 Task: Compose an email with the signature Mark Adams with the subject Feedback on a content marketing plan and the message I would appreciate it if you could send me the feedback survey results from the recent event. from softage.3@softage.net to softage.9@softage.net with an attached audio file Audio_drum_solo.mp3, change the font of the message to Narrow and change the font typography to underline Send the email. Finally, move the email from Sent Items to the label Franchise agreements
Action: Mouse moved to (101, 156)
Screenshot: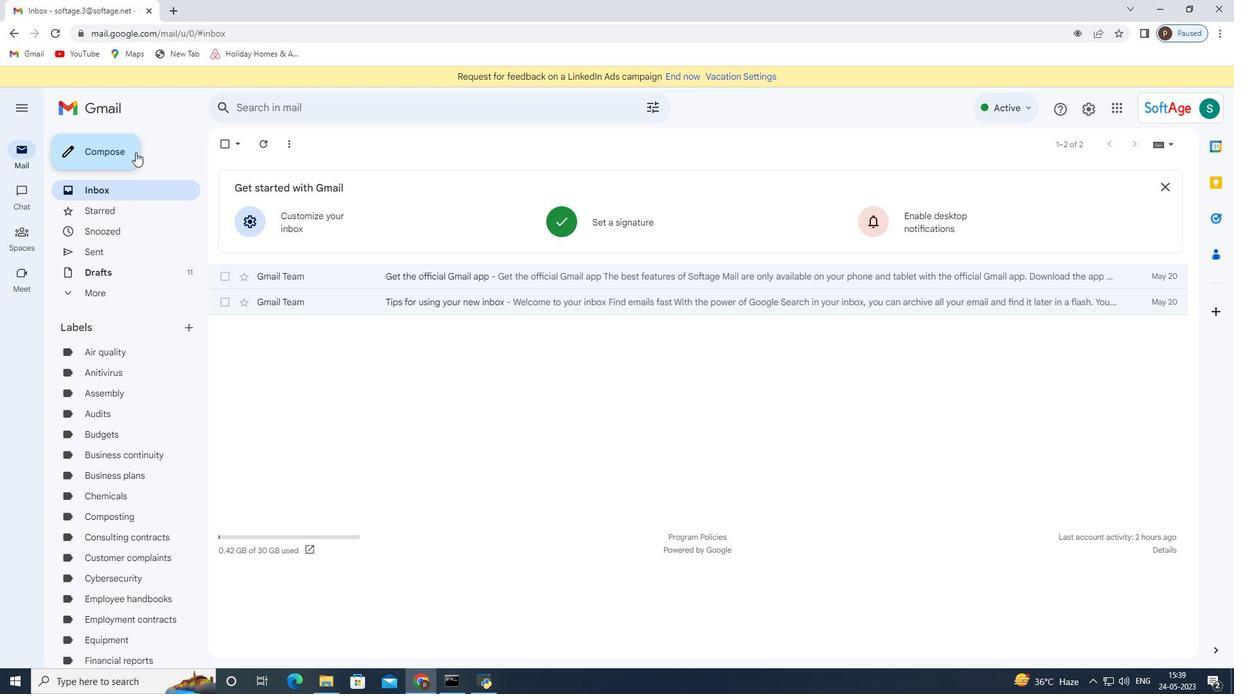
Action: Mouse pressed left at (101, 156)
Screenshot: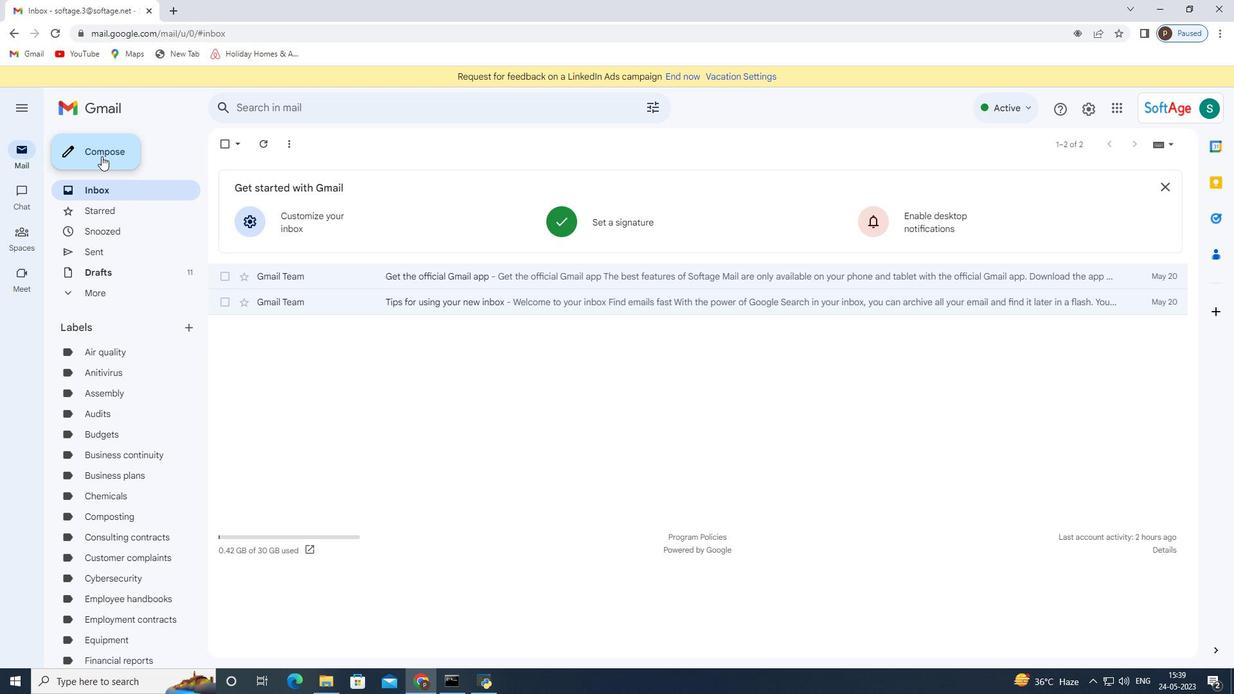 
Action: Mouse moved to (1039, 647)
Screenshot: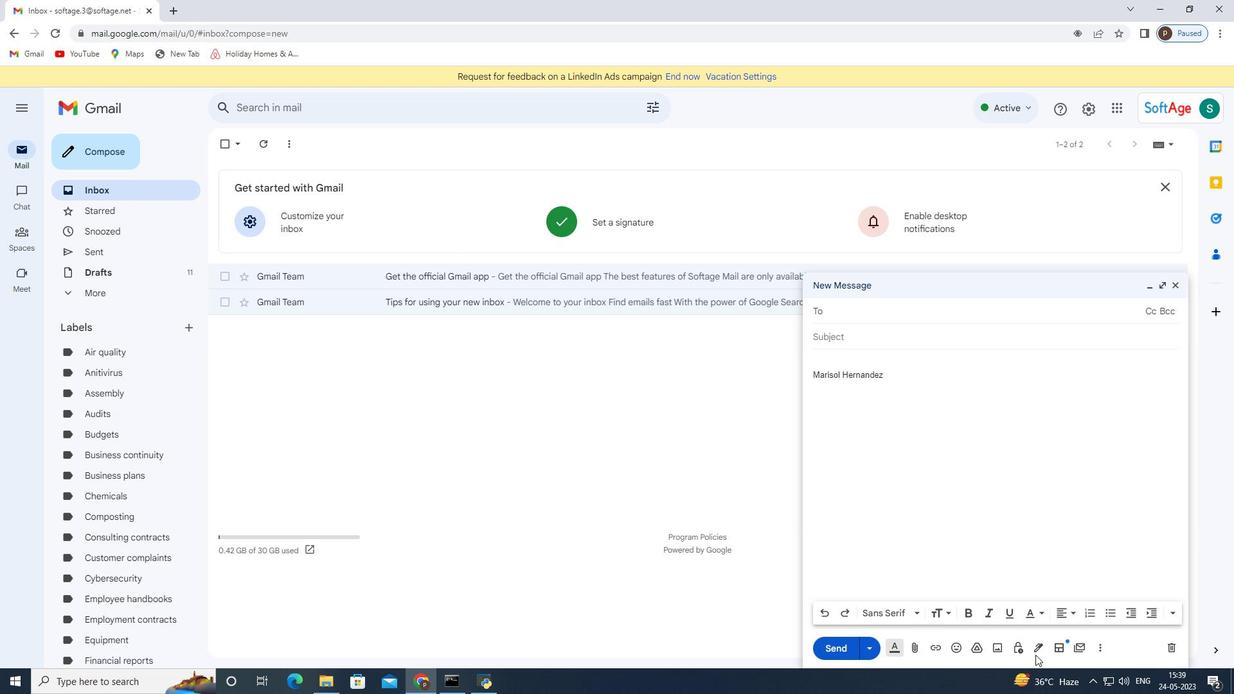 
Action: Mouse pressed left at (1039, 647)
Screenshot: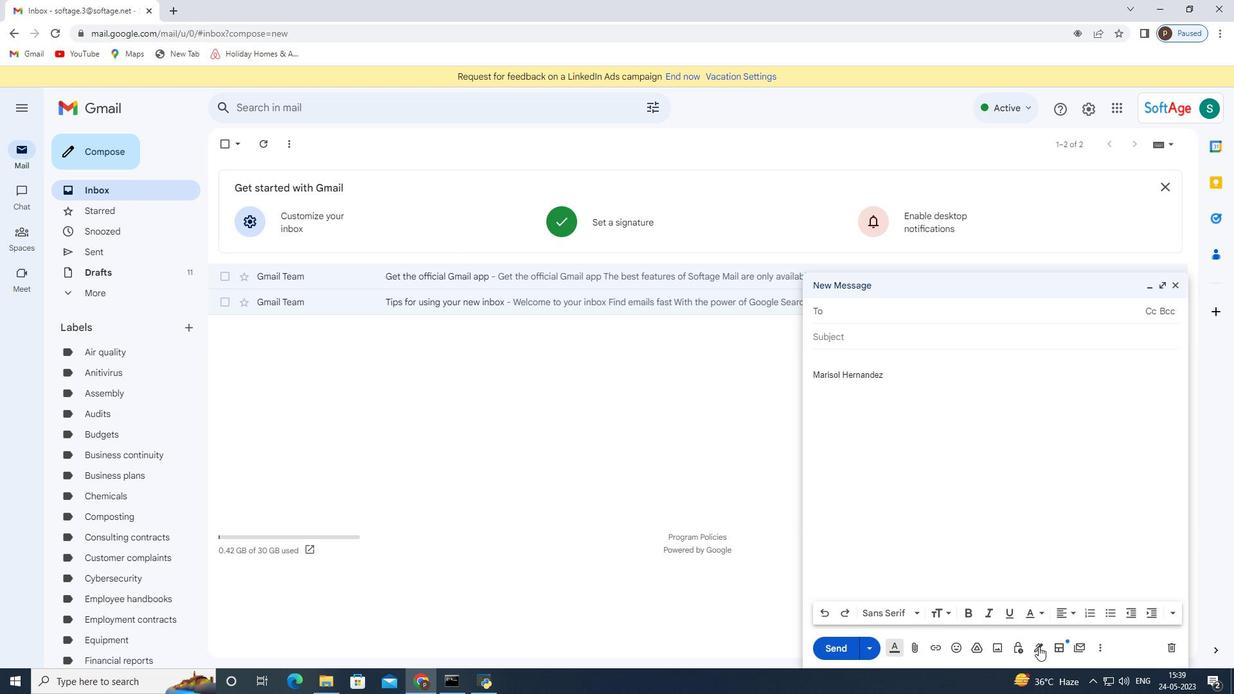 
Action: Mouse moved to (1086, 580)
Screenshot: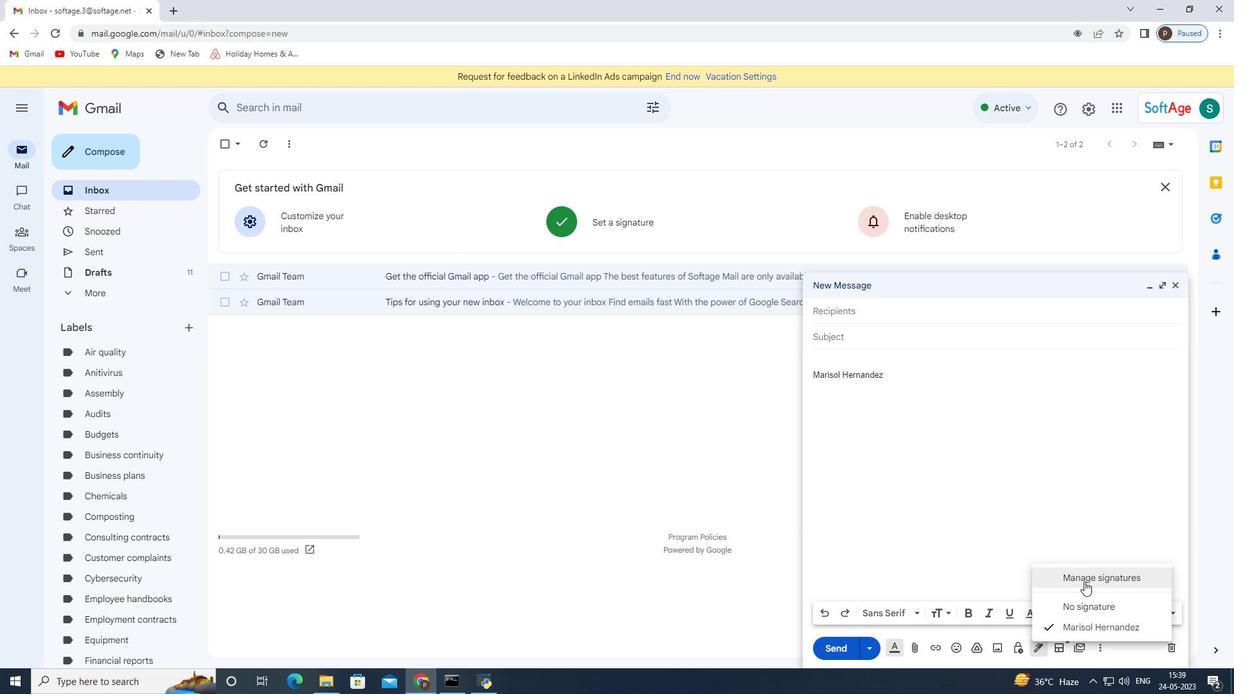 
Action: Mouse pressed left at (1086, 580)
Screenshot: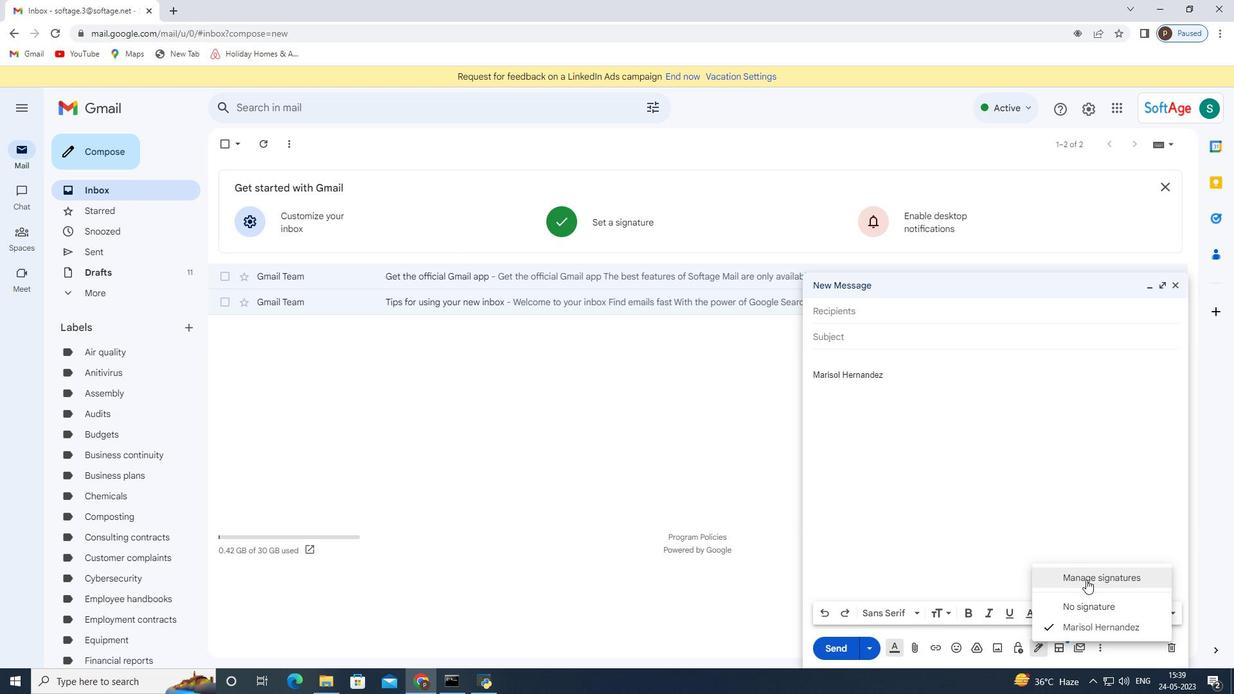 
Action: Mouse moved to (518, 439)
Screenshot: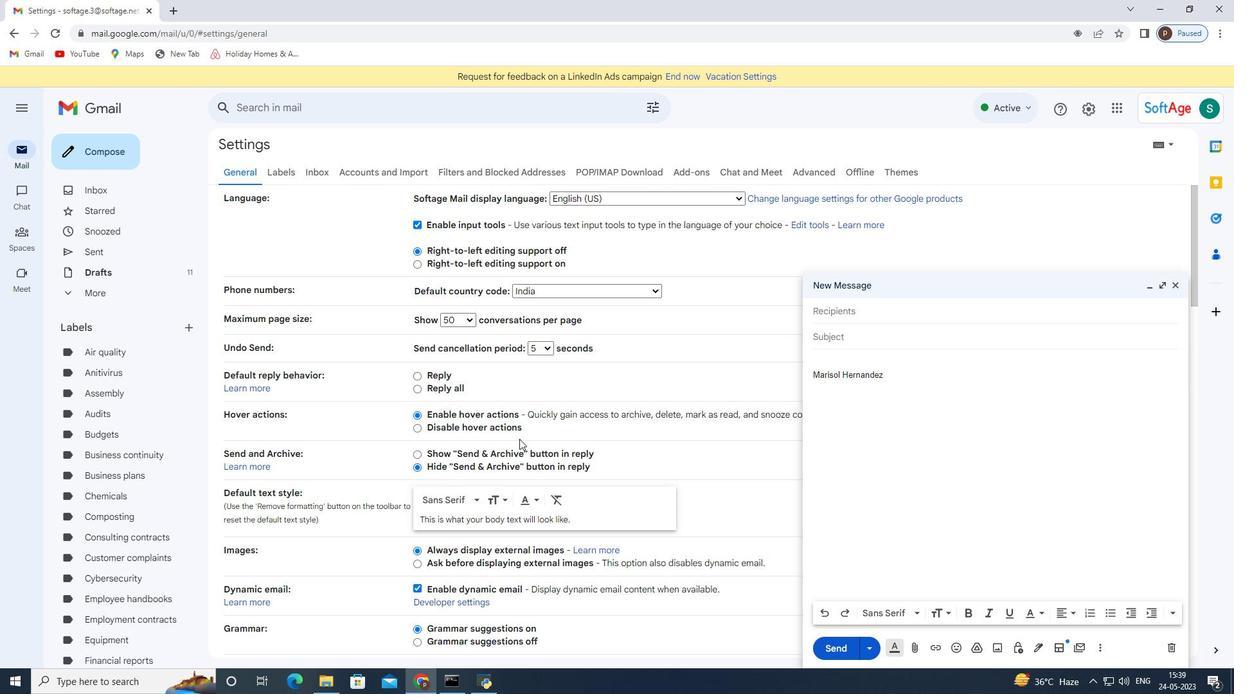 
Action: Mouse scrolled (518, 438) with delta (0, 0)
Screenshot: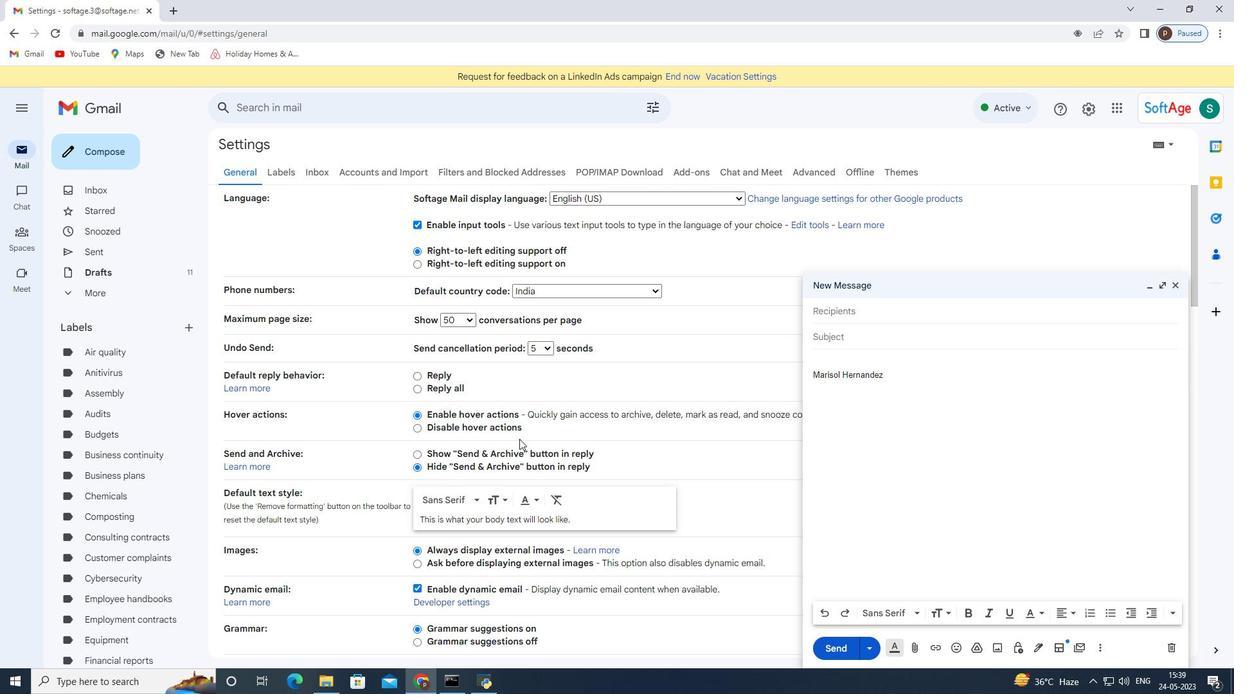 
Action: Mouse moved to (517, 439)
Screenshot: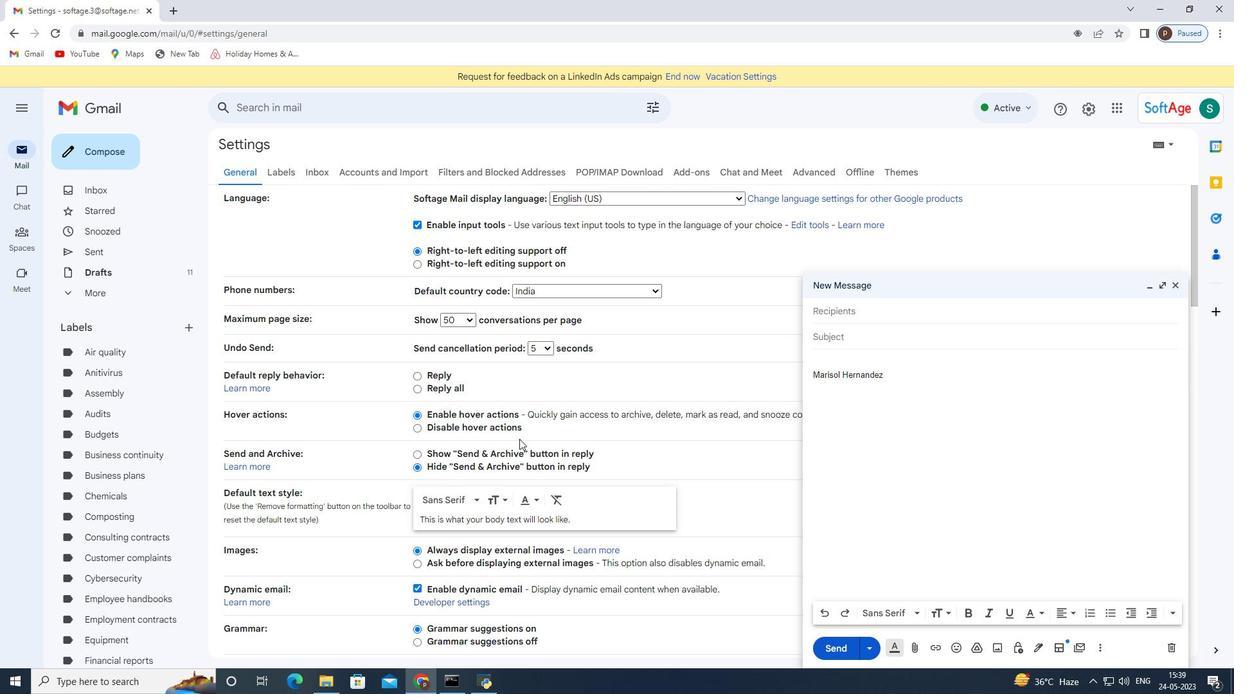 
Action: Mouse scrolled (517, 438) with delta (0, 0)
Screenshot: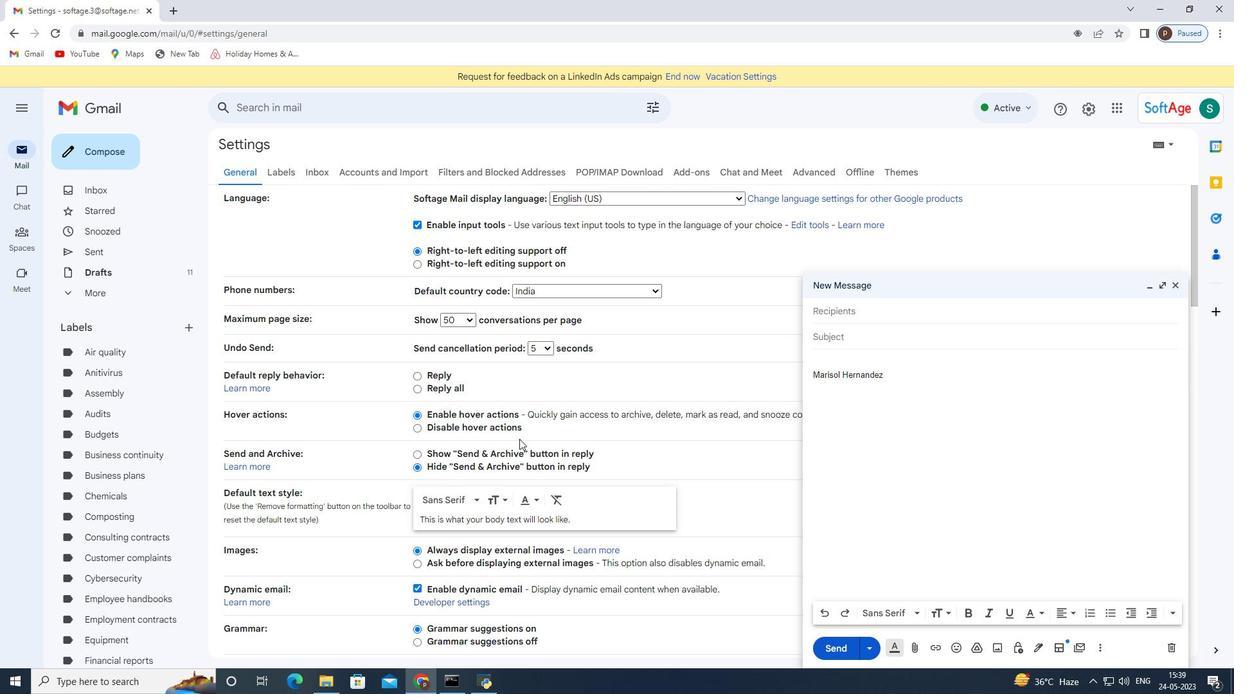 
Action: Mouse moved to (515, 441)
Screenshot: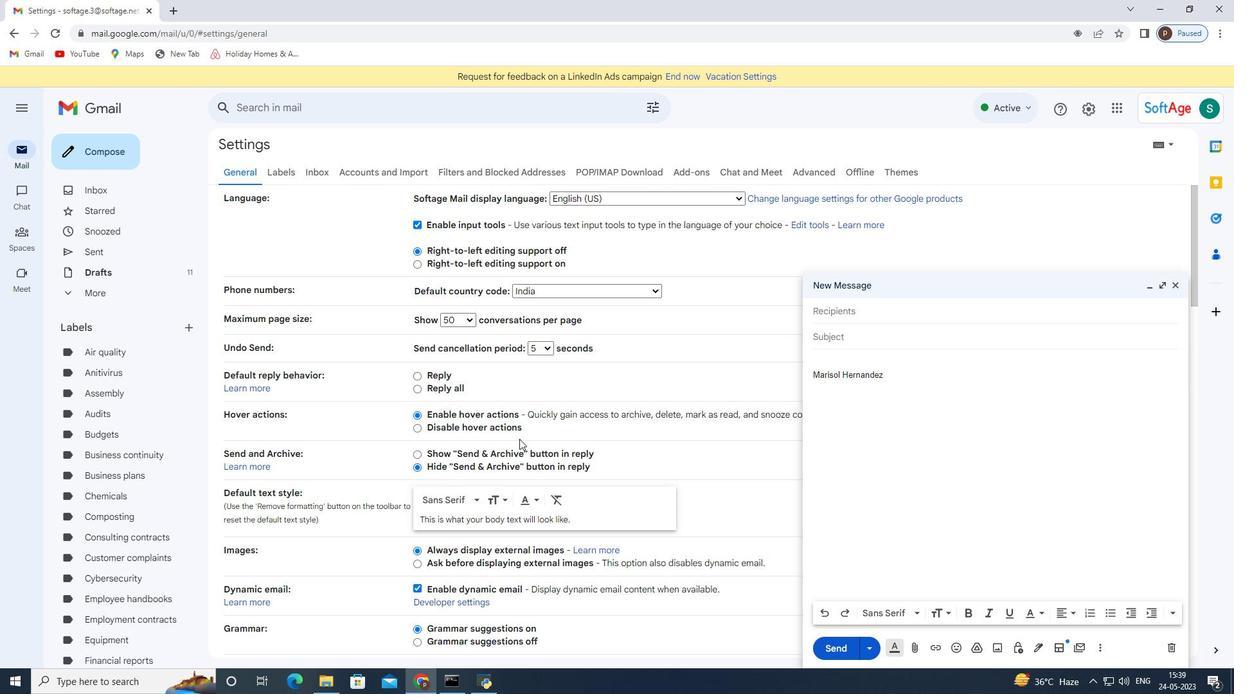 
Action: Mouse scrolled (515, 440) with delta (0, 0)
Screenshot: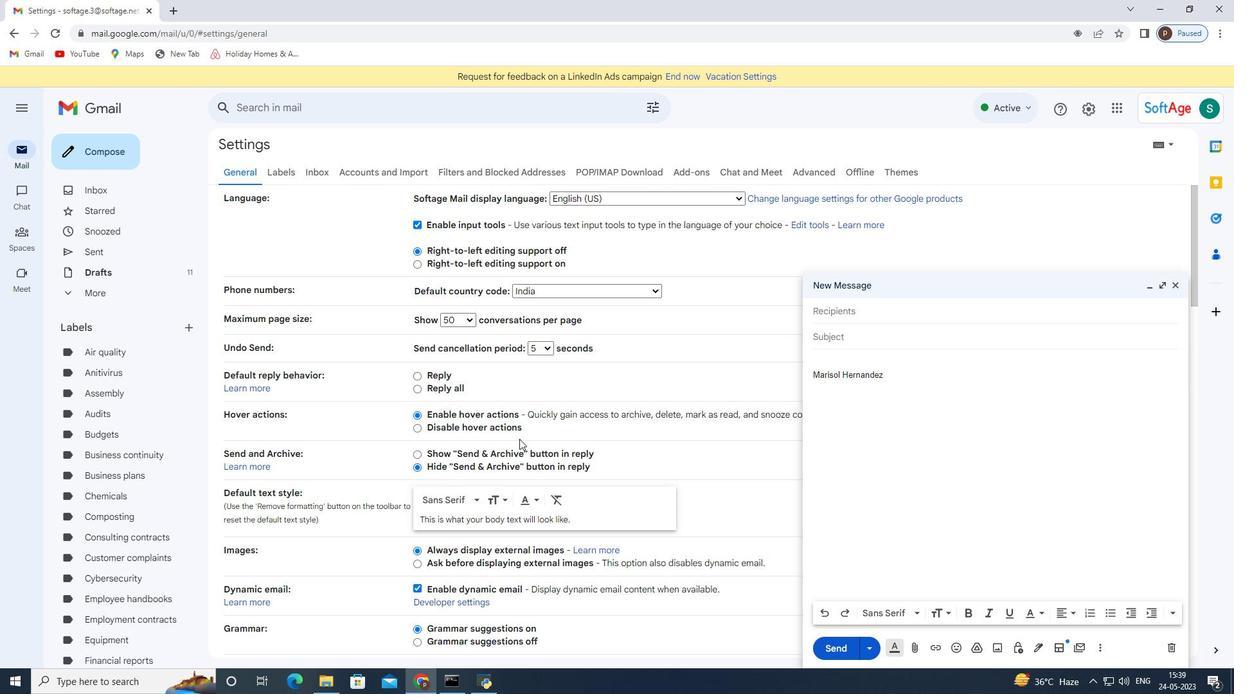 
Action: Mouse moved to (512, 445)
Screenshot: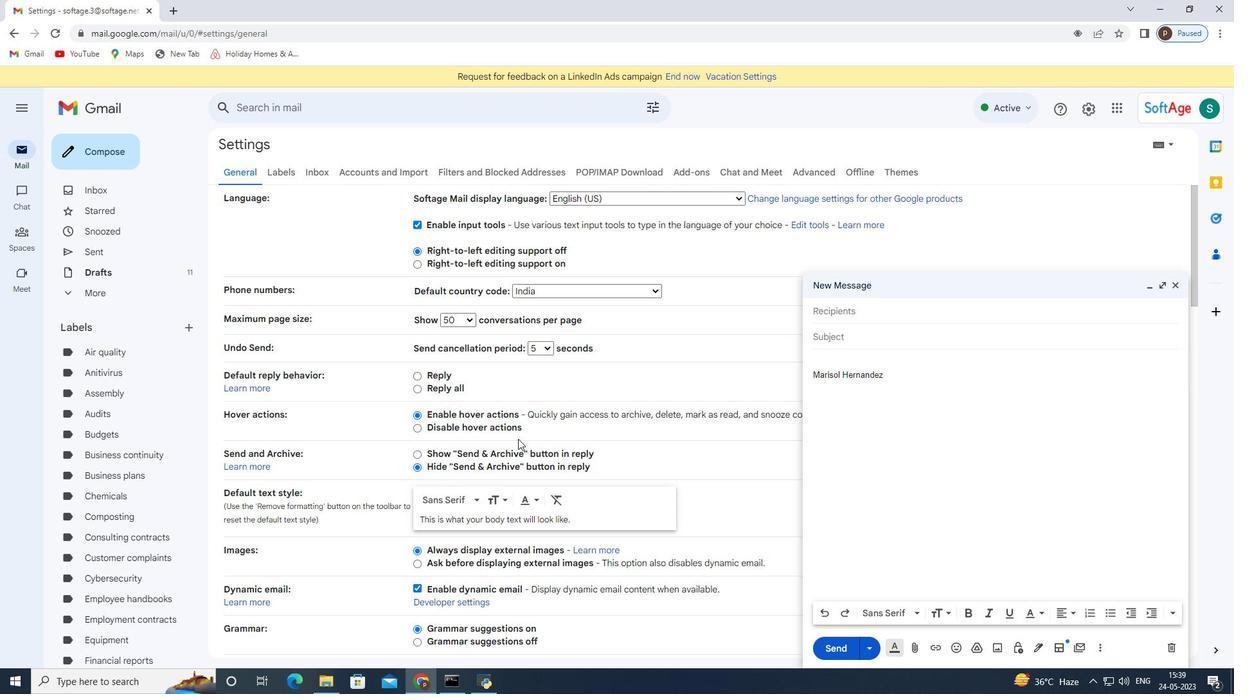 
Action: Mouse scrolled (512, 445) with delta (0, 0)
Screenshot: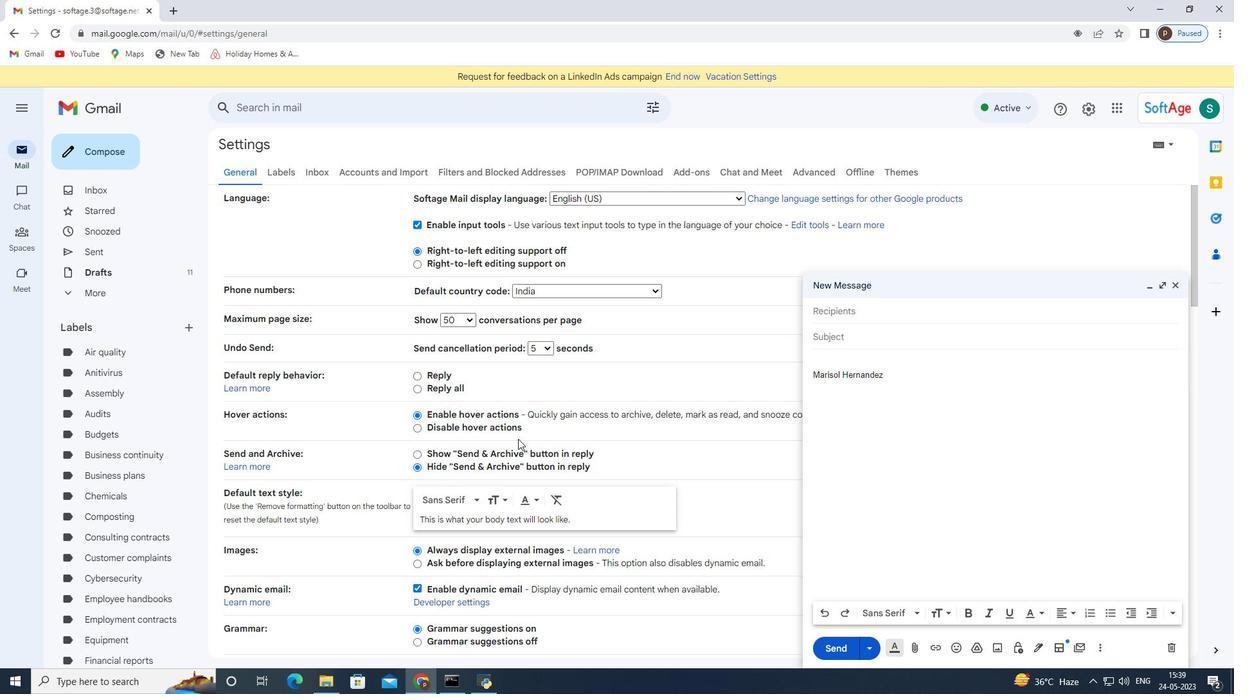 
Action: Mouse moved to (499, 452)
Screenshot: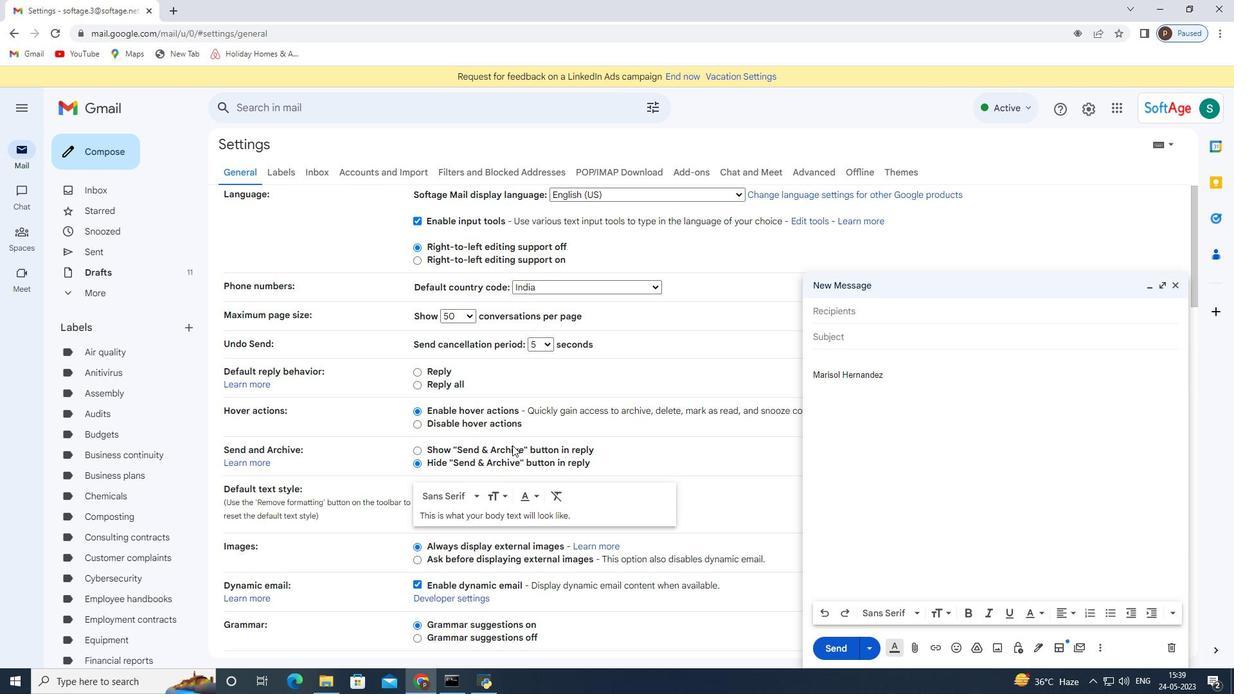 
Action: Mouse scrolled (502, 450) with delta (0, 0)
Screenshot: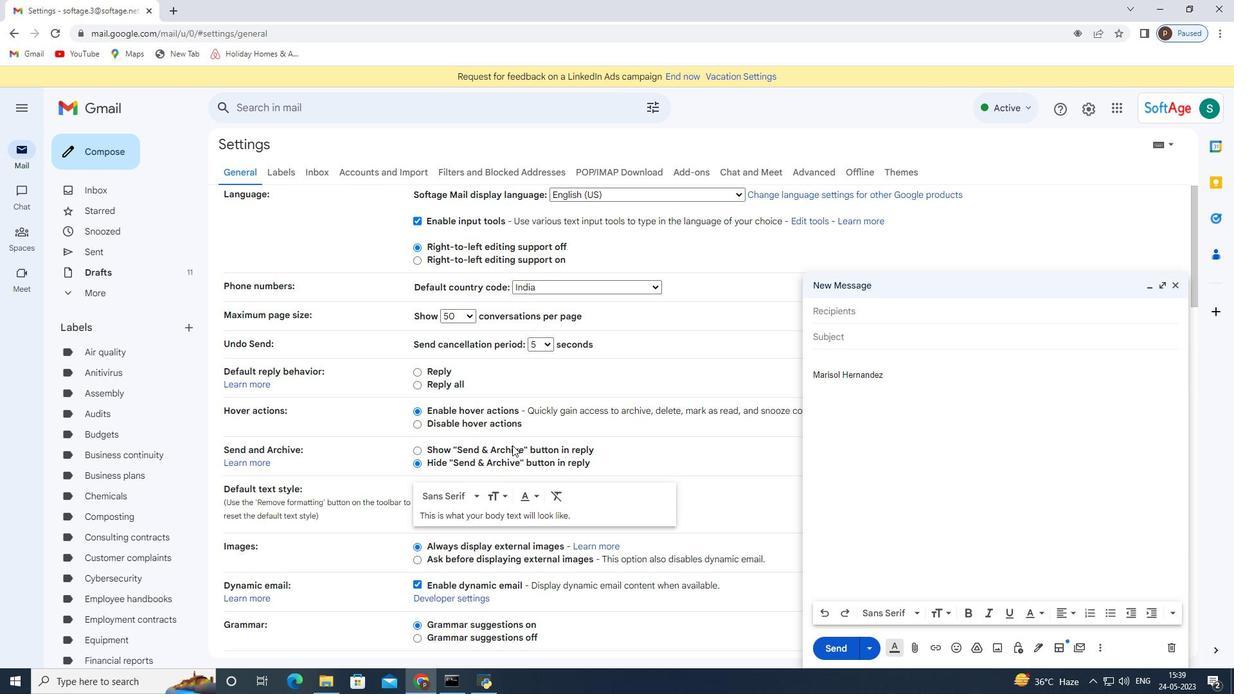 
Action: Mouse moved to (472, 460)
Screenshot: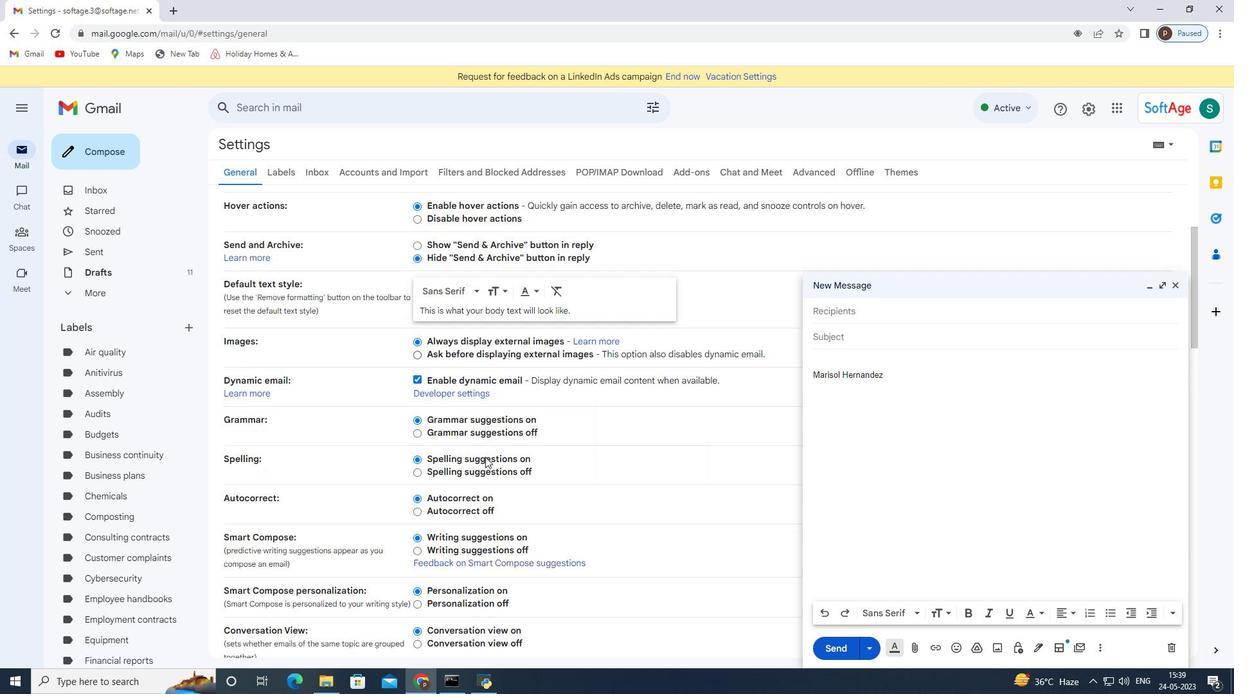 
Action: Mouse scrolled (472, 459) with delta (0, 0)
Screenshot: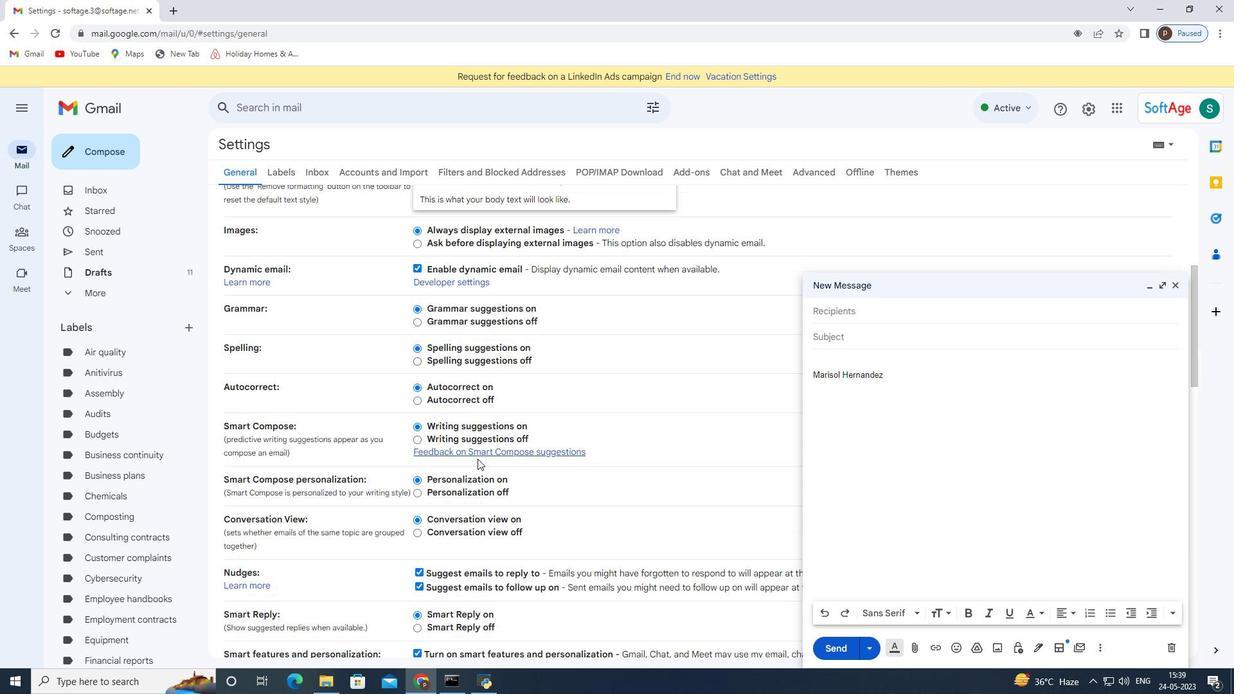 
Action: Mouse moved to (471, 461)
Screenshot: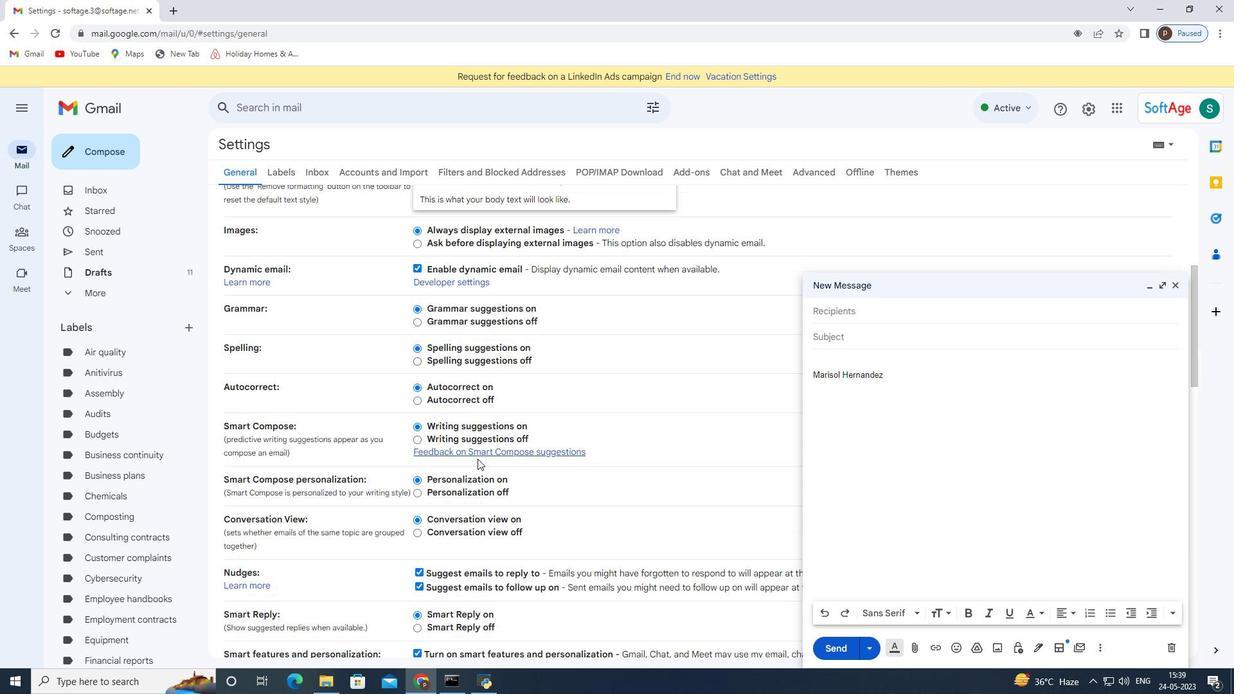 
Action: Mouse scrolled (471, 460) with delta (0, 0)
Screenshot: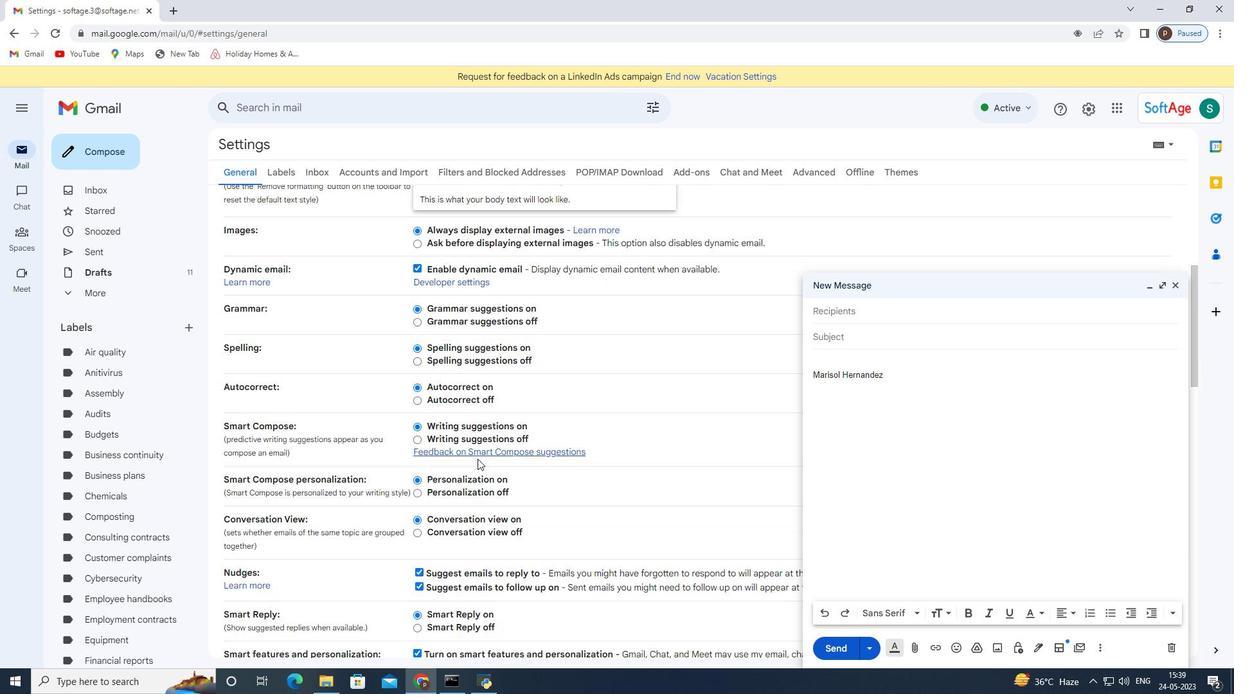 
Action: Mouse scrolled (471, 460) with delta (0, 0)
Screenshot: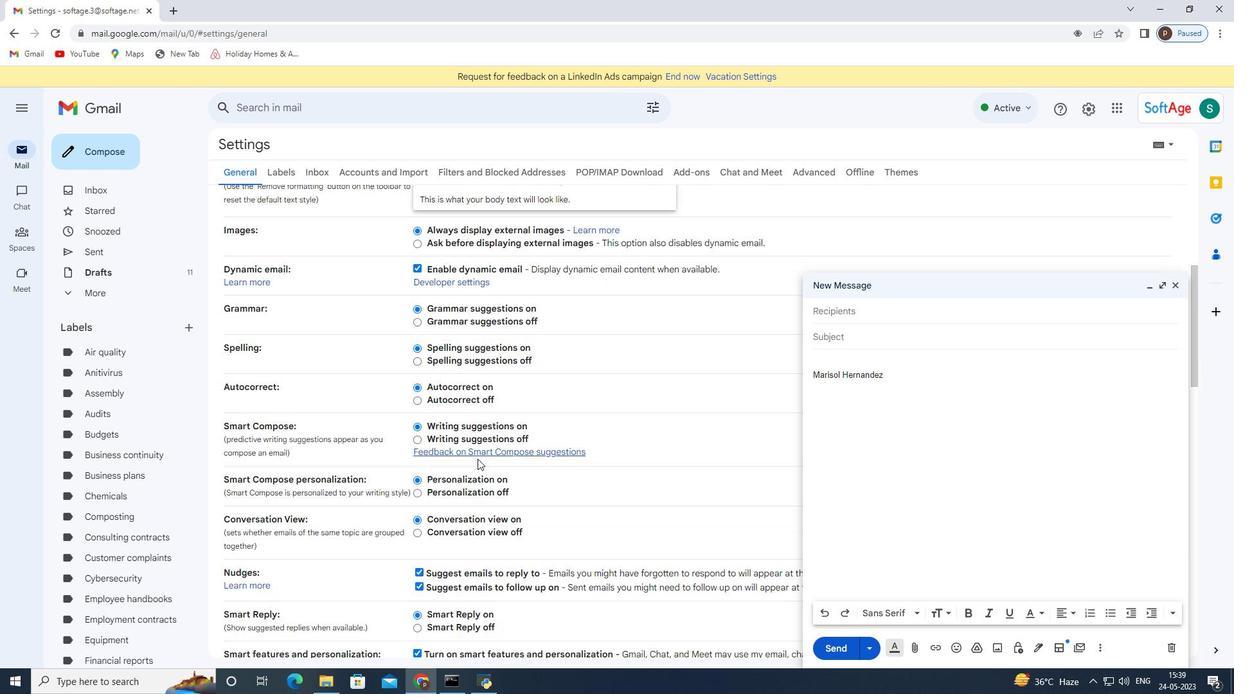 
Action: Mouse scrolled (471, 460) with delta (0, 0)
Screenshot: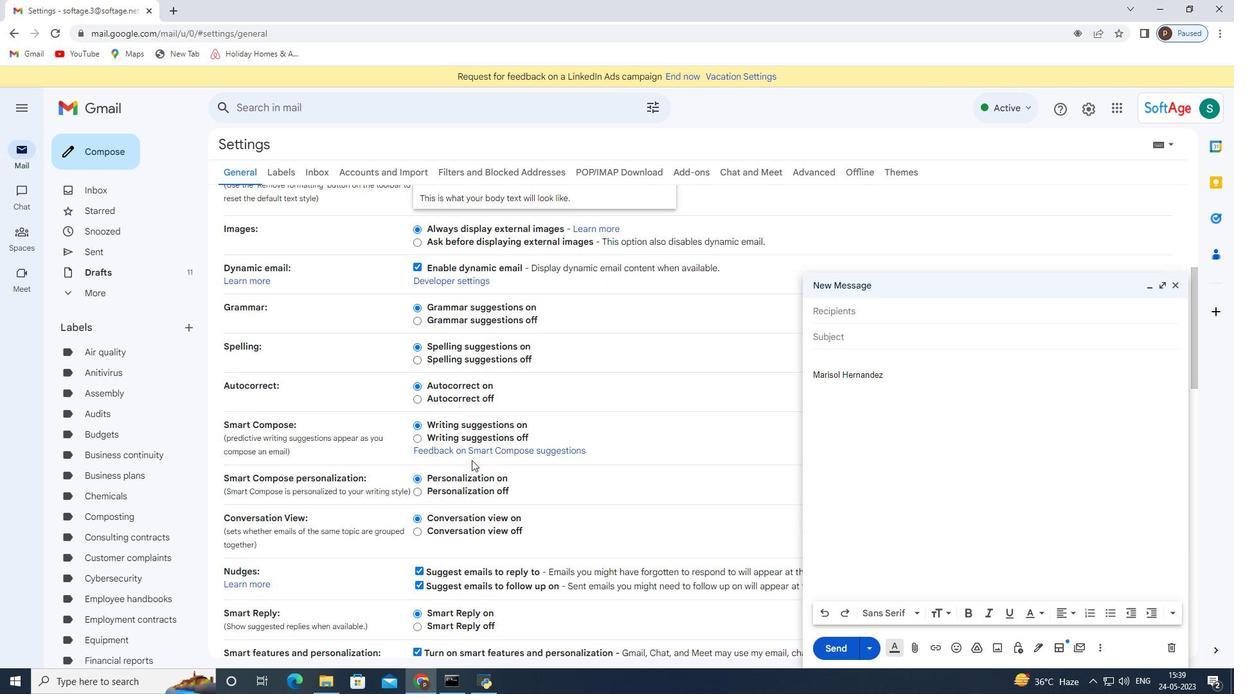 
Action: Mouse scrolled (471, 460) with delta (0, 0)
Screenshot: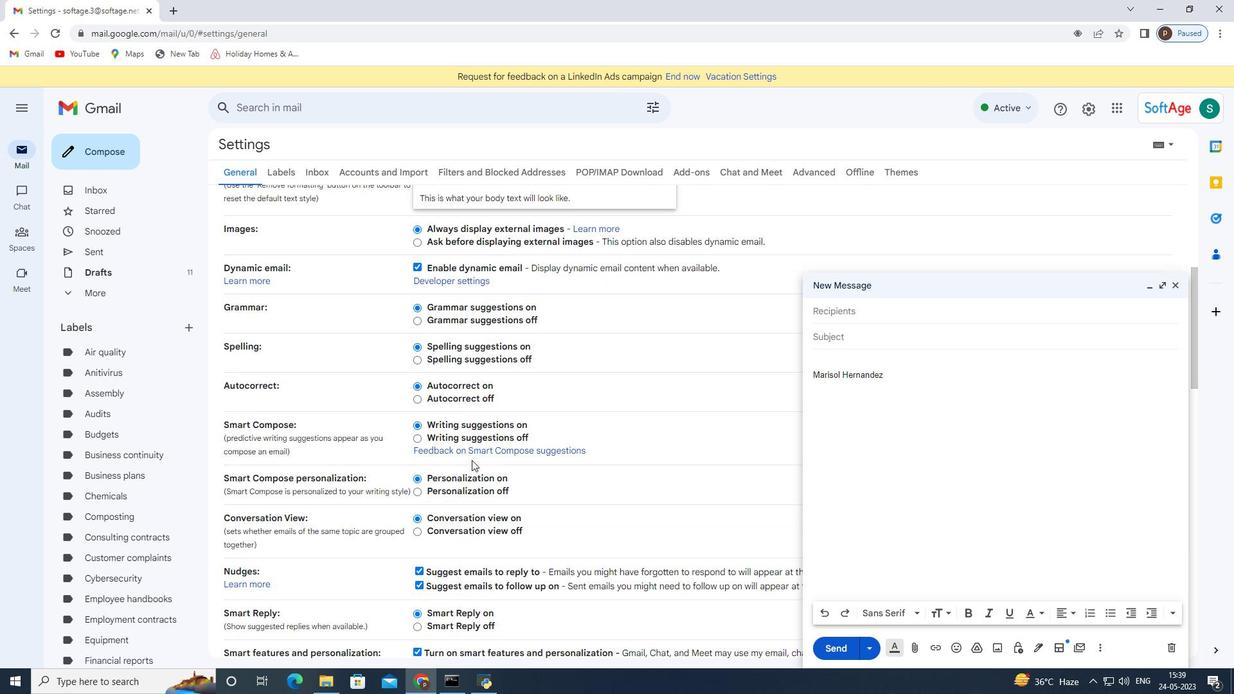 
Action: Mouse scrolled (471, 460) with delta (0, 0)
Screenshot: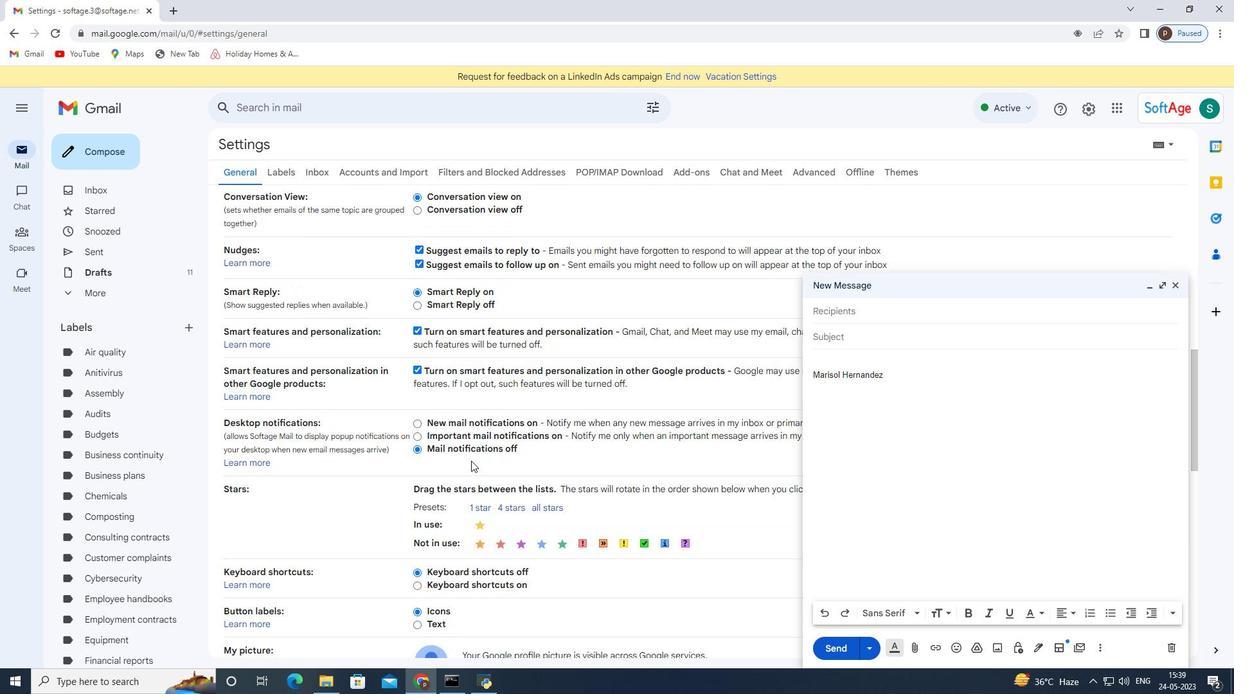 
Action: Mouse scrolled (471, 460) with delta (0, 0)
Screenshot: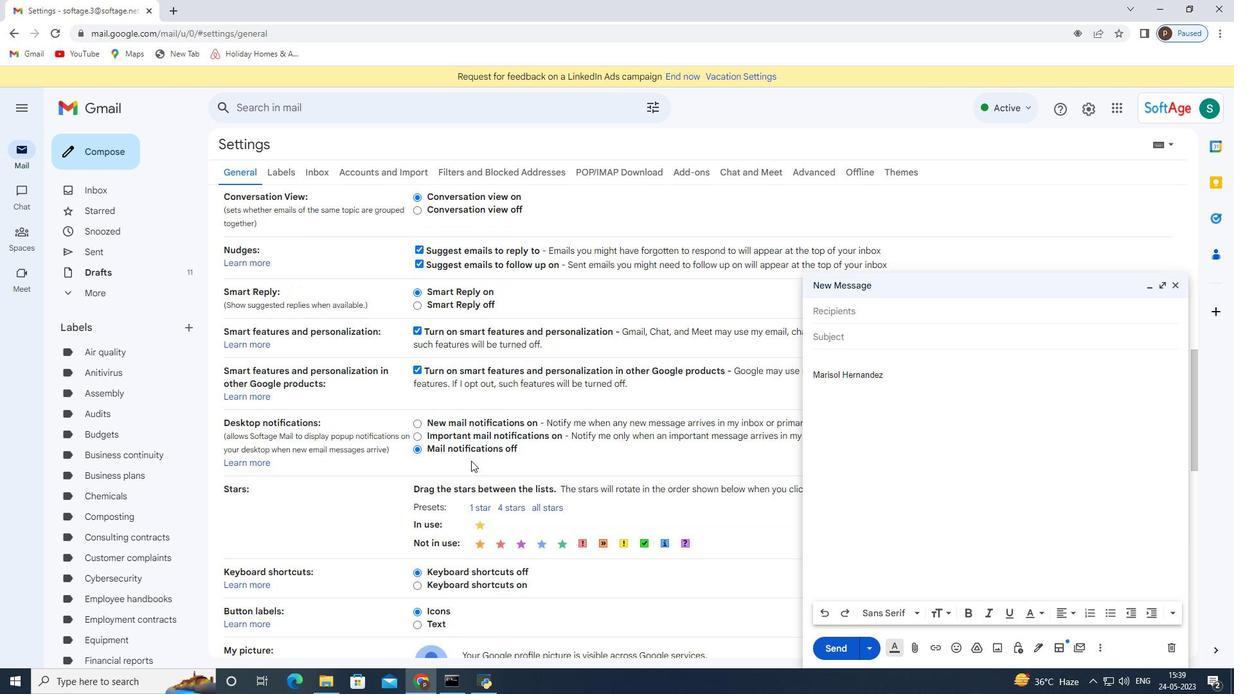 
Action: Mouse scrolled (471, 460) with delta (0, 0)
Screenshot: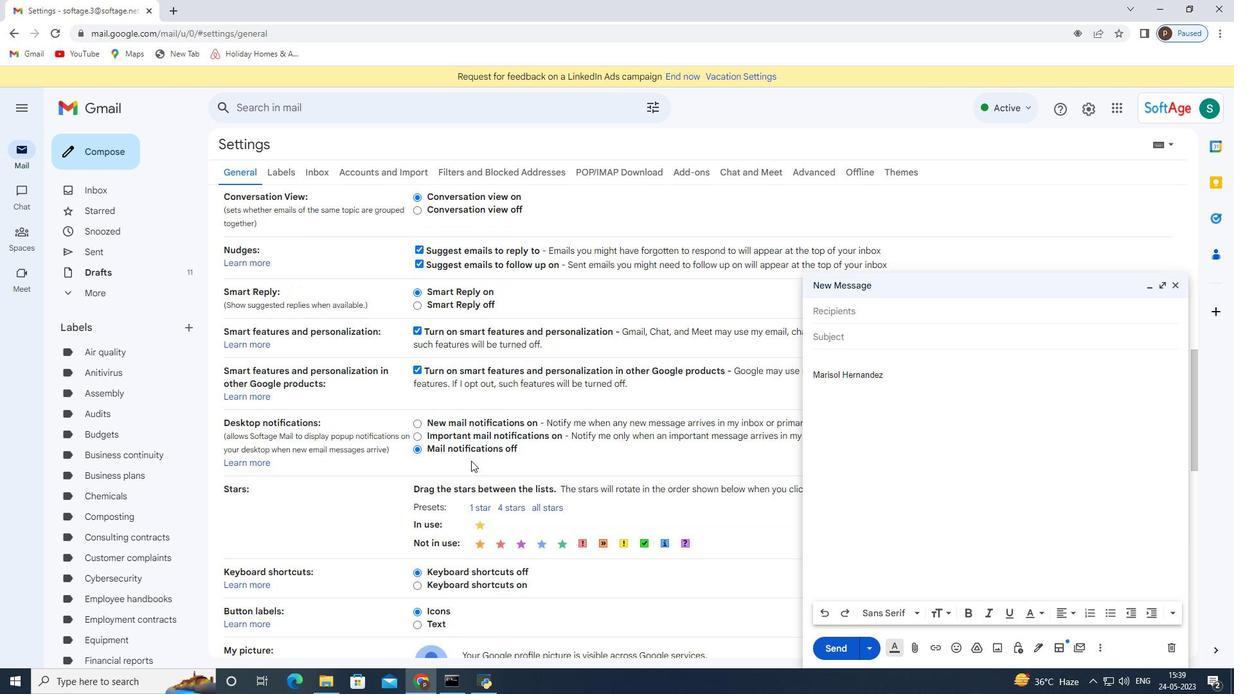 
Action: Mouse scrolled (471, 460) with delta (0, 0)
Screenshot: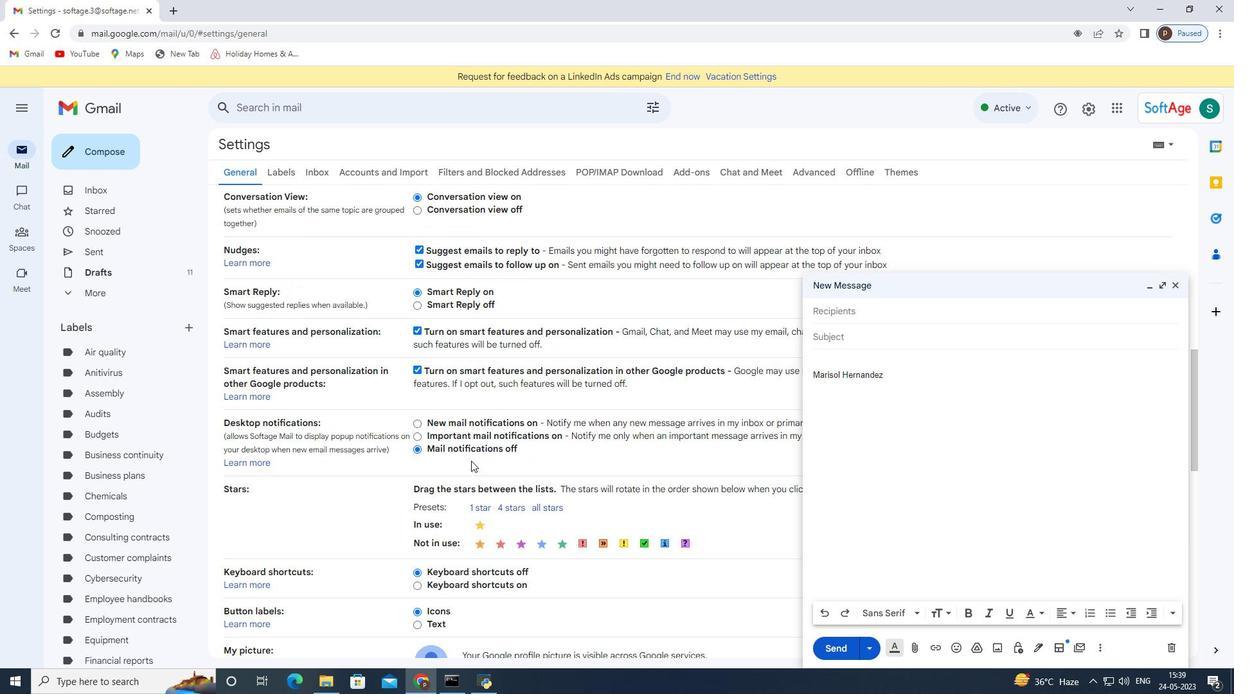 
Action: Mouse moved to (547, 497)
Screenshot: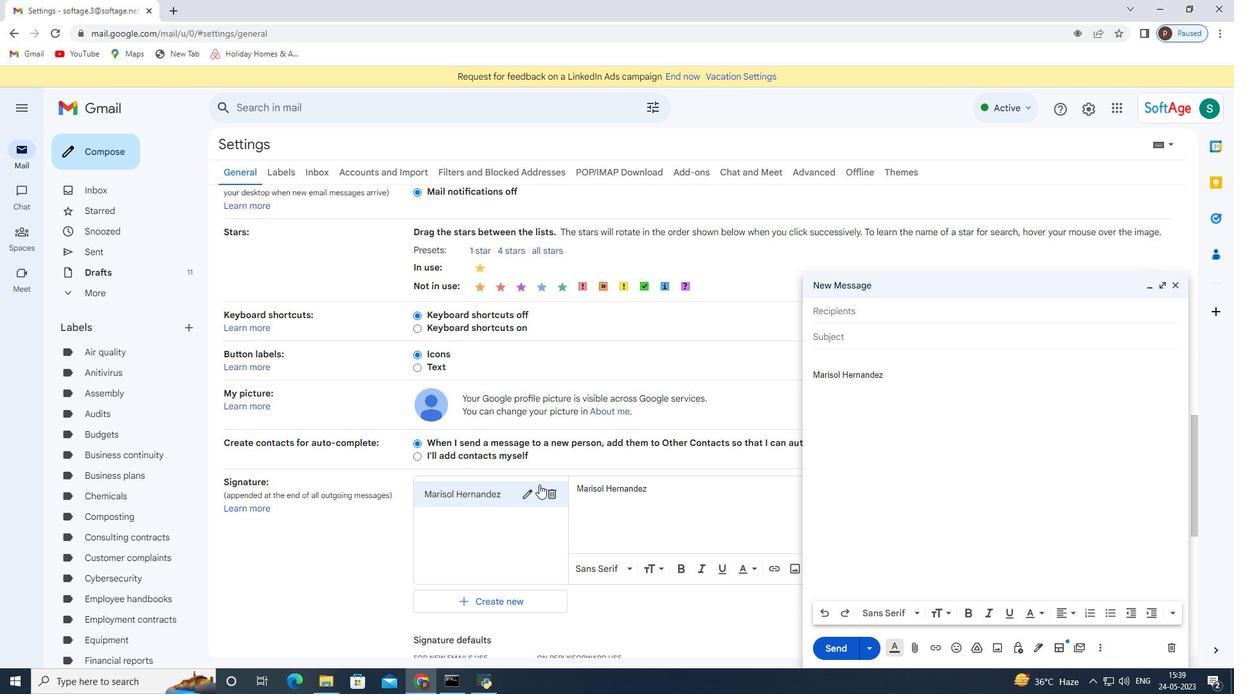 
Action: Mouse pressed left at (547, 497)
Screenshot: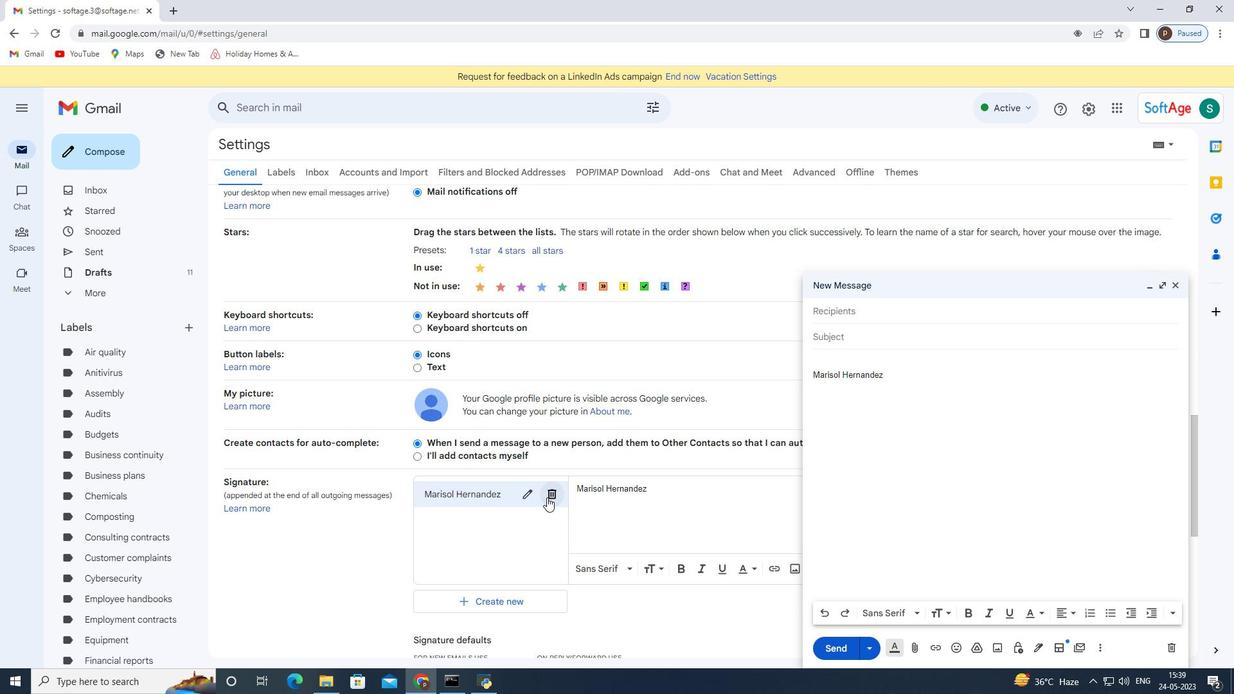 
Action: Mouse moved to (744, 399)
Screenshot: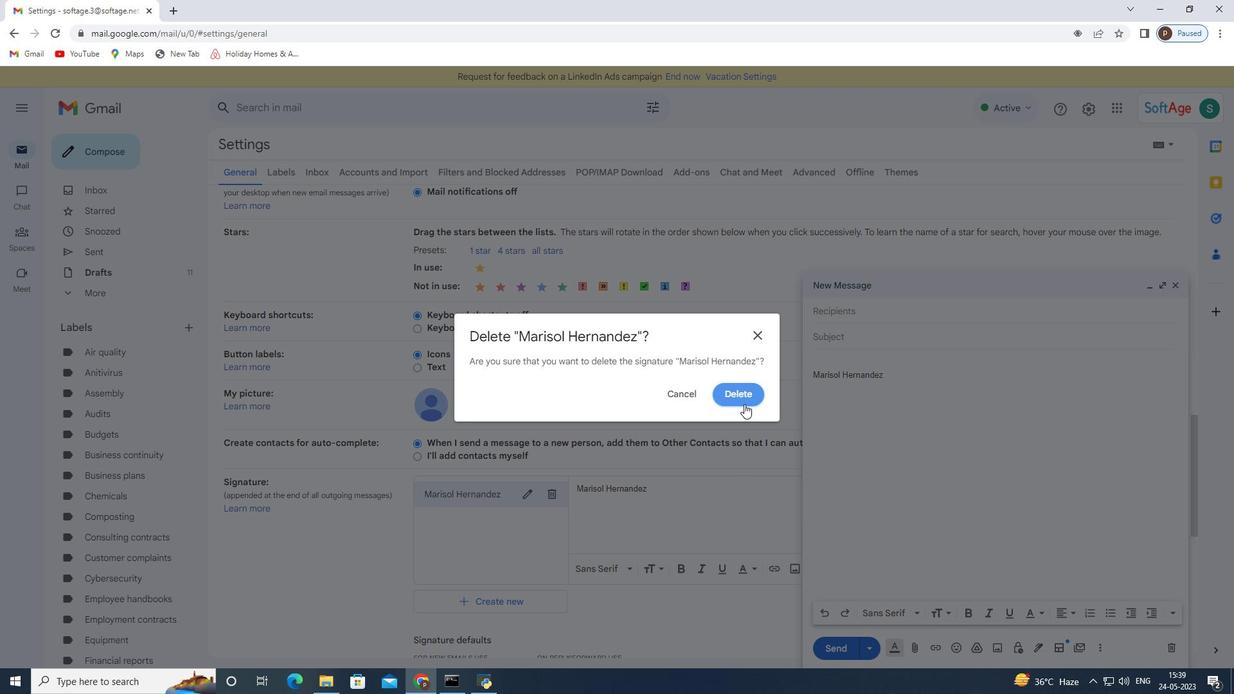 
Action: Mouse pressed left at (744, 399)
Screenshot: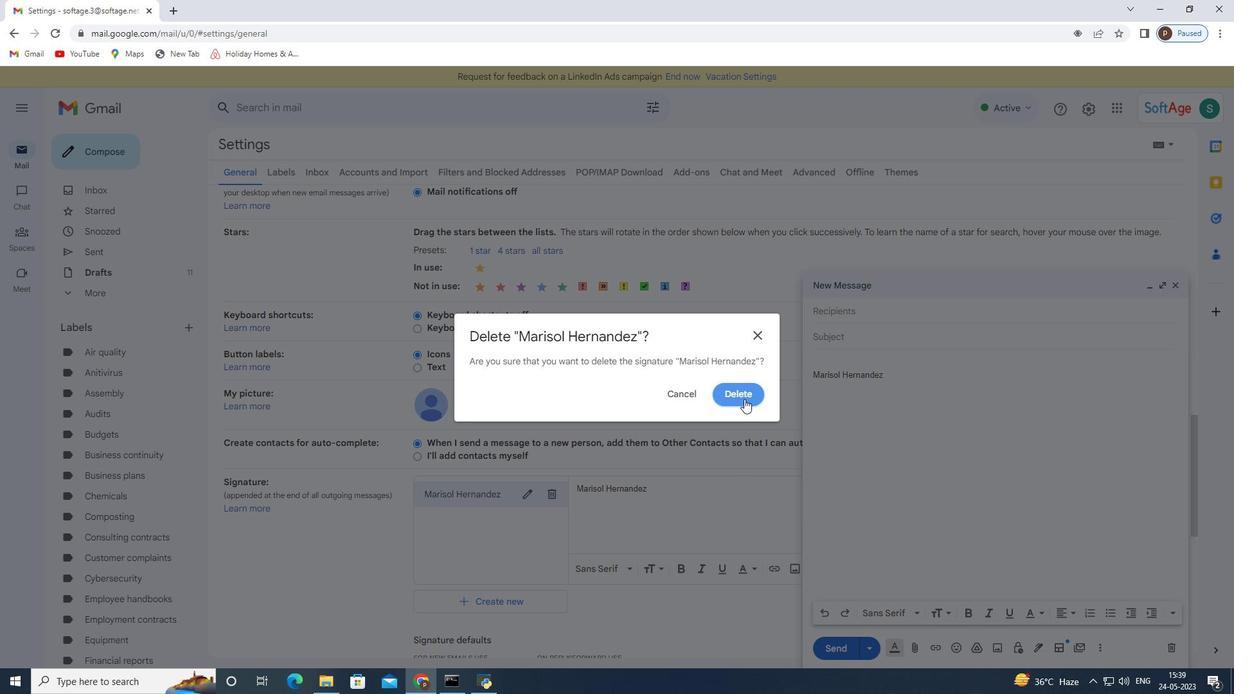 
Action: Mouse moved to (465, 502)
Screenshot: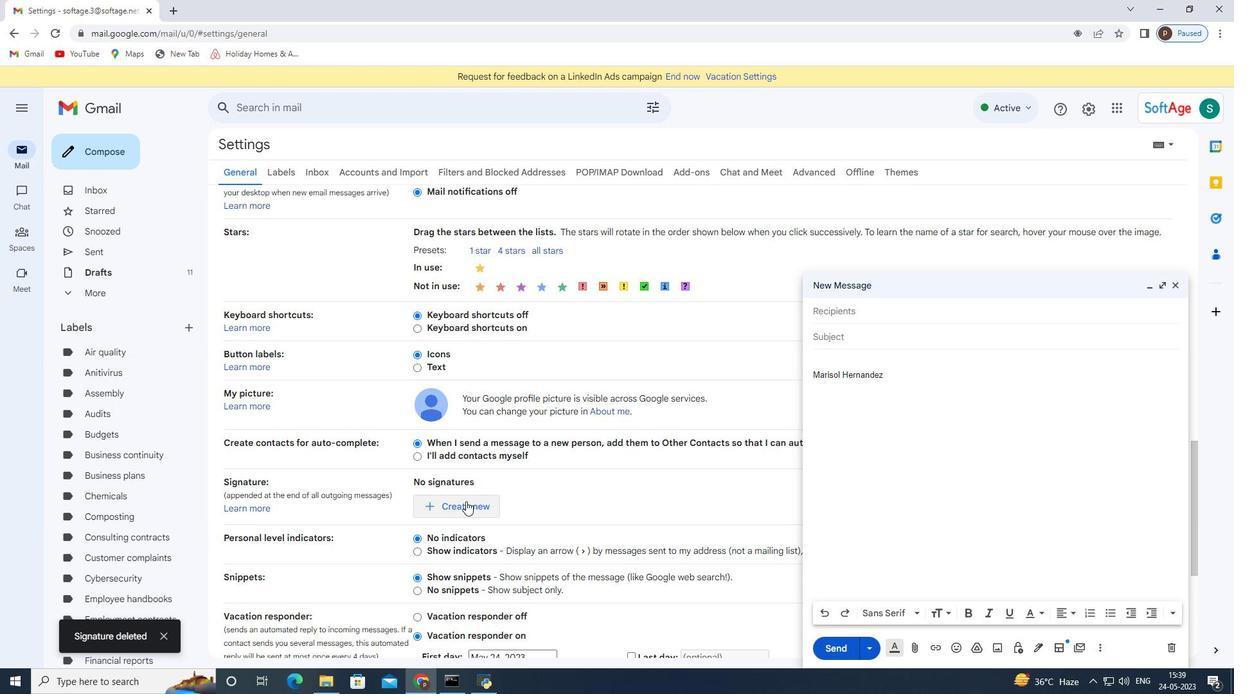 
Action: Mouse pressed left at (465, 502)
Screenshot: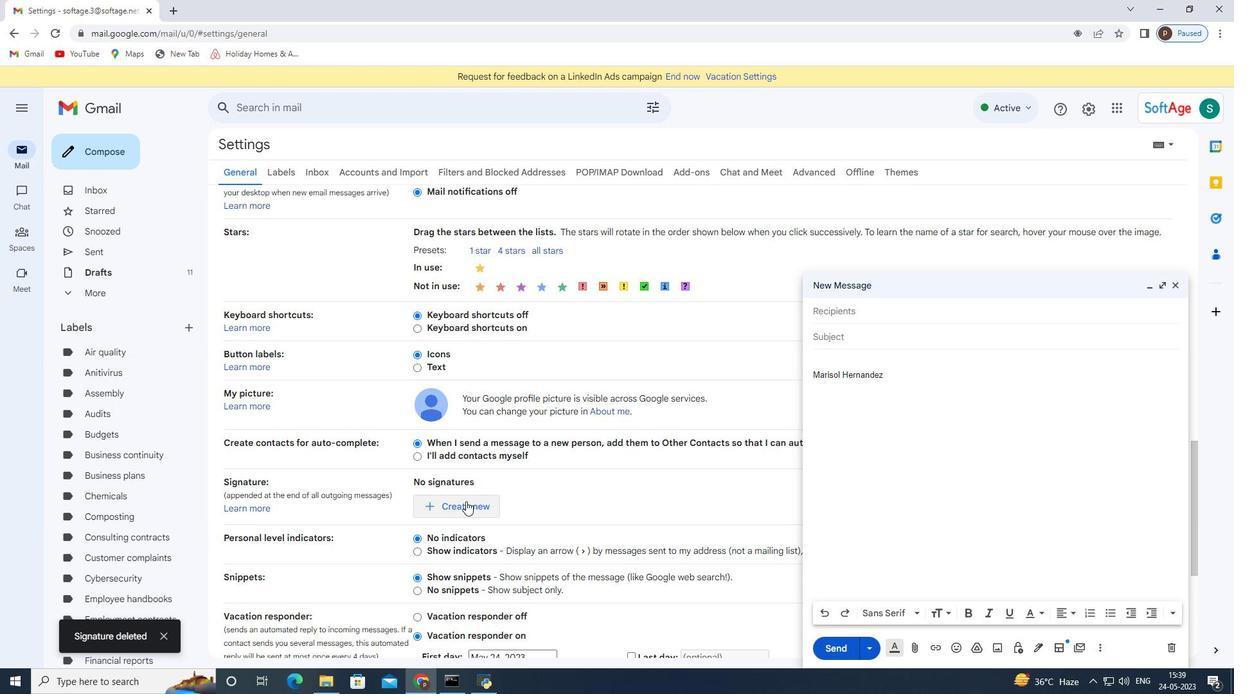 
Action: Mouse moved to (511, 358)
Screenshot: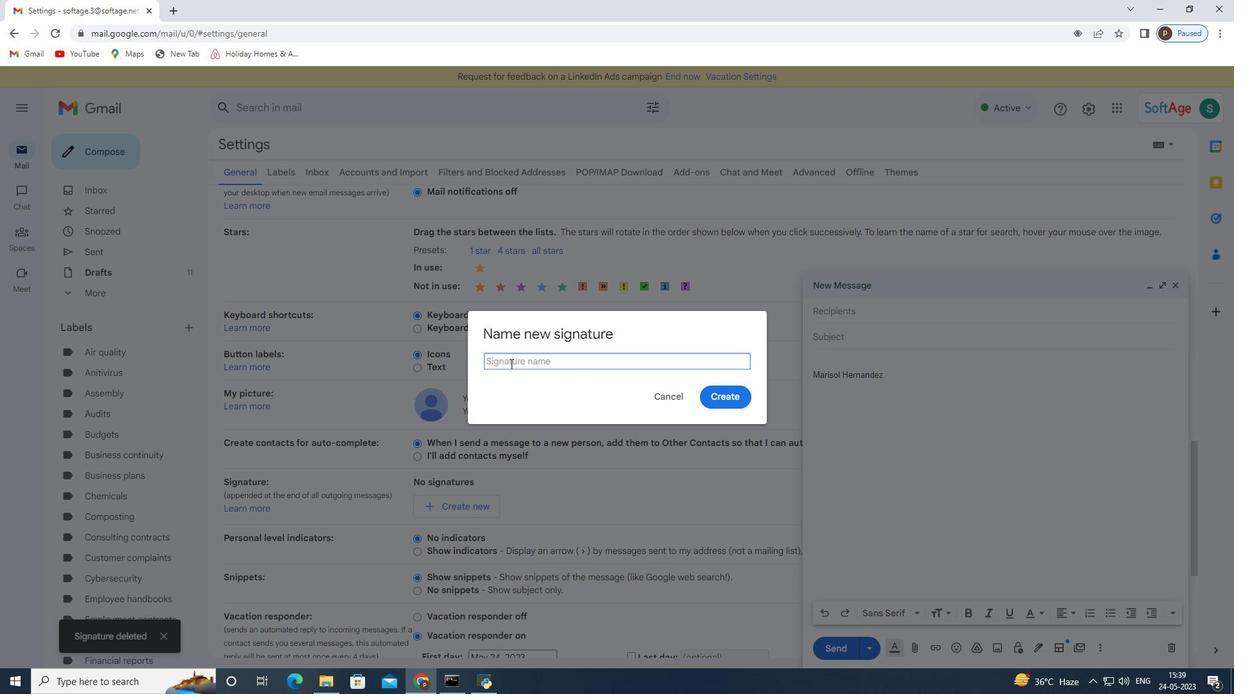 
Action: Mouse pressed left at (511, 358)
Screenshot: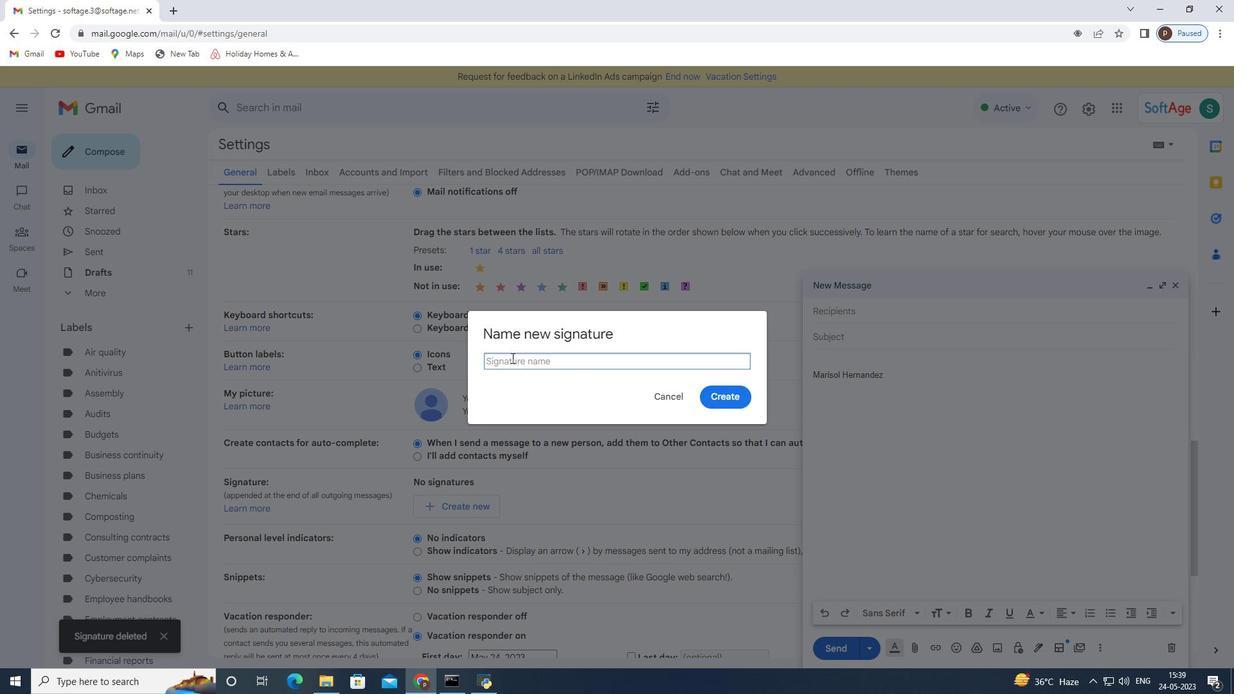 
Action: Key pressed <Key.shift>Mark<Key.space><Key.shift>Adams
Screenshot: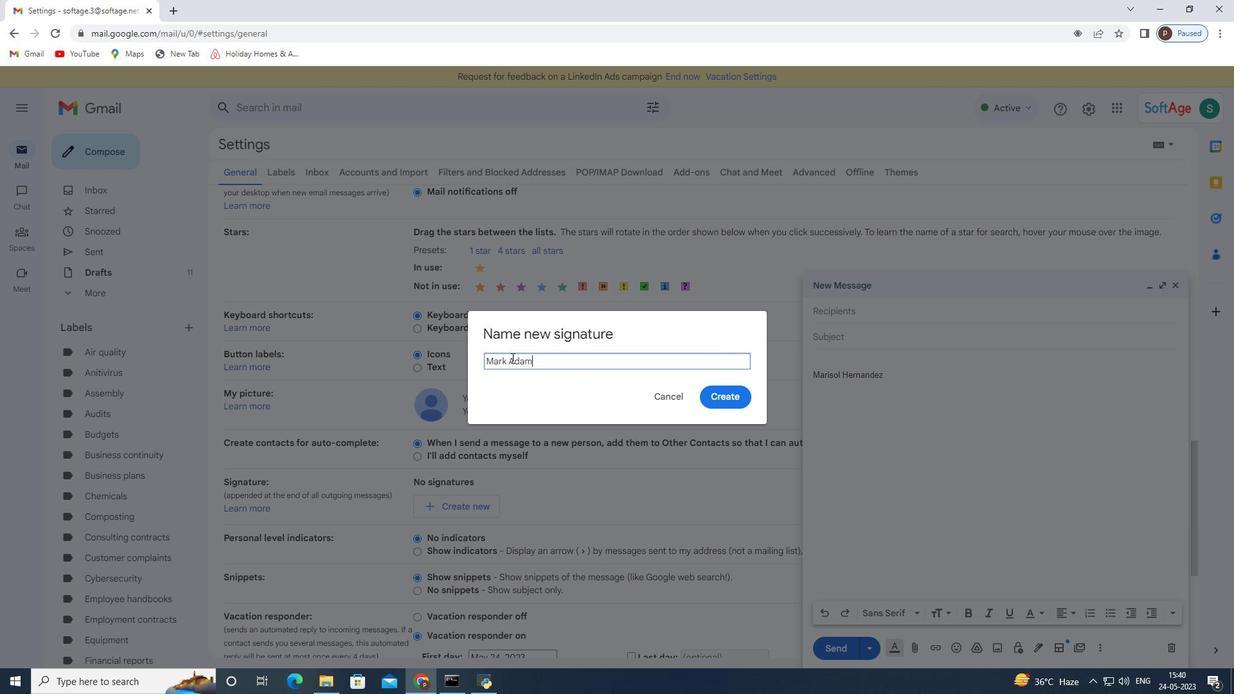 
Action: Mouse moved to (731, 400)
Screenshot: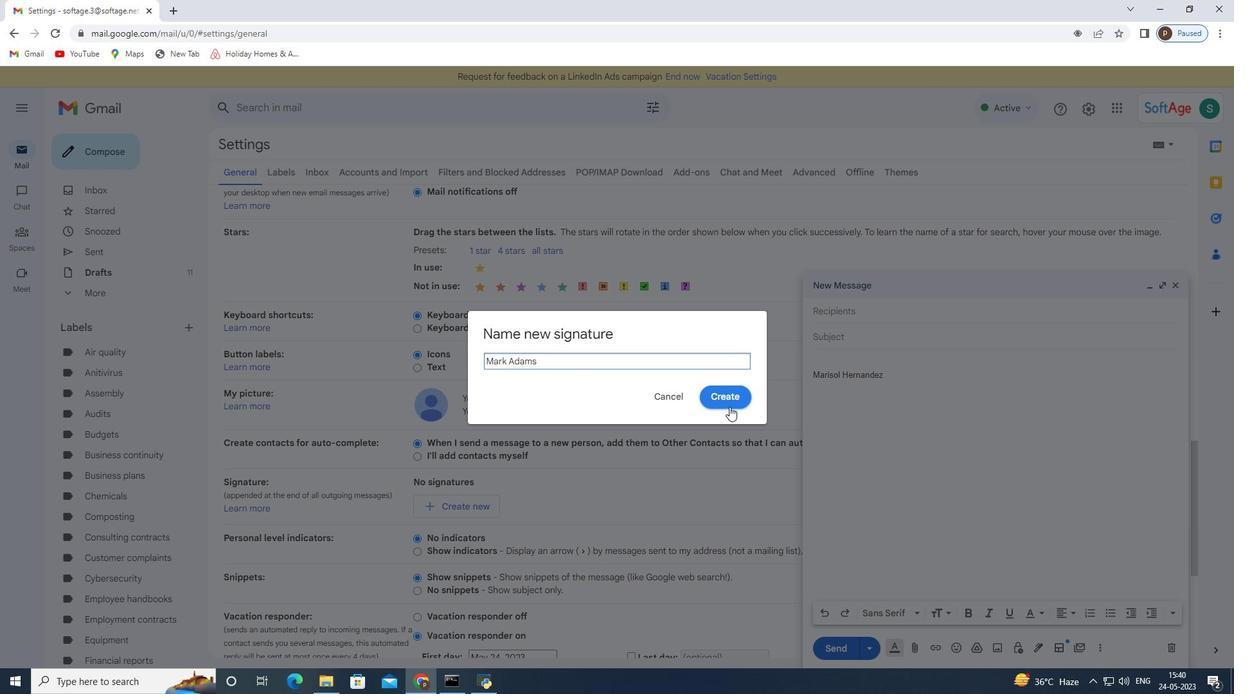 
Action: Mouse pressed left at (731, 400)
Screenshot: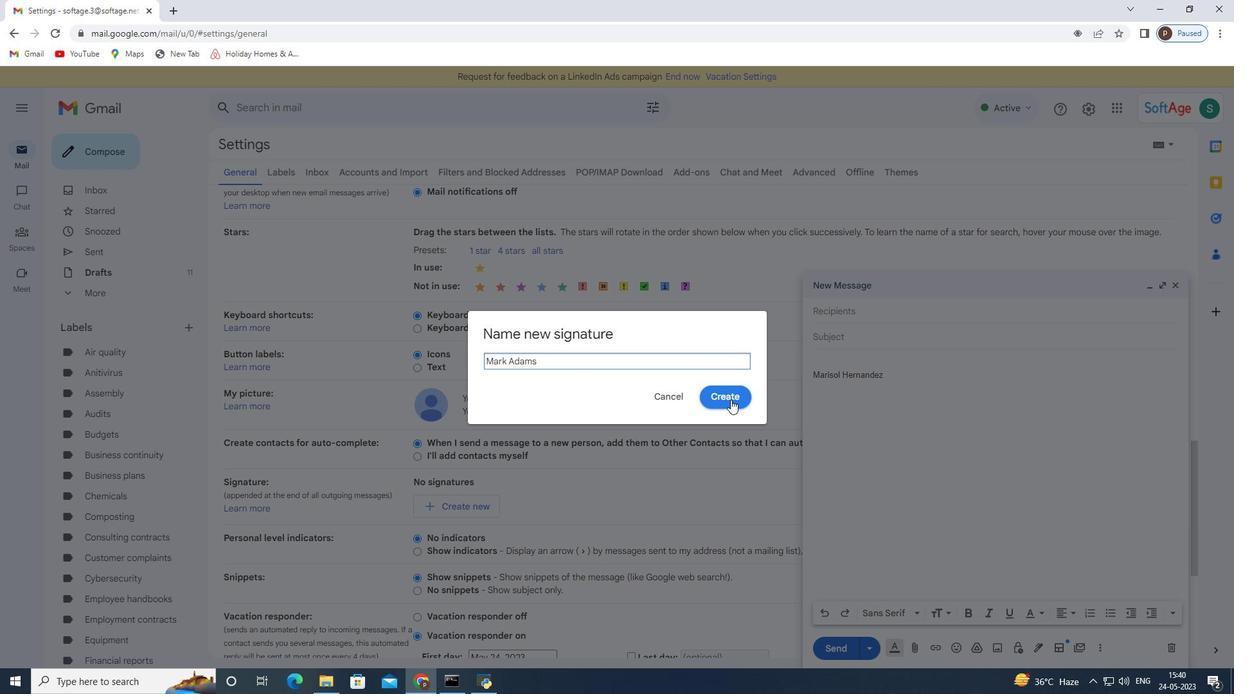 
Action: Mouse moved to (618, 497)
Screenshot: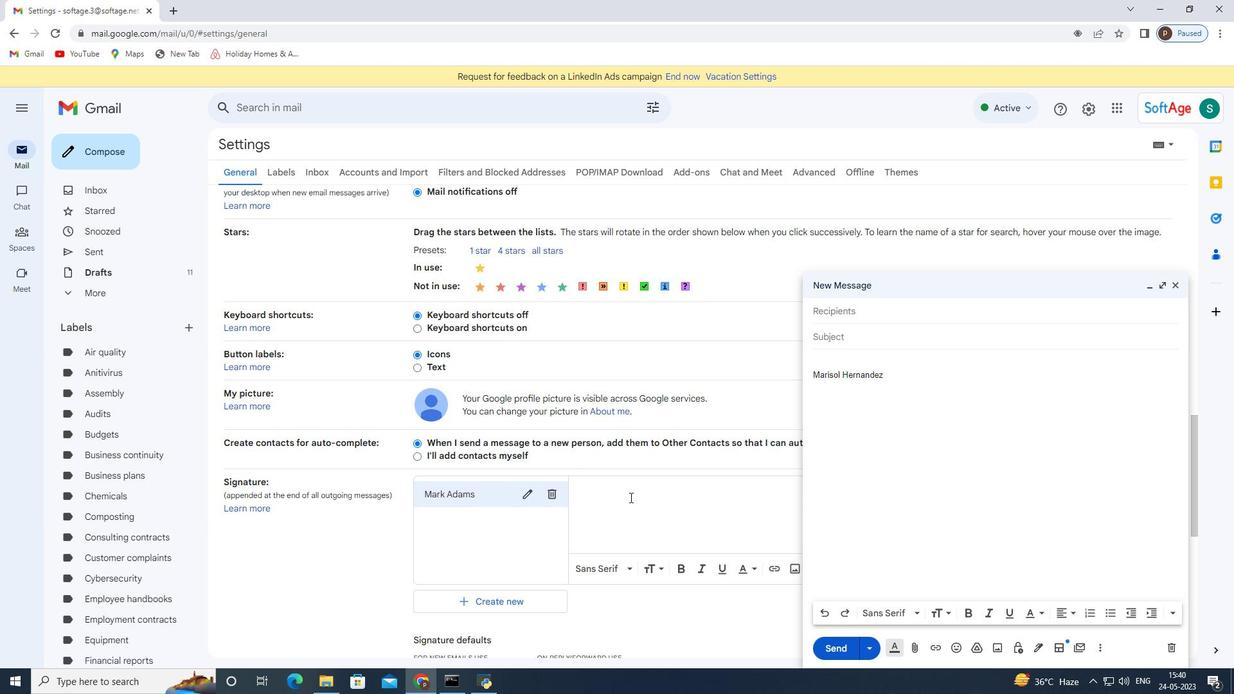 
Action: Mouse pressed left at (618, 497)
Screenshot: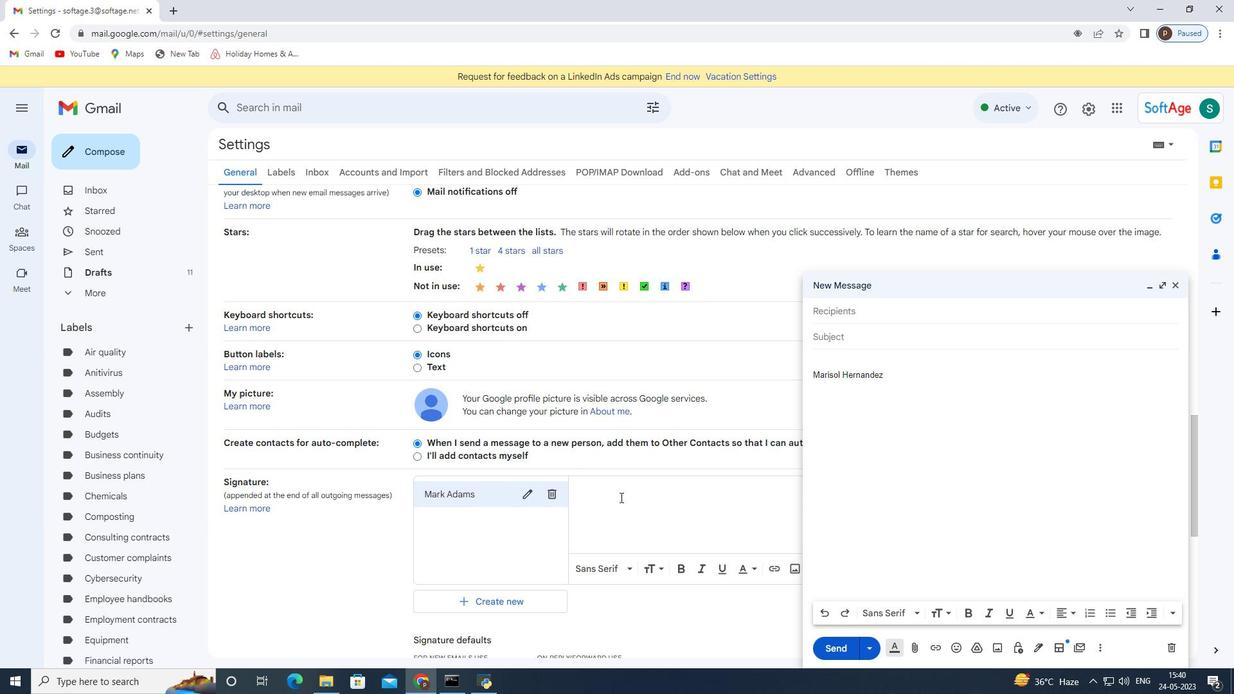 
Action: Key pressed <Key.shift>Mark<Key.space><Key.shift>Adams
Screenshot: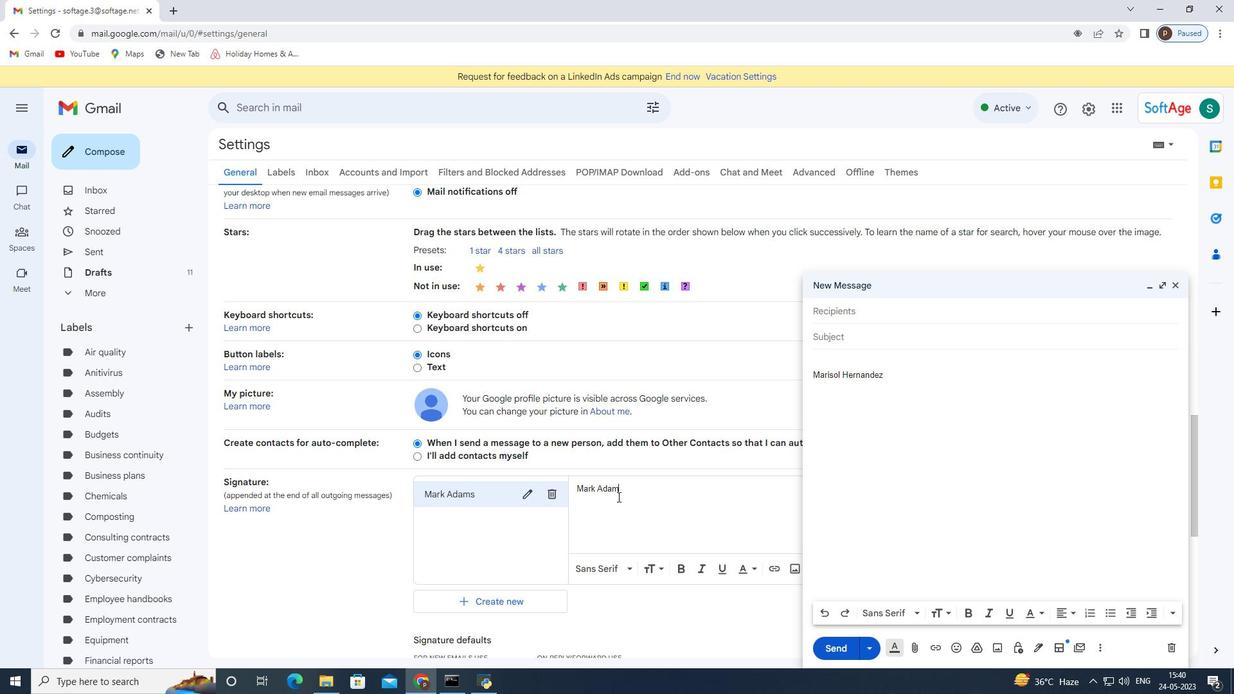 
Action: Mouse scrolled (618, 496) with delta (0, 0)
Screenshot: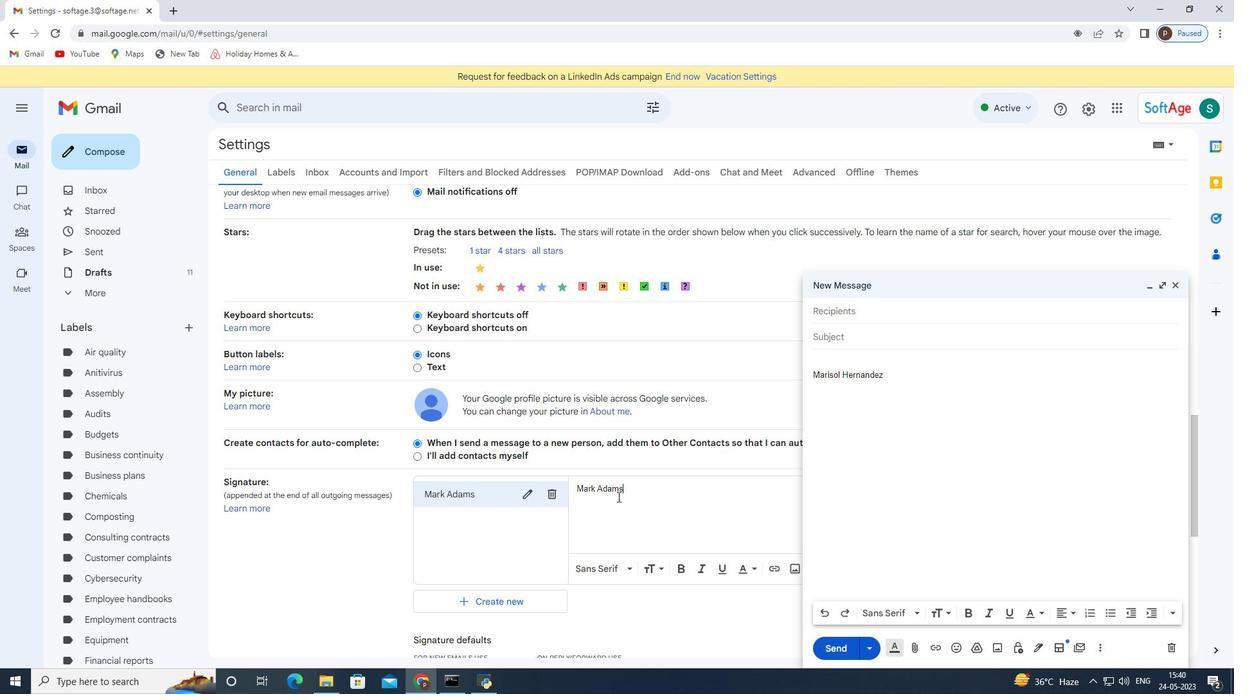
Action: Mouse scrolled (618, 496) with delta (0, 0)
Screenshot: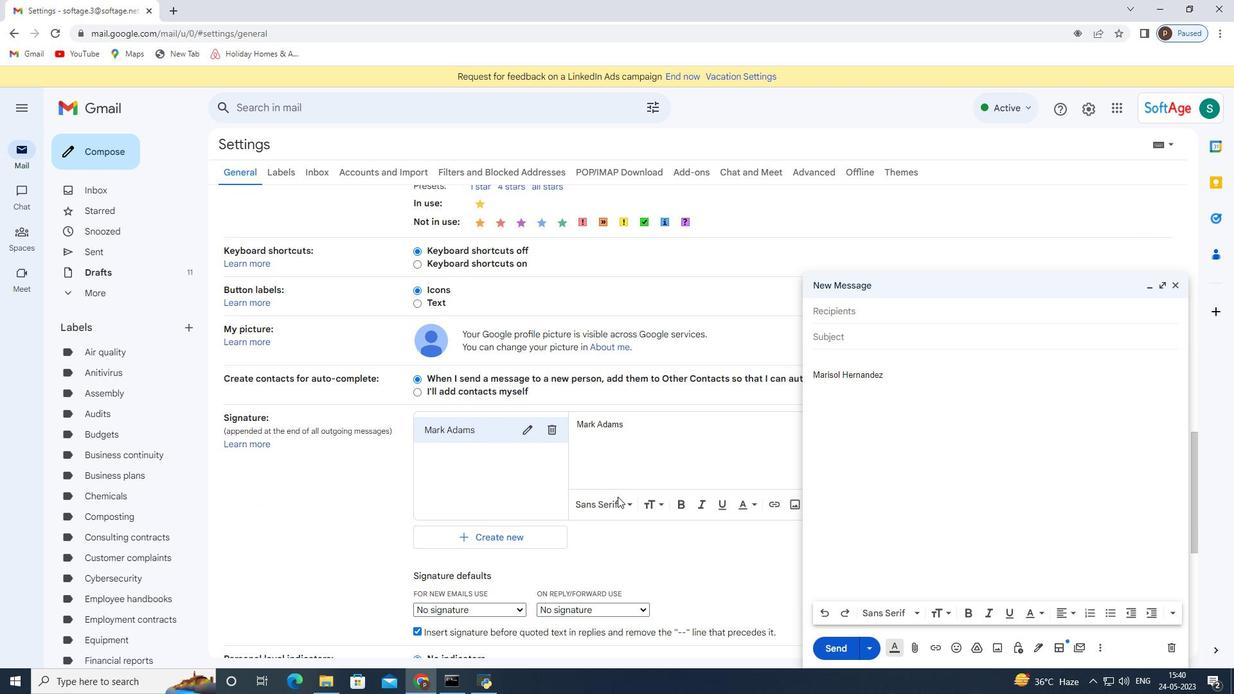 
Action: Mouse scrolled (618, 496) with delta (0, 0)
Screenshot: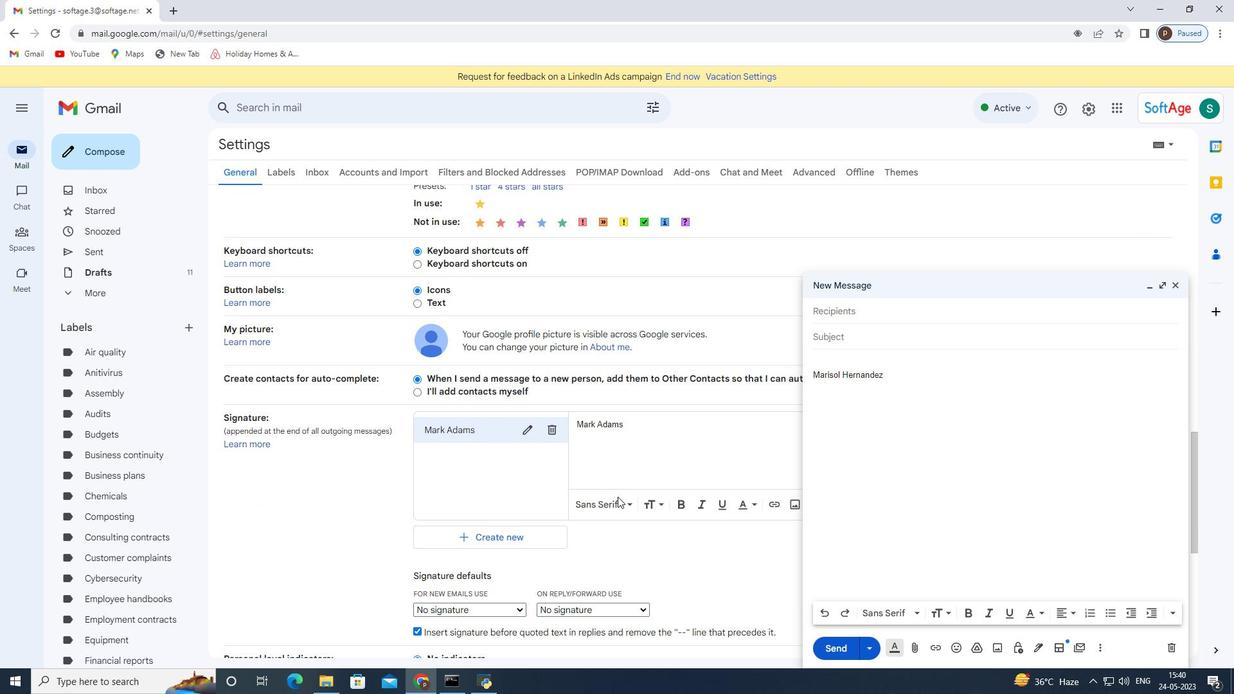 
Action: Mouse moved to (499, 481)
Screenshot: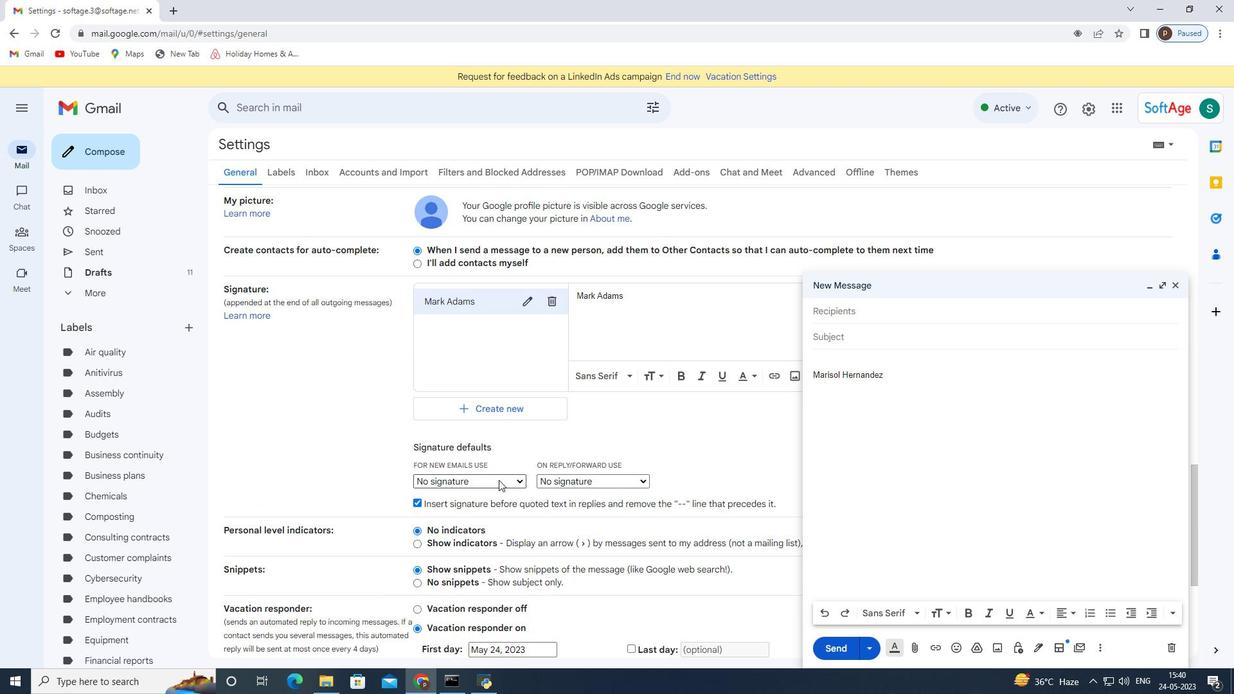 
Action: Mouse pressed left at (499, 481)
Screenshot: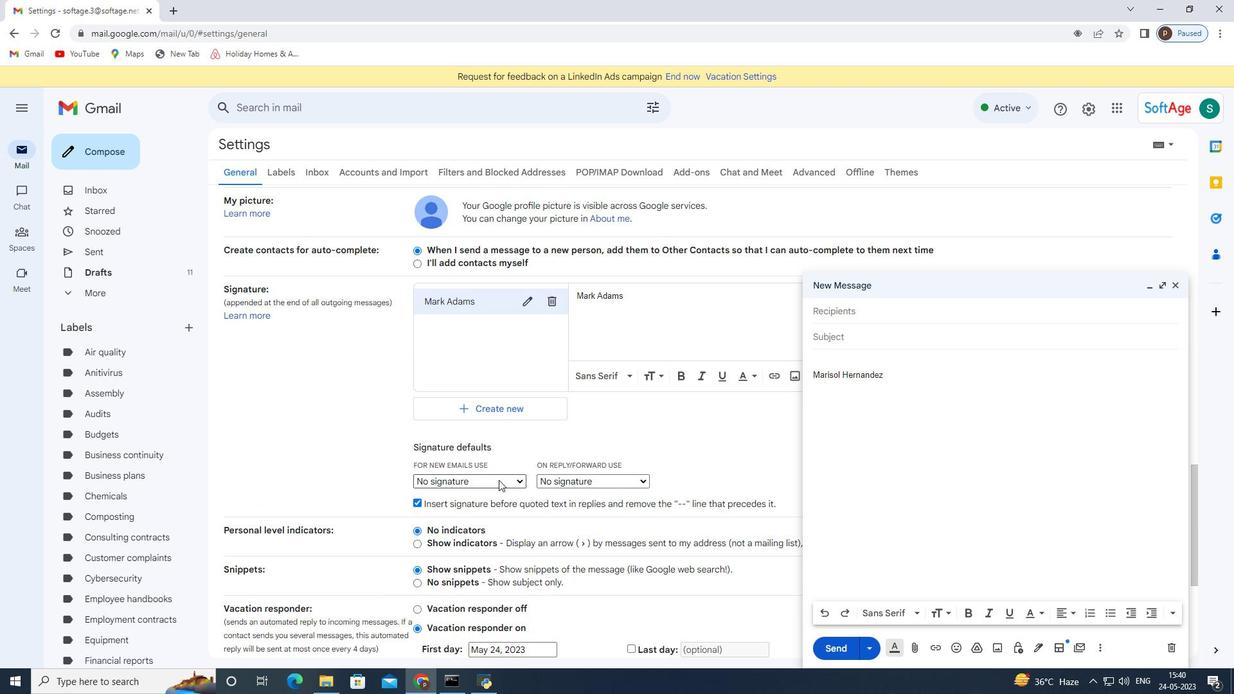 
Action: Mouse moved to (495, 507)
Screenshot: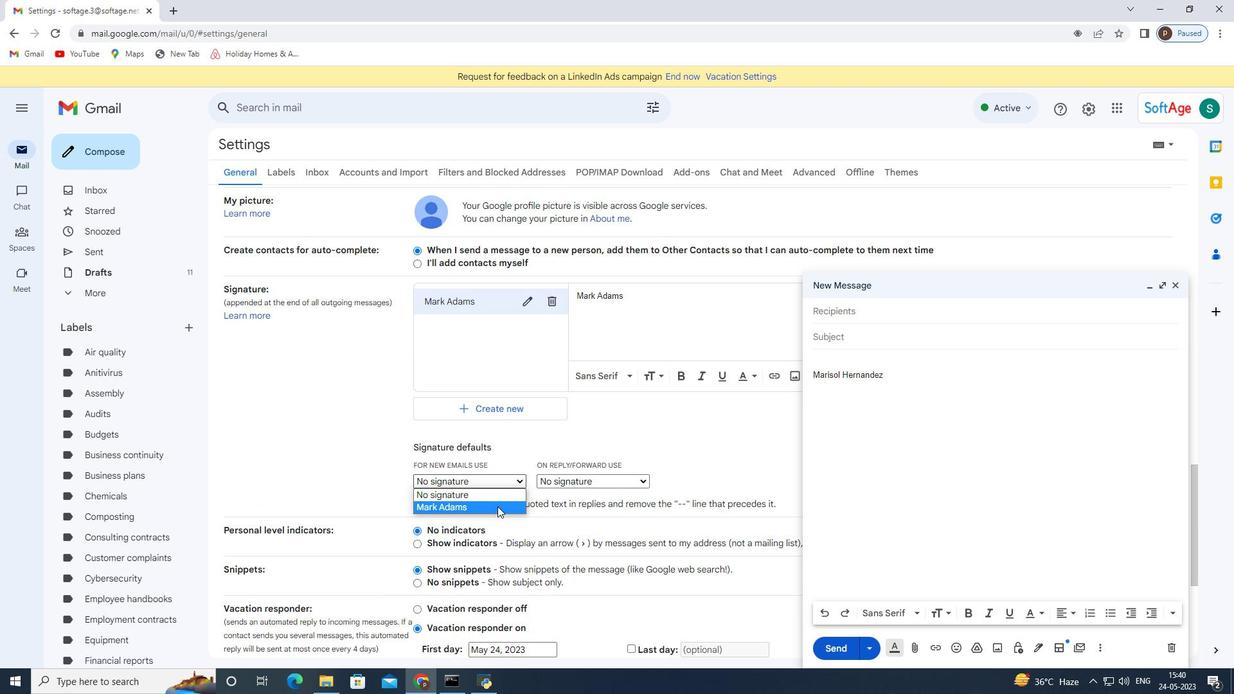 
Action: Mouse pressed left at (495, 507)
Screenshot: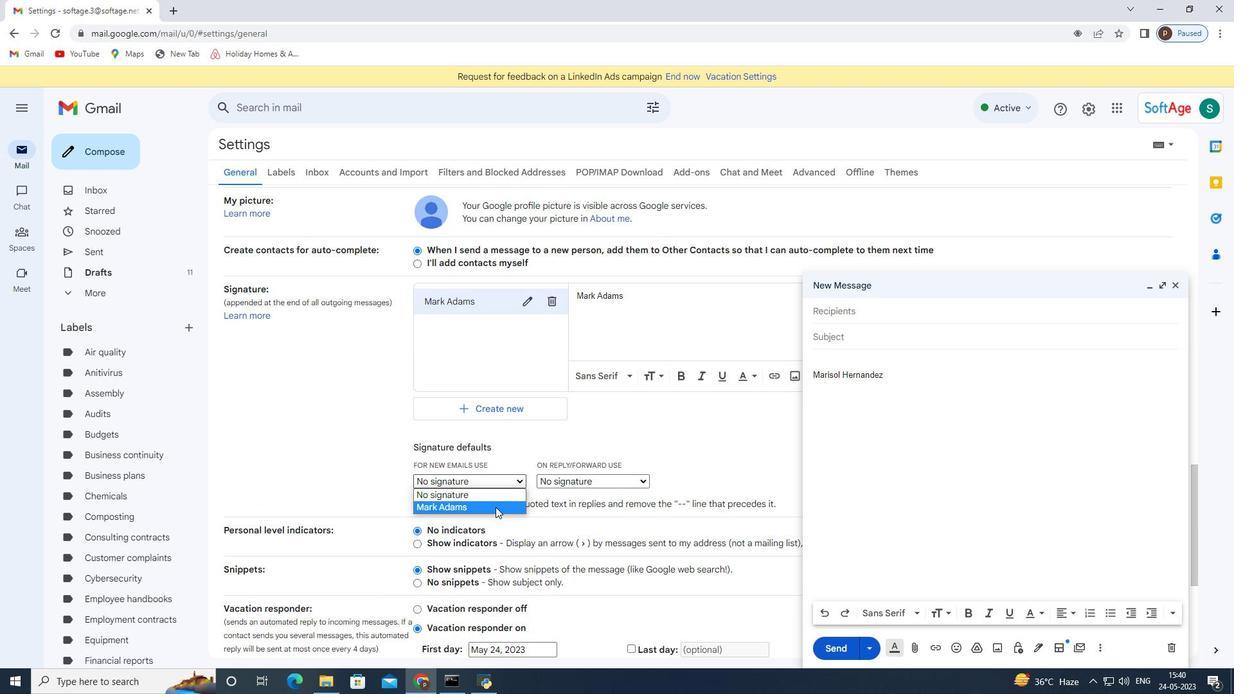 
Action: Mouse scrolled (495, 506) with delta (0, 0)
Screenshot: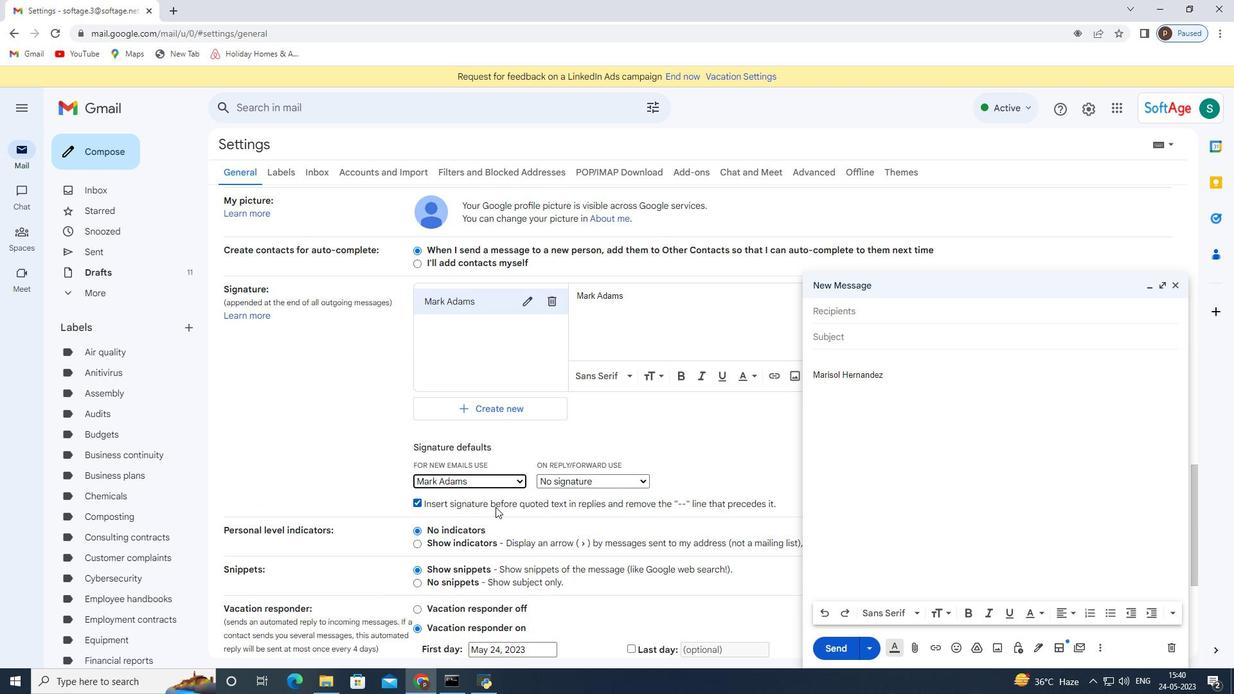 
Action: Mouse scrolled (495, 506) with delta (0, 0)
Screenshot: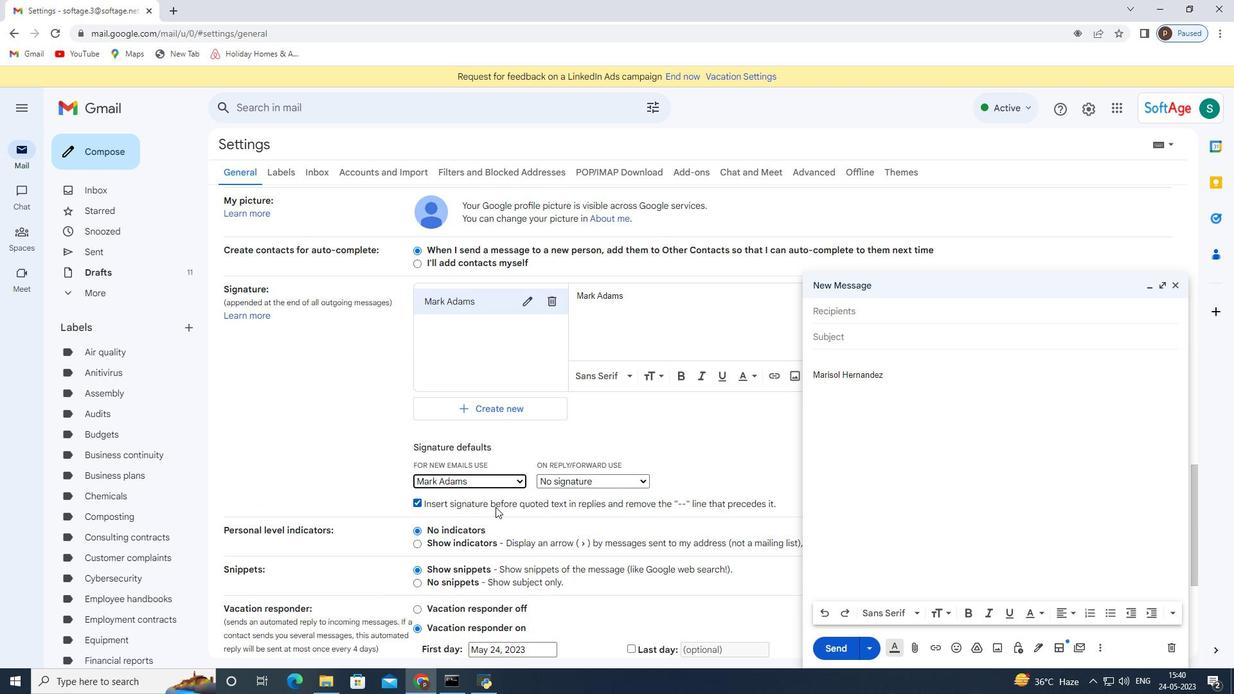 
Action: Mouse scrolled (495, 506) with delta (0, 0)
Screenshot: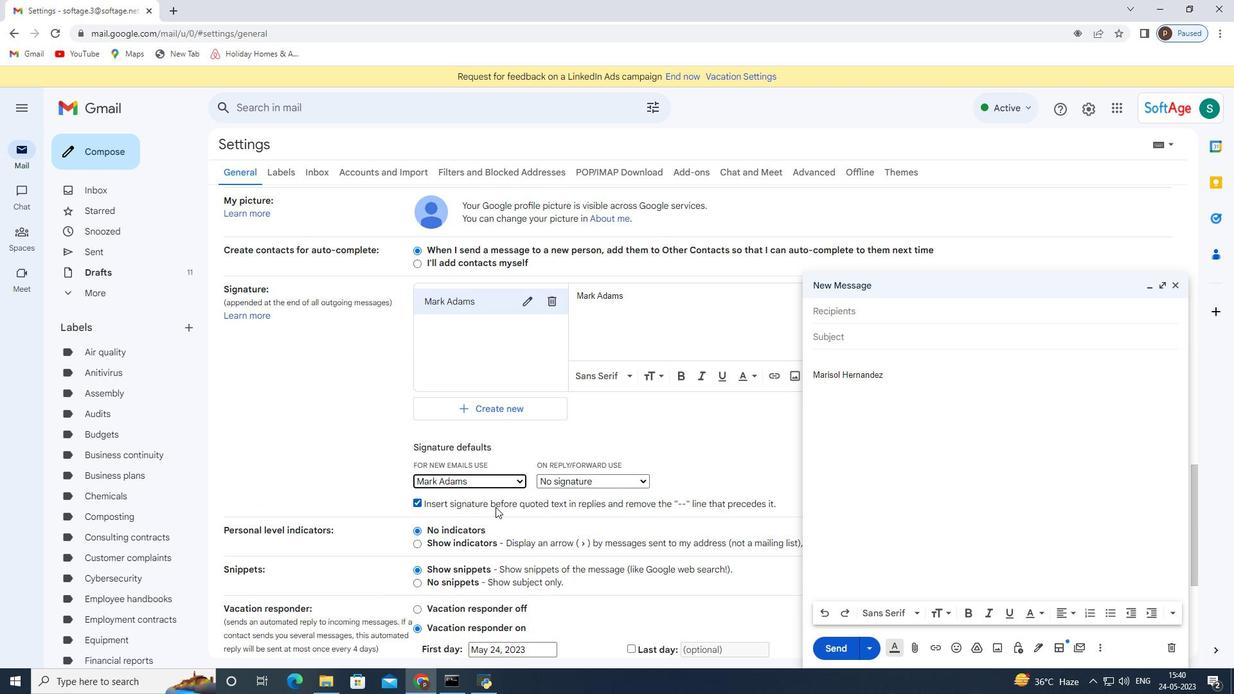 
Action: Mouse scrolled (495, 506) with delta (0, 0)
Screenshot: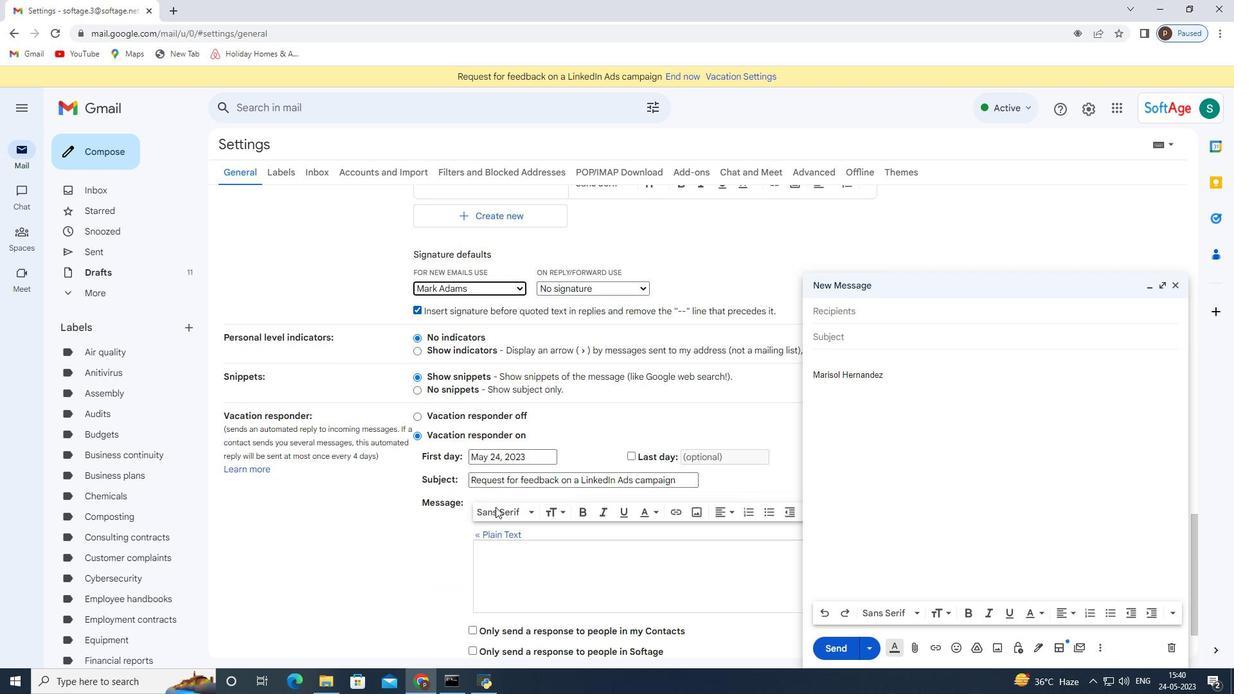
Action: Mouse moved to (672, 609)
Screenshot: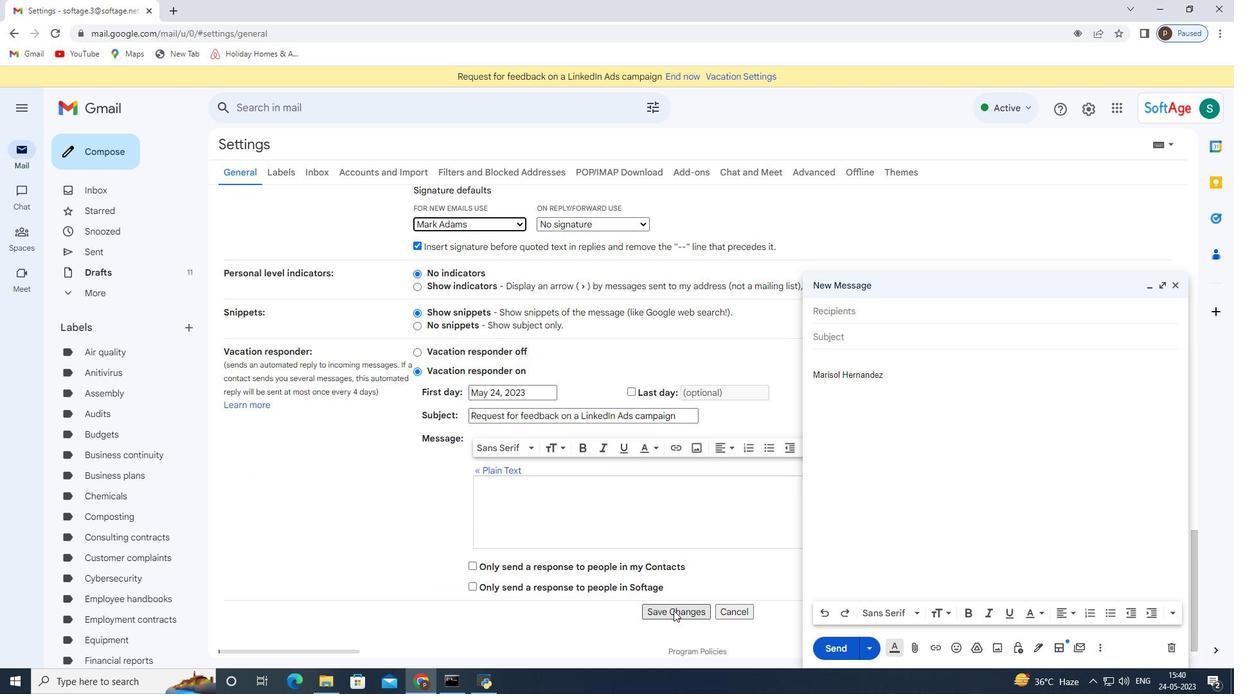 
Action: Mouse pressed left at (672, 609)
Screenshot: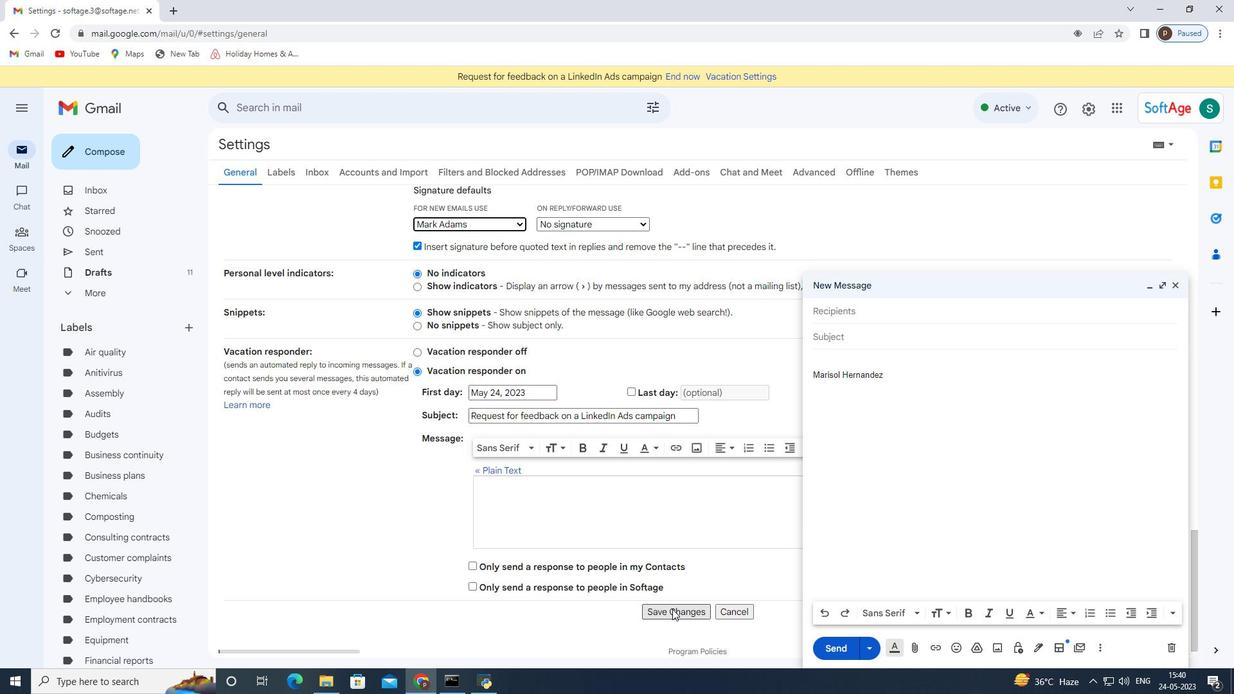 
Action: Mouse moved to (1175, 282)
Screenshot: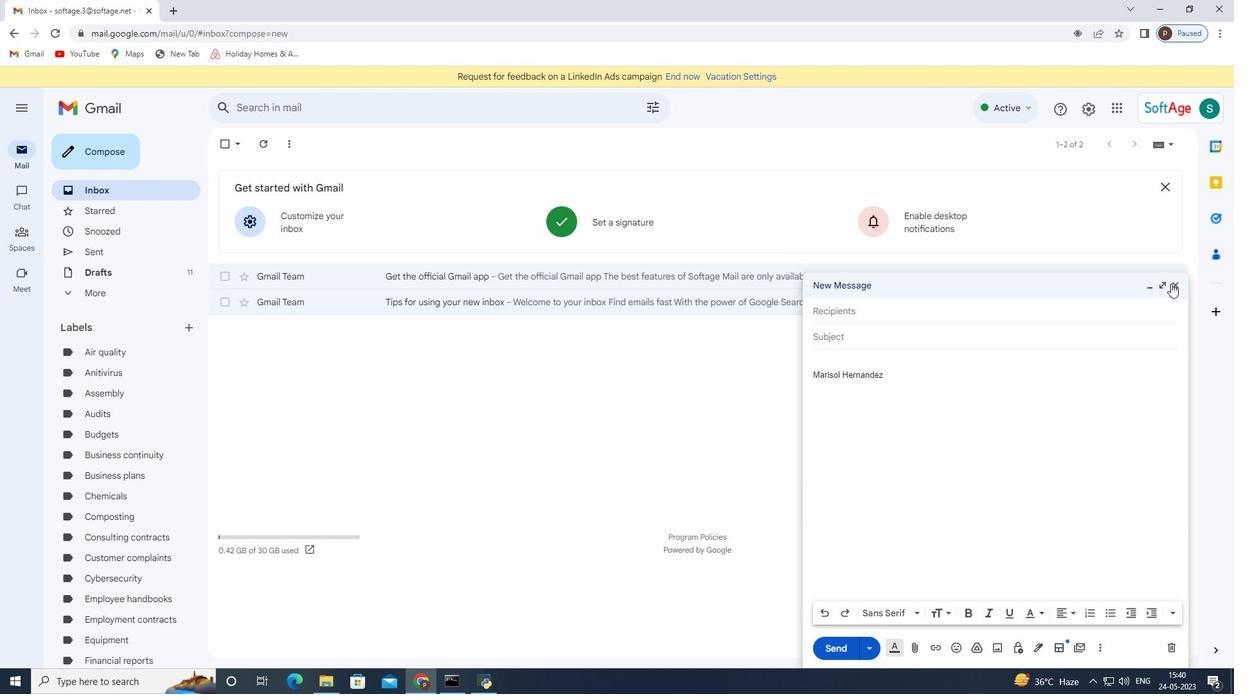 
Action: Mouse pressed left at (1175, 282)
Screenshot: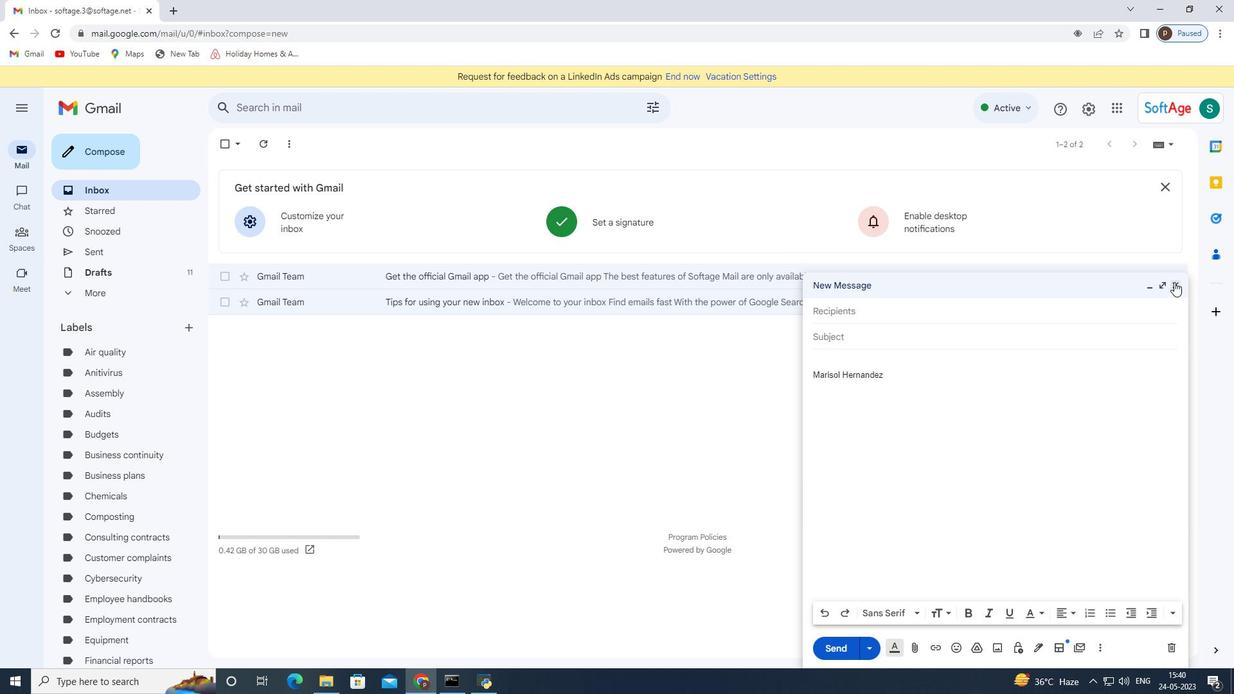 
Action: Mouse moved to (110, 159)
Screenshot: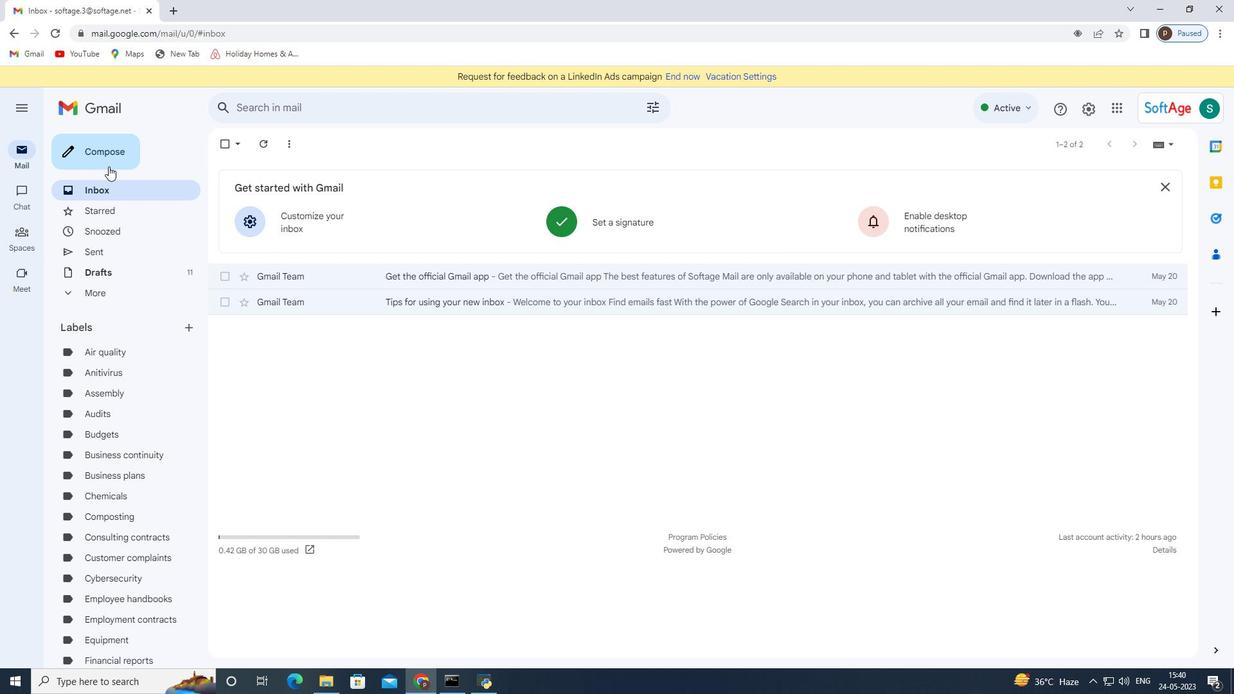 
Action: Mouse pressed left at (110, 159)
Screenshot: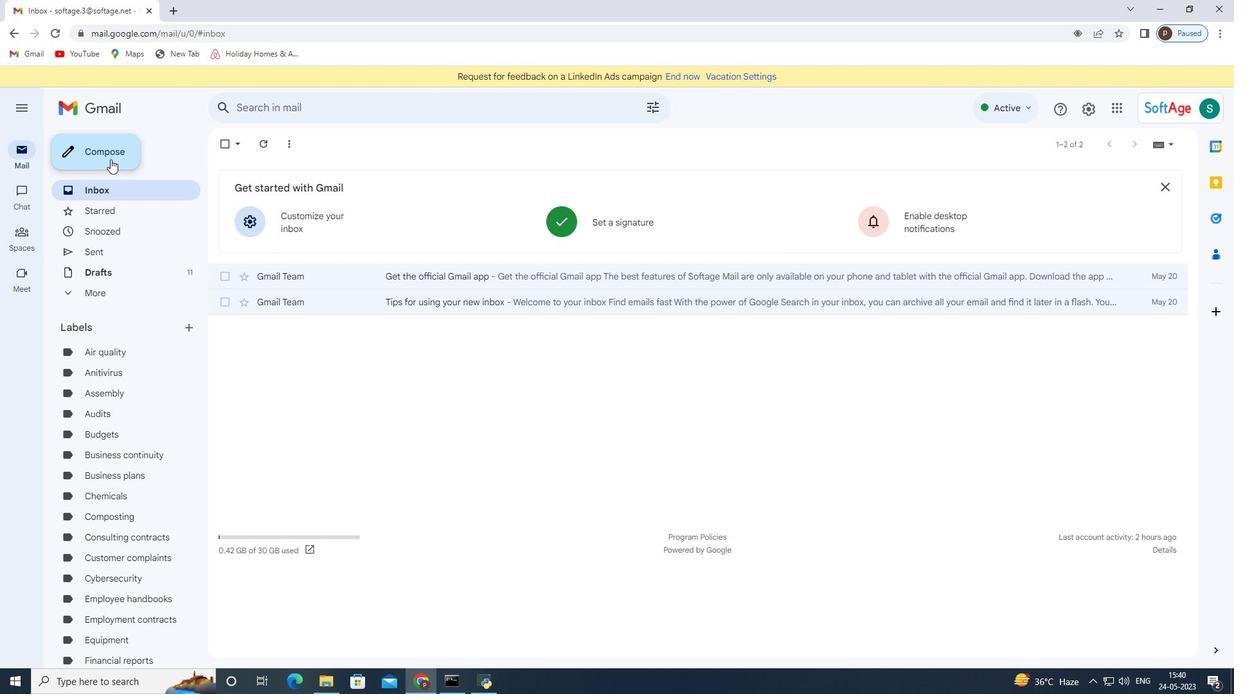 
Action: Mouse moved to (861, 329)
Screenshot: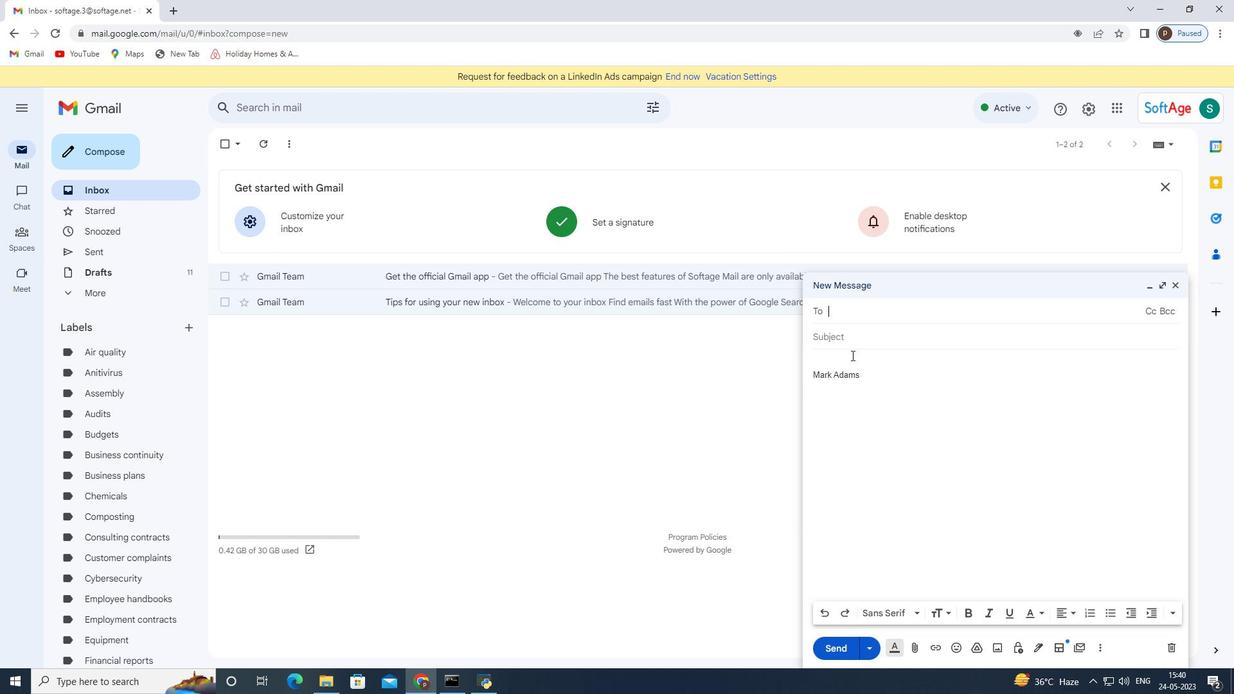 
Action: Mouse pressed left at (861, 329)
Screenshot: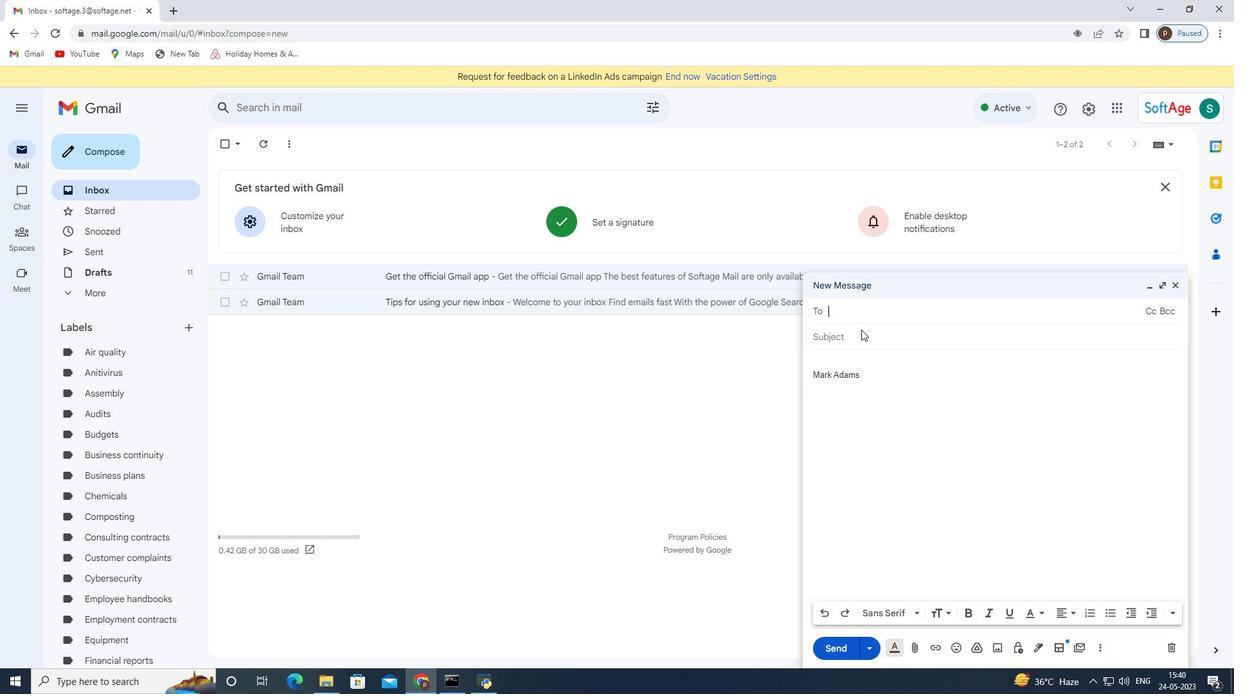 
Action: Mouse moved to (854, 337)
Screenshot: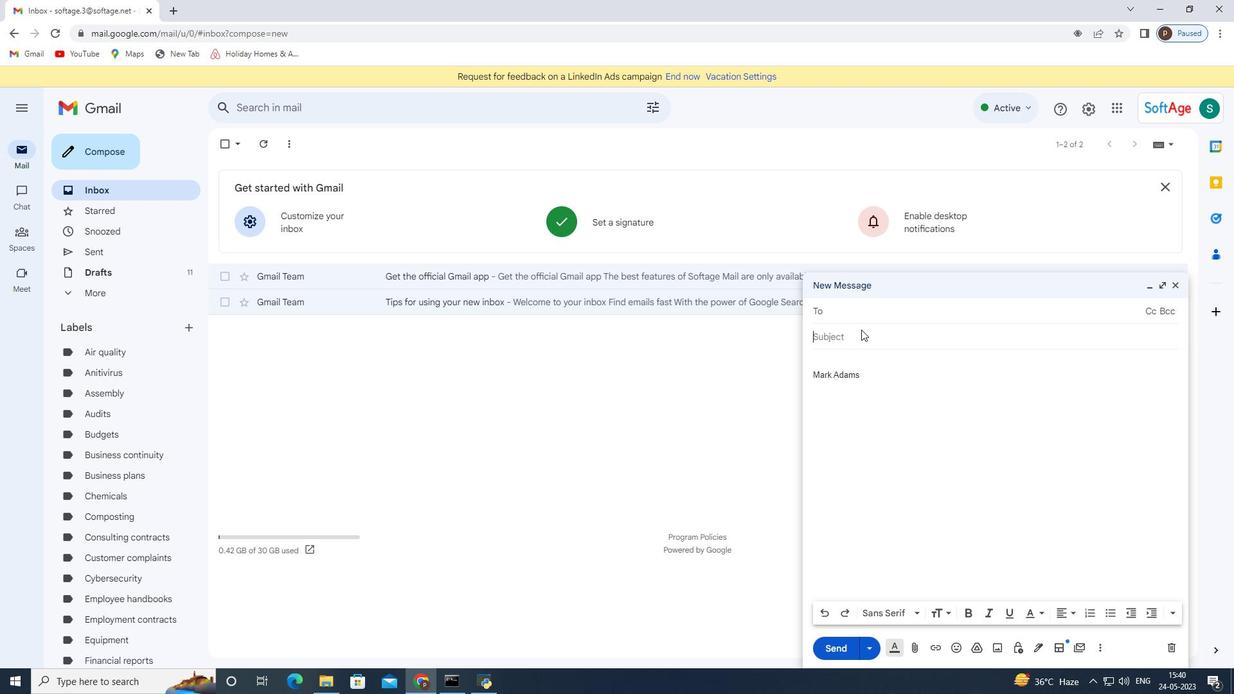 
Action: Key pressed <Key.shift>Feedback<Key.space>on<Key.space>a<Key.space>content<Key.space>marketing<Key.space>plan<Key.tab><Key.shift>I<Key.space>would<Key.space>appreciate<Key.space>it<Key.space>if<Key.space>you<Key.space>could<Key.space>send<Key.space>me<Key.space>the<Key.space>feedback<Key.space>survey<Key.space>results<Key.space>from<Key.space>the<Key.space>recent<Key.space>event.
Screenshot: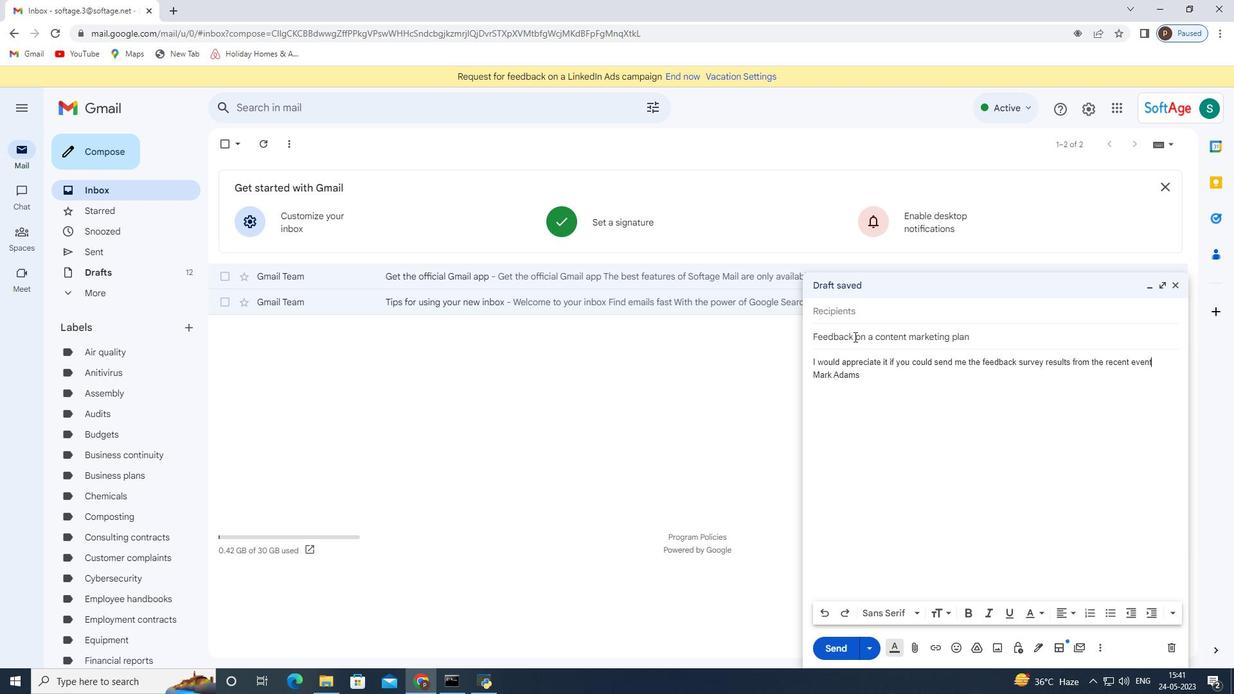 
Action: Mouse moved to (893, 313)
Screenshot: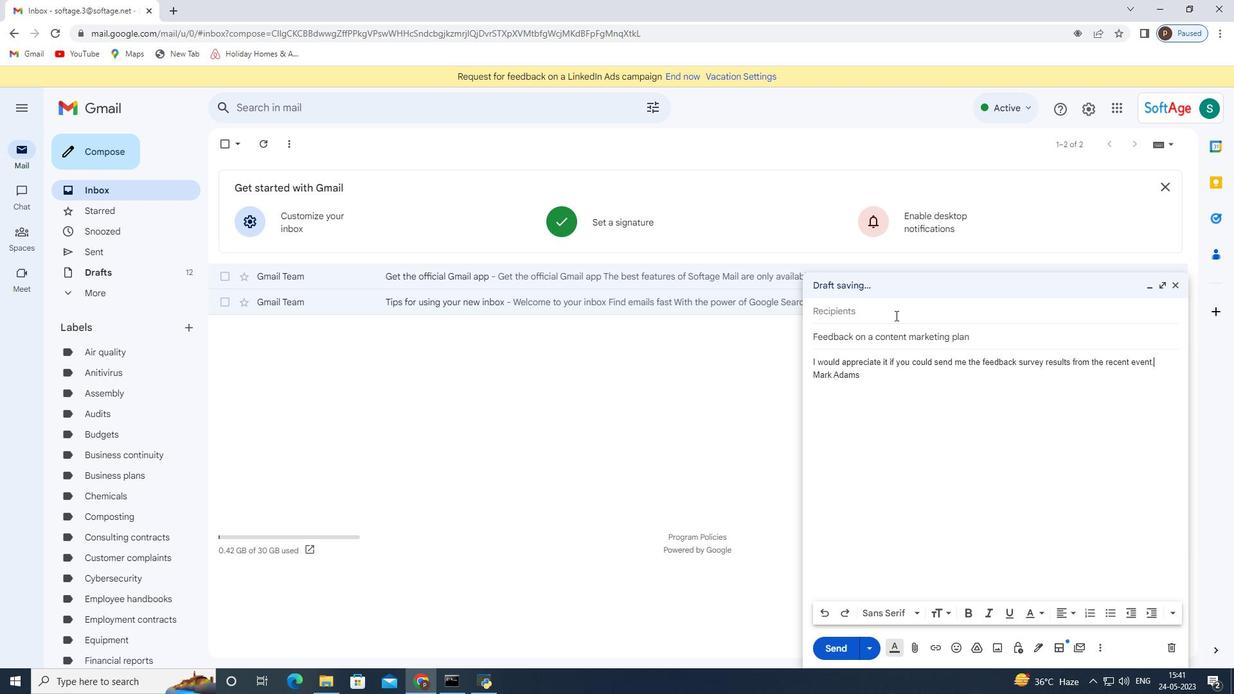 
Action: Mouse pressed left at (893, 313)
Screenshot: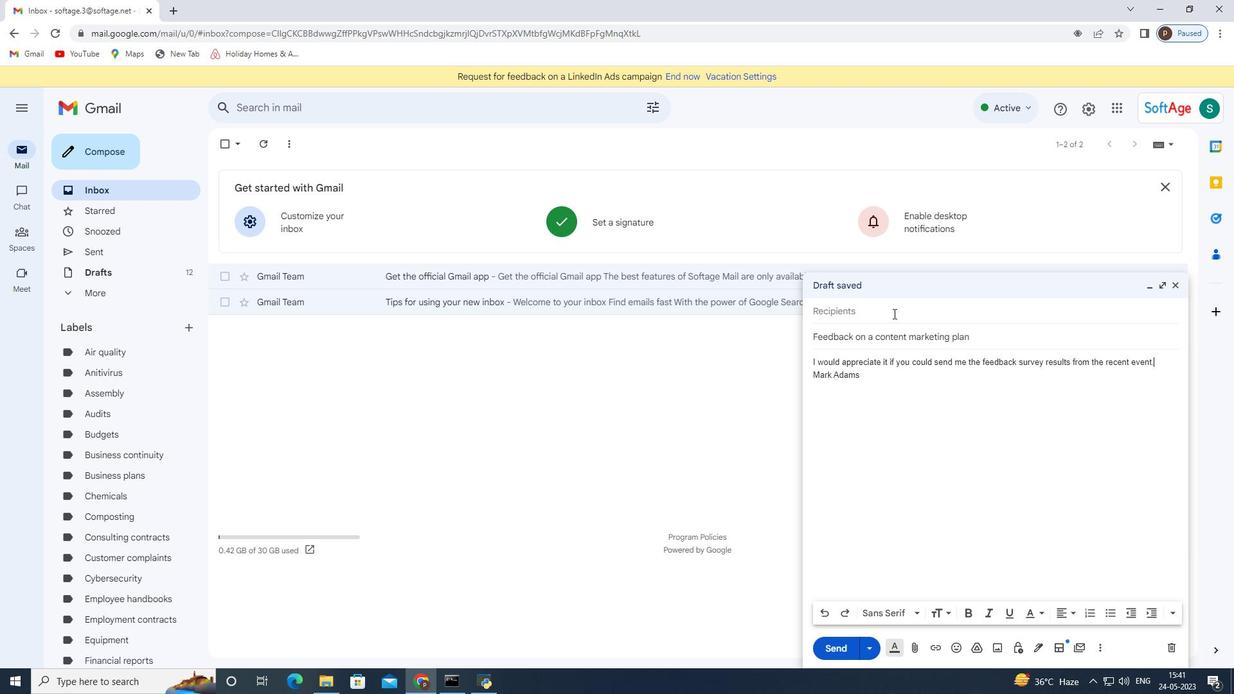 
Action: Mouse pressed left at (893, 313)
Screenshot: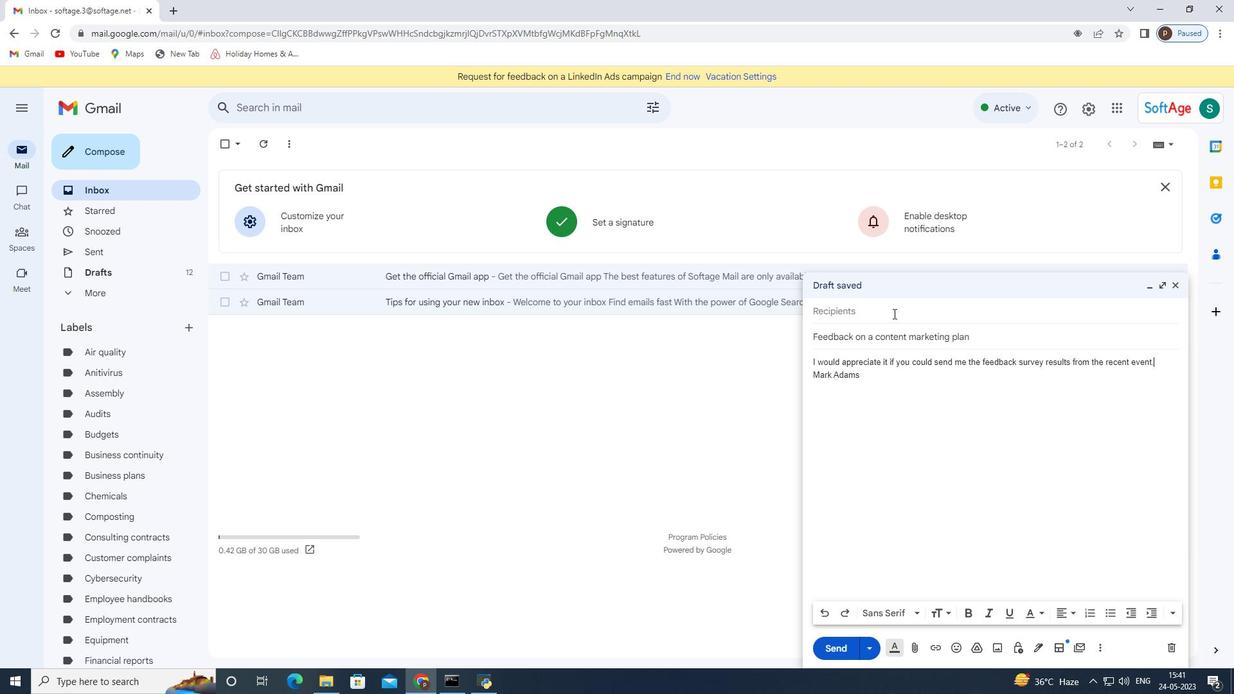 
Action: Key pressed softage.9<Key.shift>@softage.net<Key.enter>
Screenshot: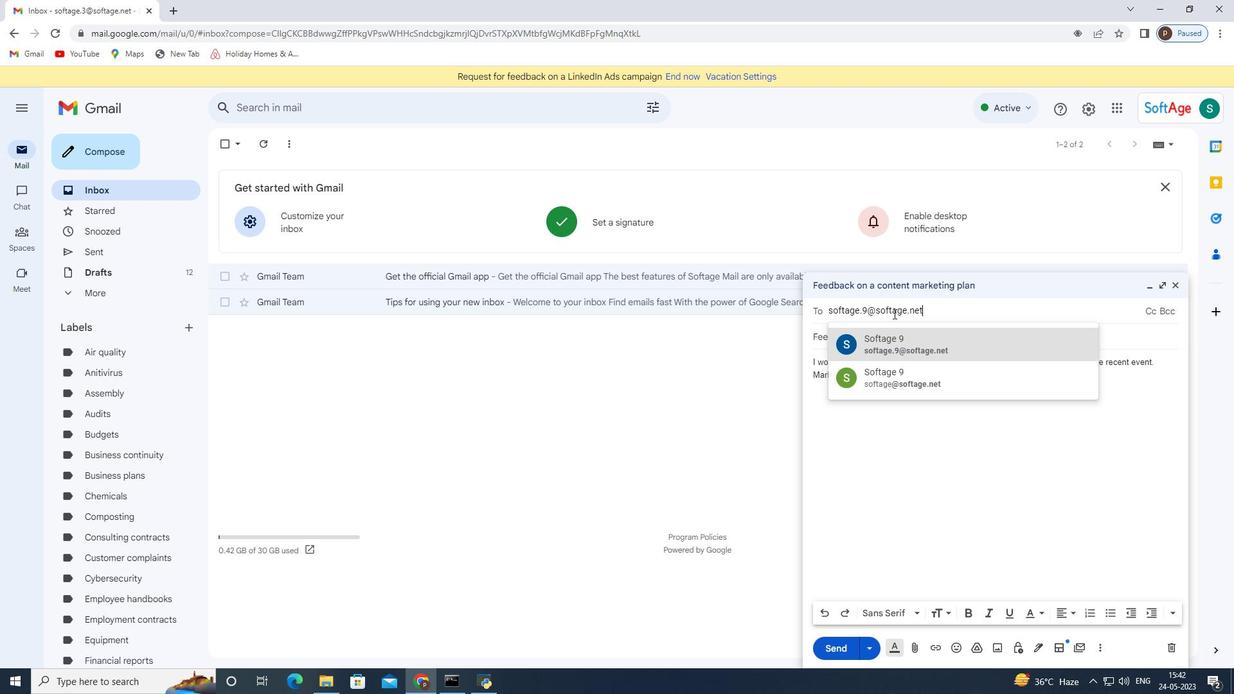 
Action: Mouse moved to (908, 647)
Screenshot: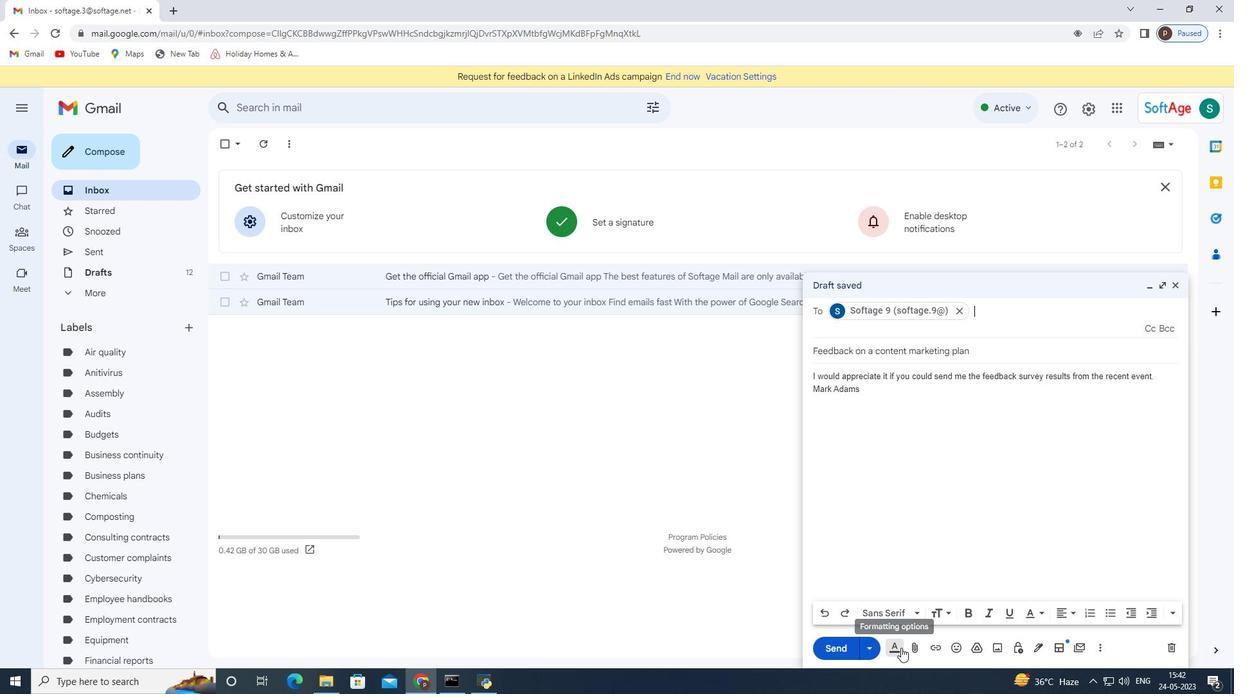 
Action: Mouse pressed left at (908, 647)
Screenshot: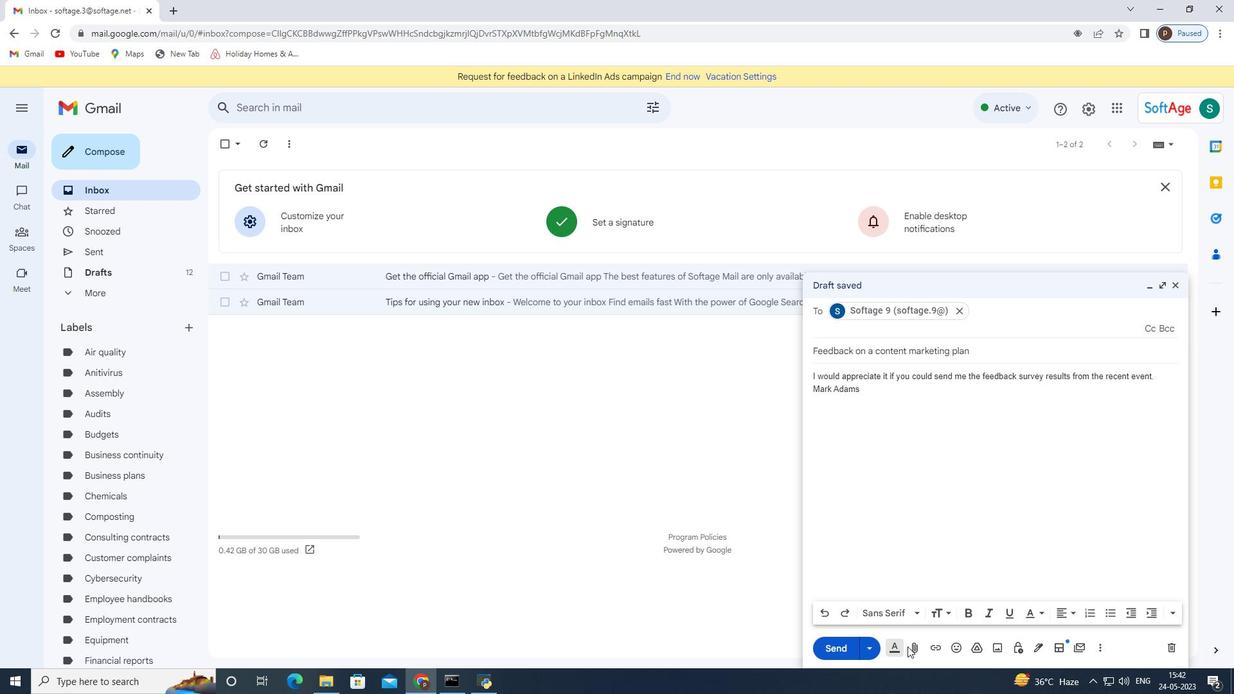 
Action: Mouse moved to (913, 647)
Screenshot: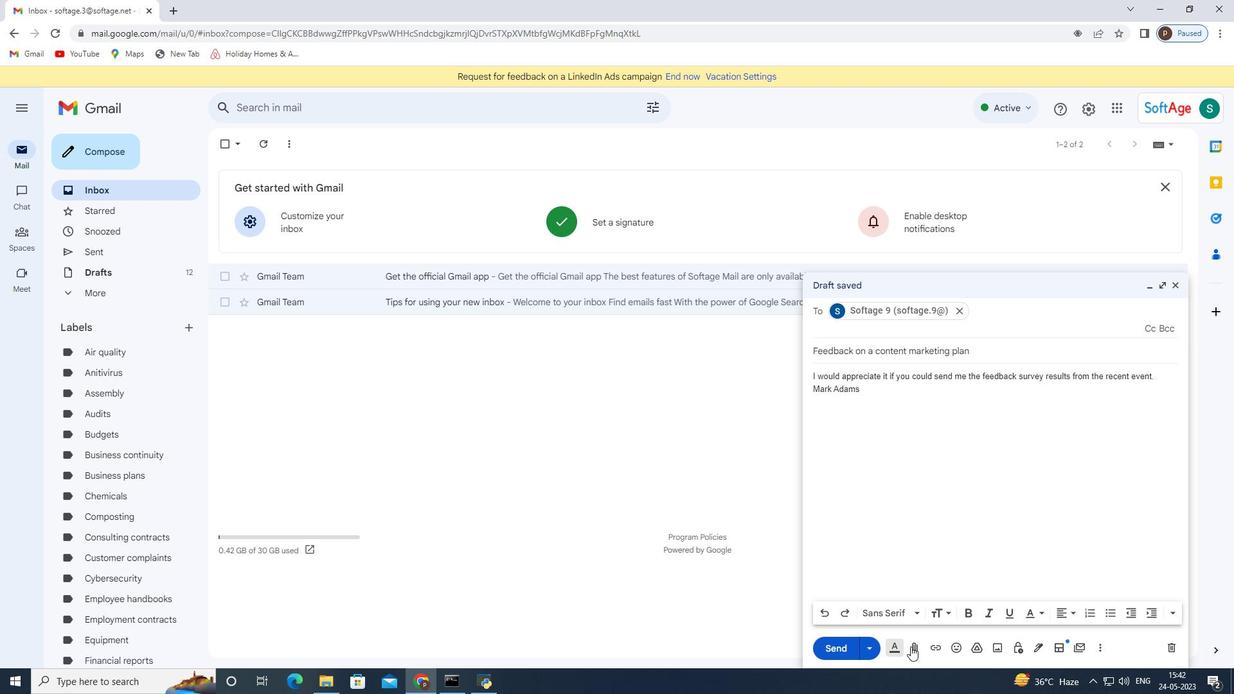 
Action: Mouse pressed left at (913, 647)
Screenshot: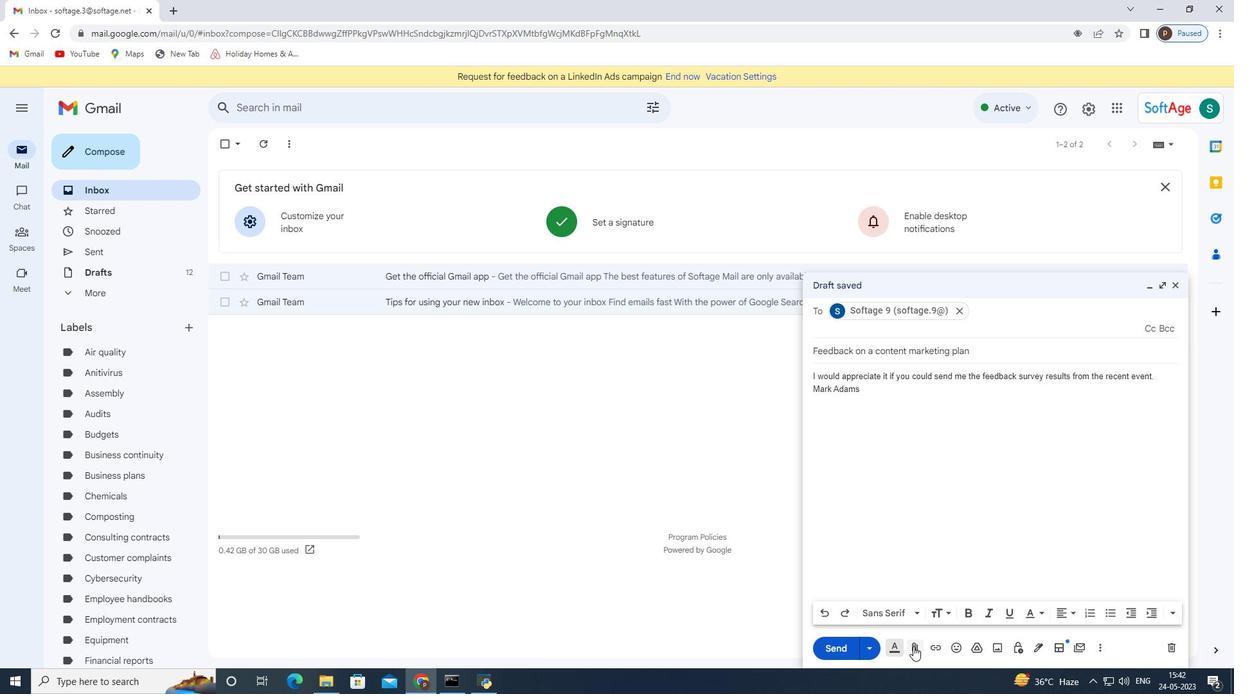 
Action: Mouse moved to (252, 109)
Screenshot: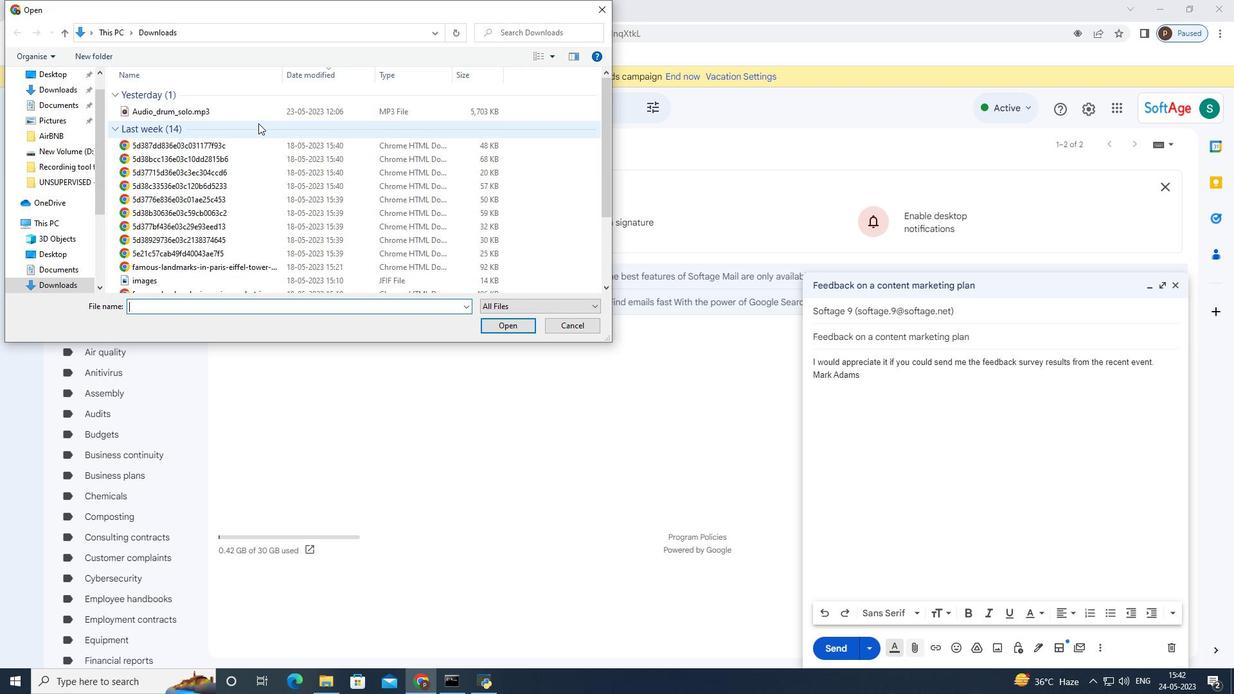 
Action: Mouse pressed left at (252, 109)
Screenshot: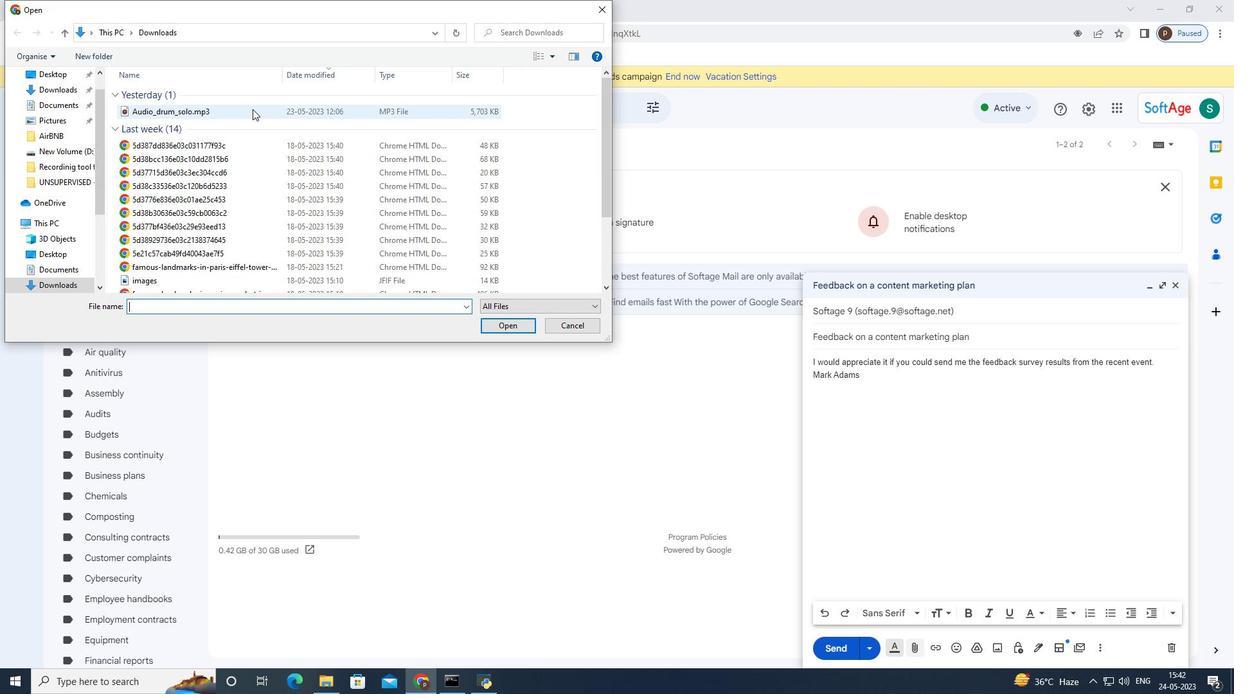 
Action: Mouse moved to (497, 326)
Screenshot: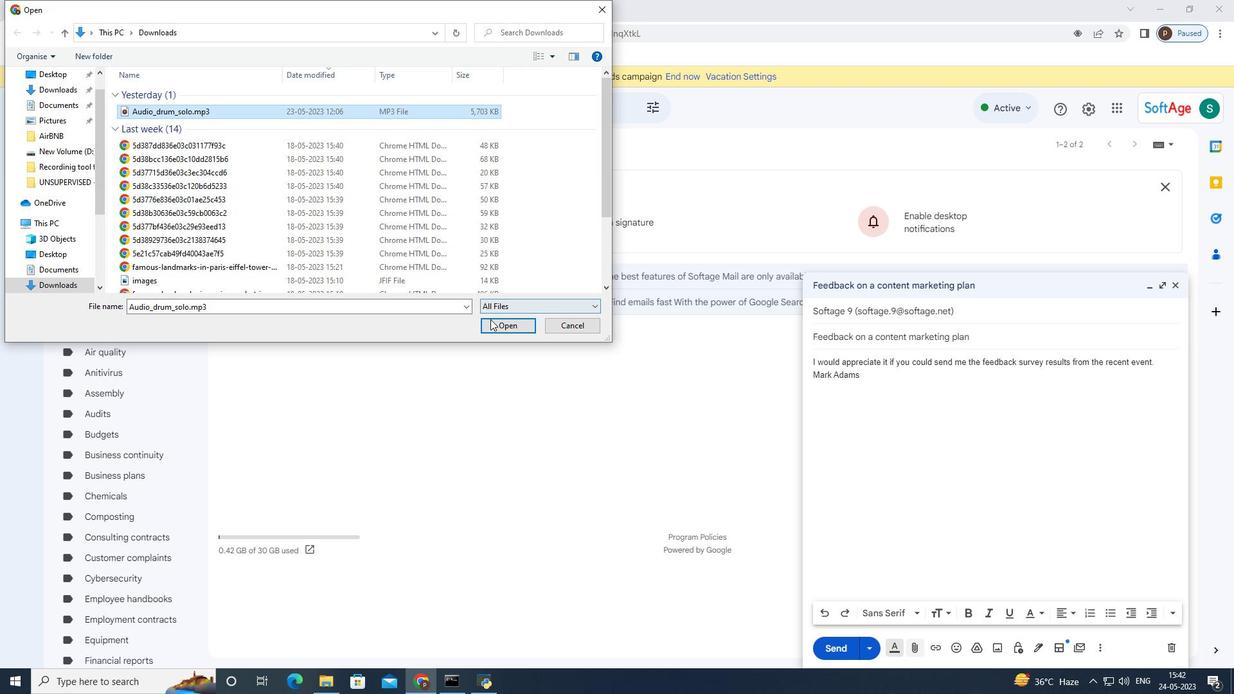 
Action: Mouse pressed left at (497, 326)
Screenshot: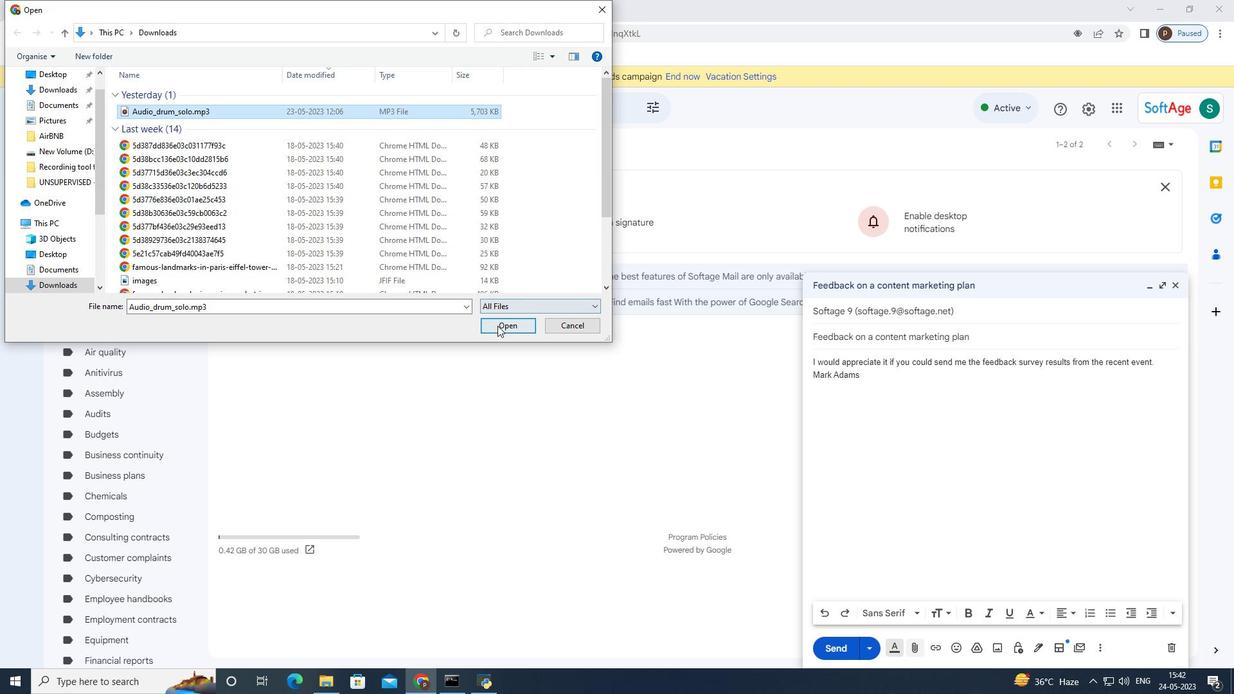 
Action: Mouse moved to (1175, 365)
Screenshot: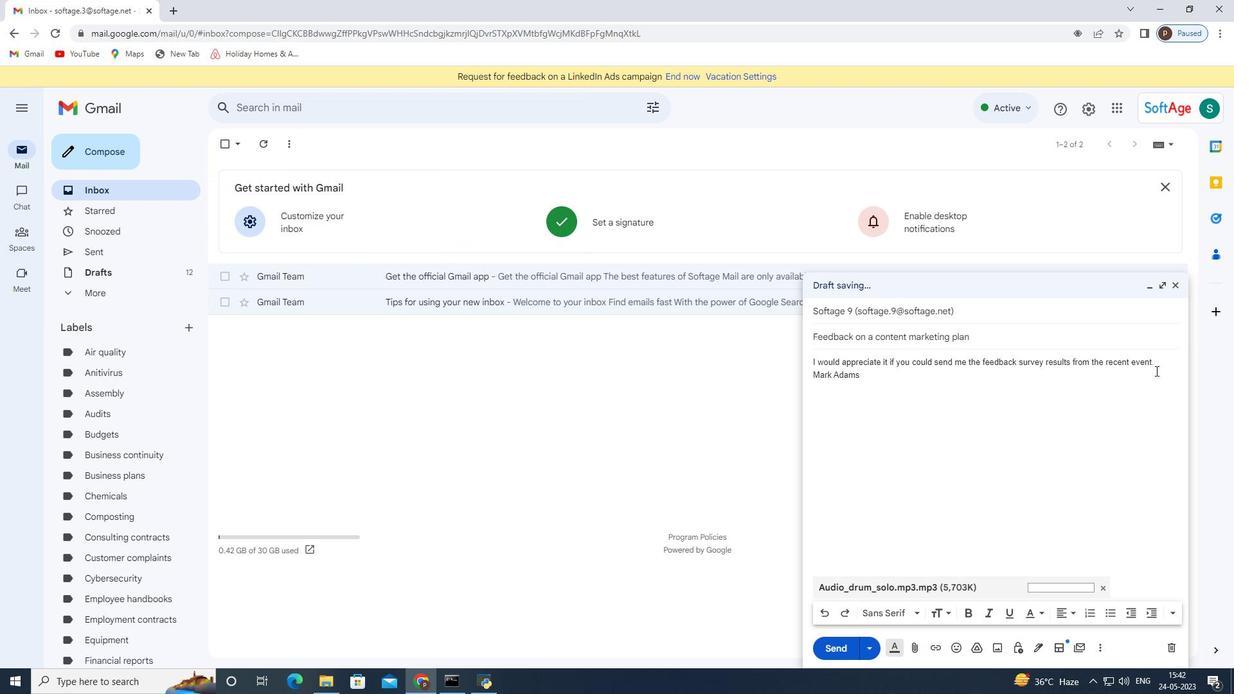 
Action: Key pressed <Key.enter>
Screenshot: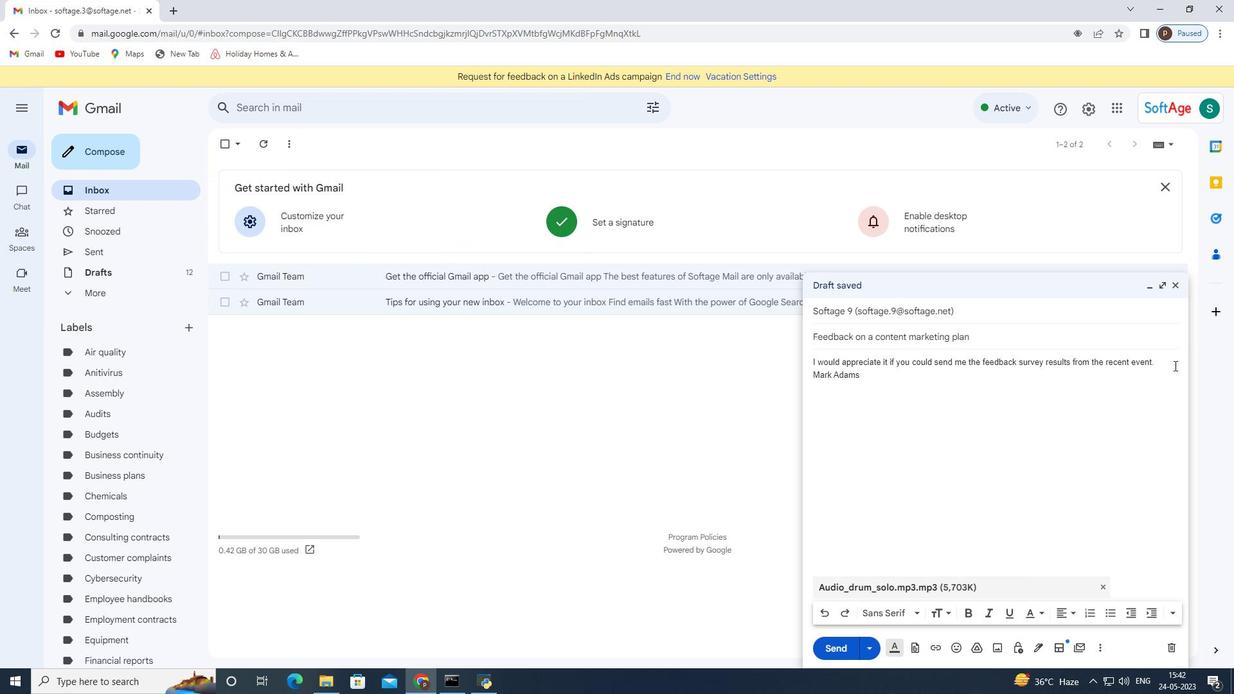 
Action: Mouse pressed left at (1175, 365)
Screenshot: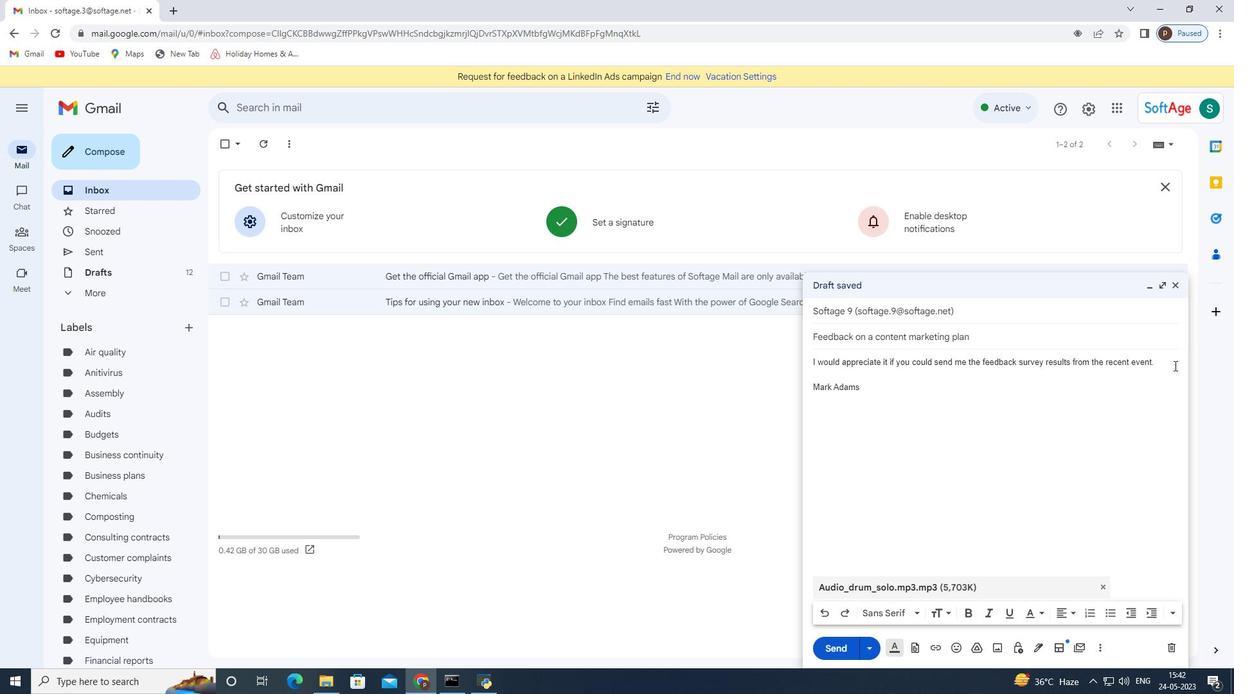 
Action: Mouse pressed left at (1175, 365)
Screenshot: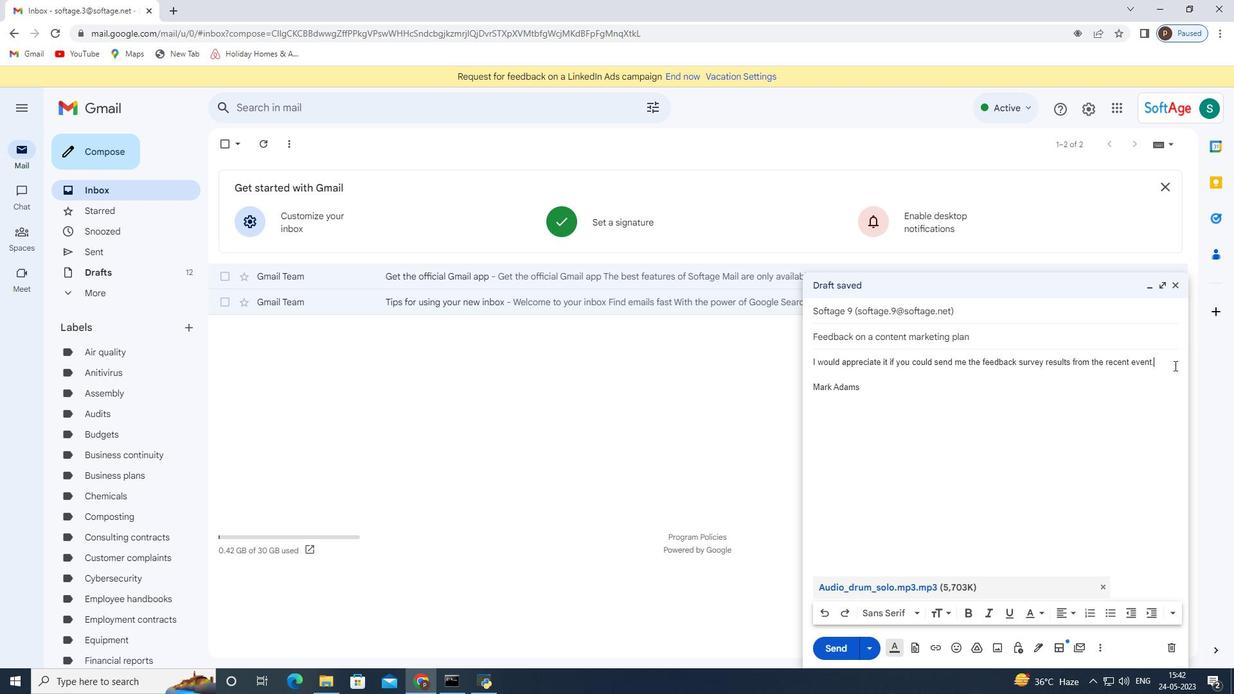 
Action: Mouse pressed left at (1175, 365)
Screenshot: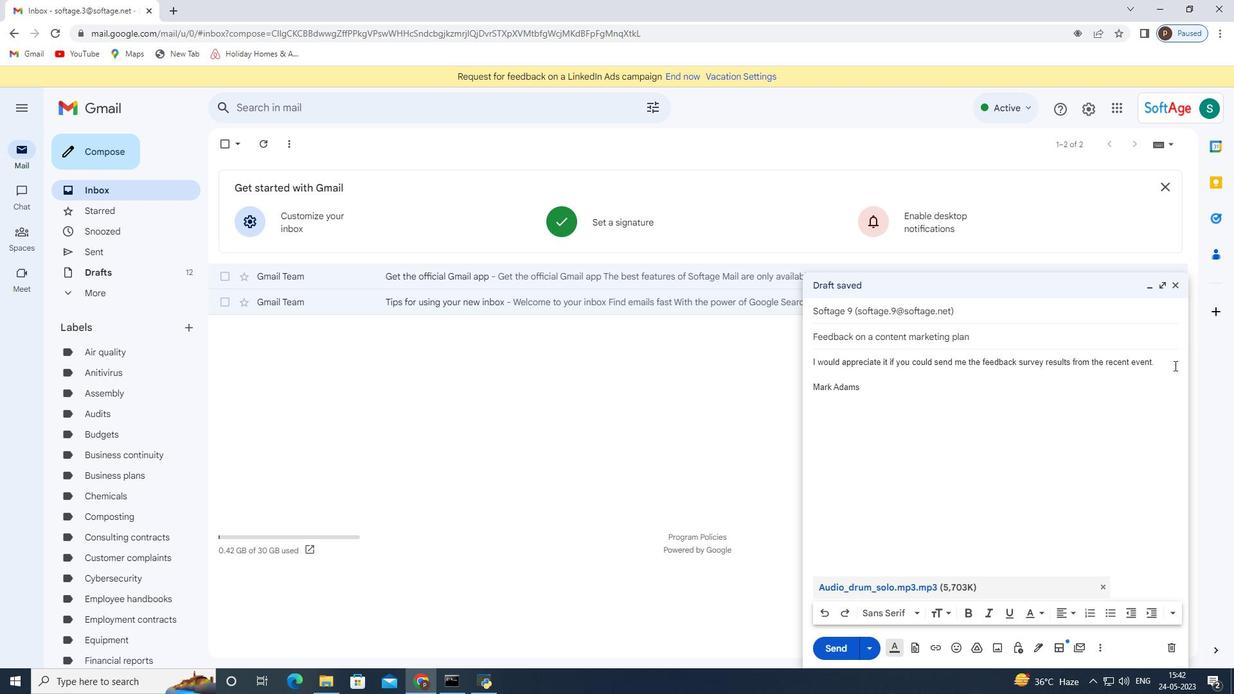 
Action: Mouse moved to (915, 613)
Screenshot: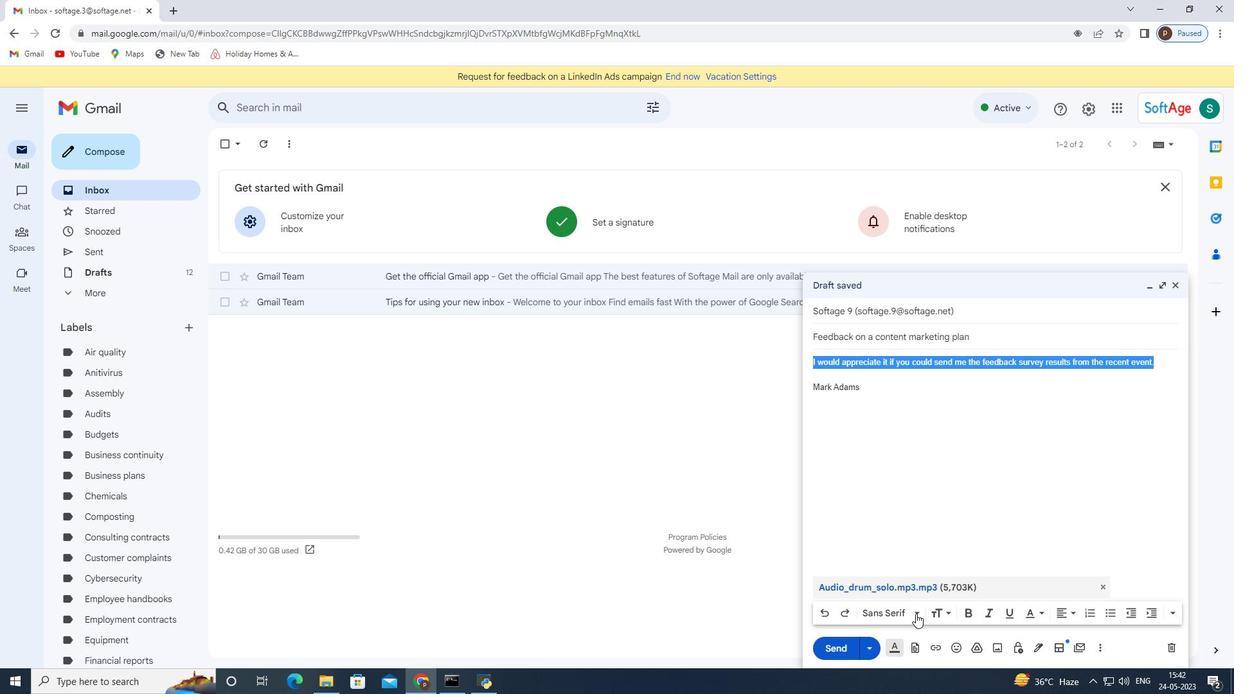 
Action: Mouse pressed left at (915, 613)
Screenshot: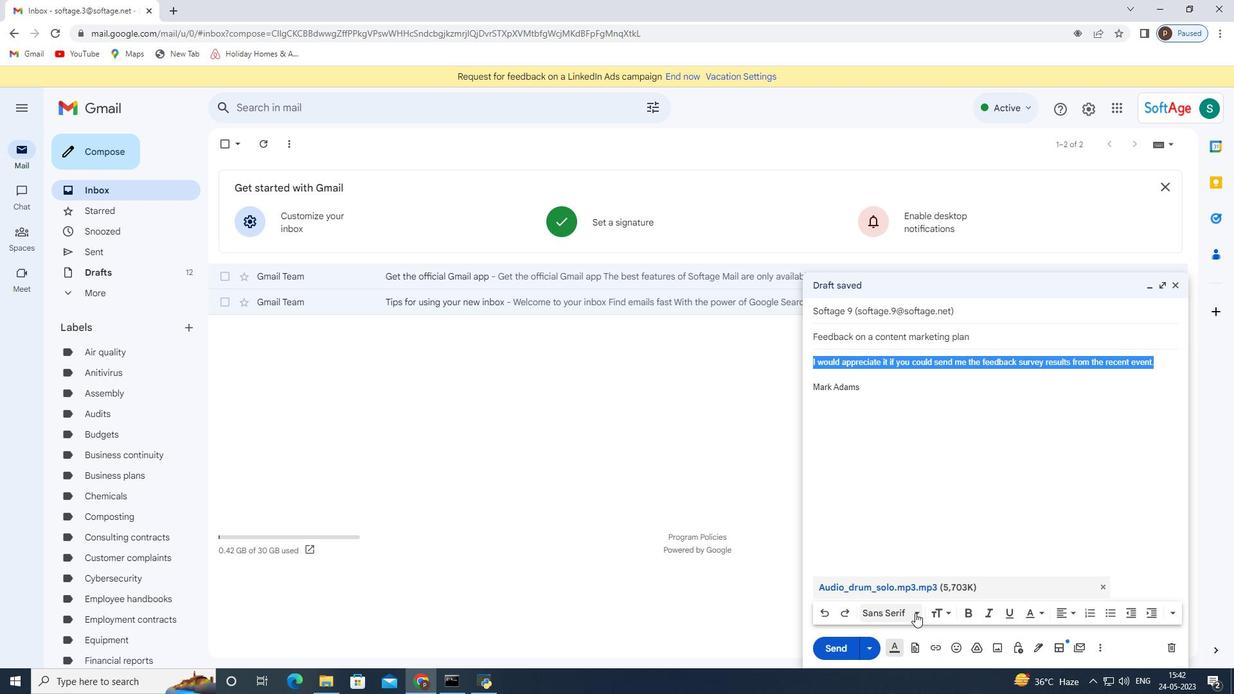 
Action: Mouse moved to (915, 463)
Screenshot: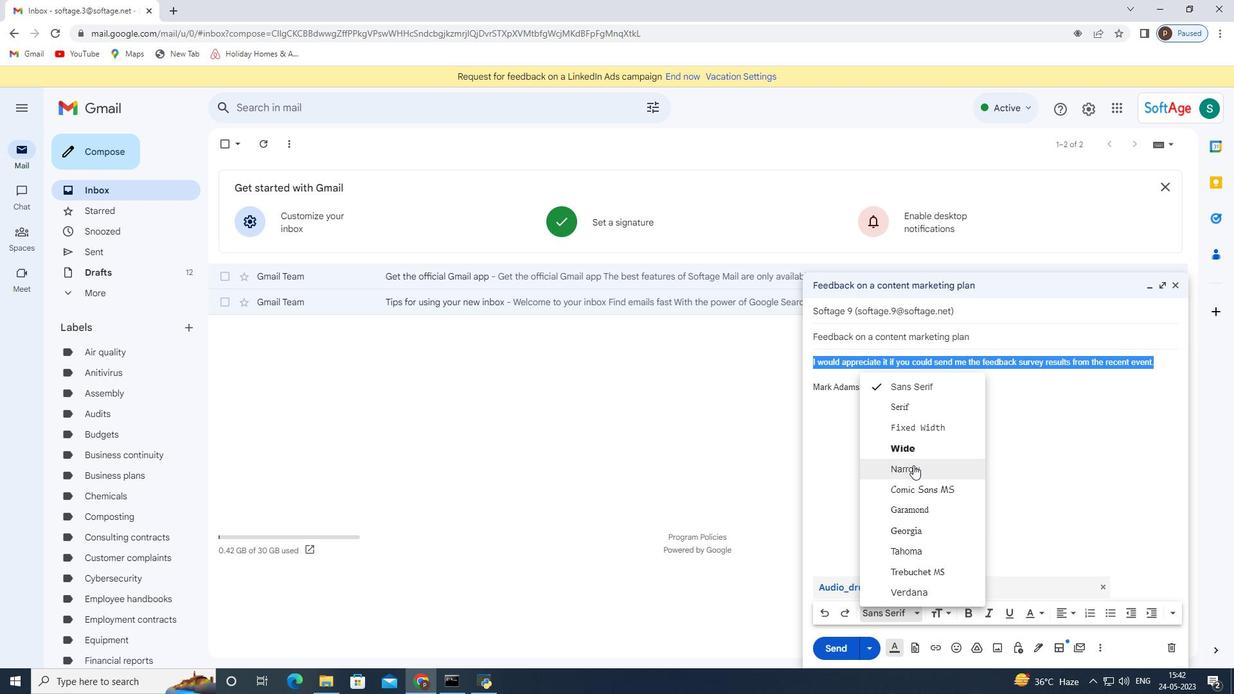 
Action: Mouse pressed left at (915, 463)
Screenshot: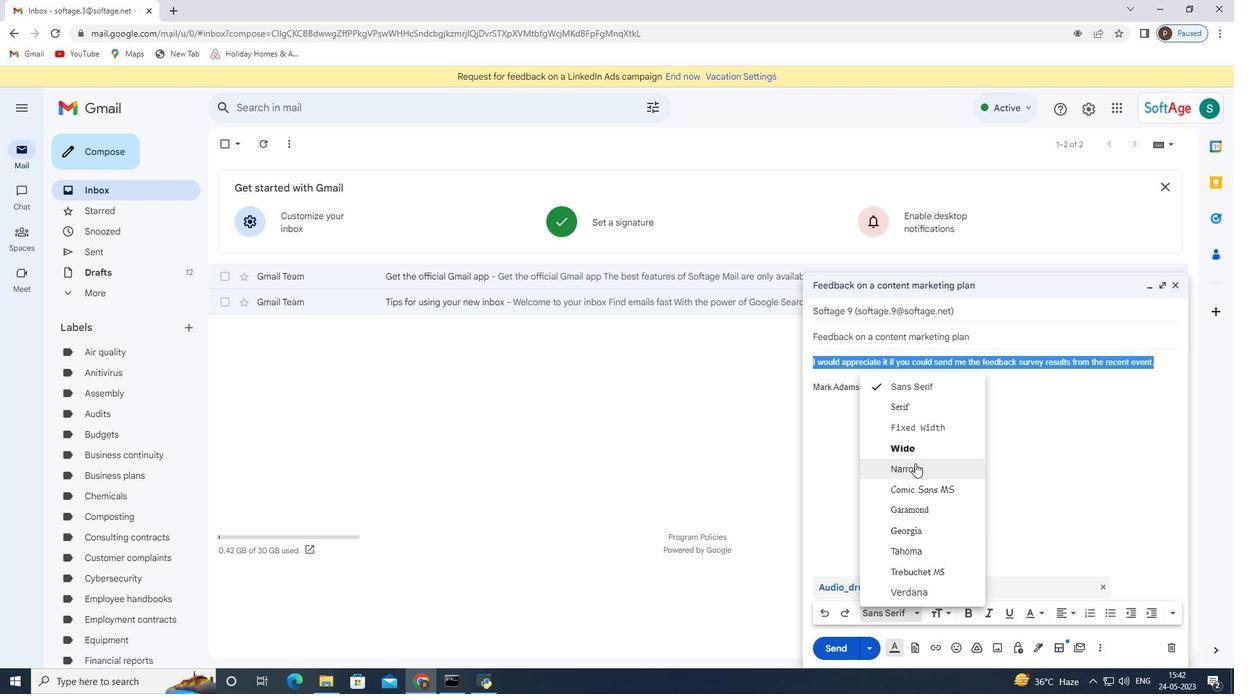 
Action: Mouse moved to (1016, 612)
Screenshot: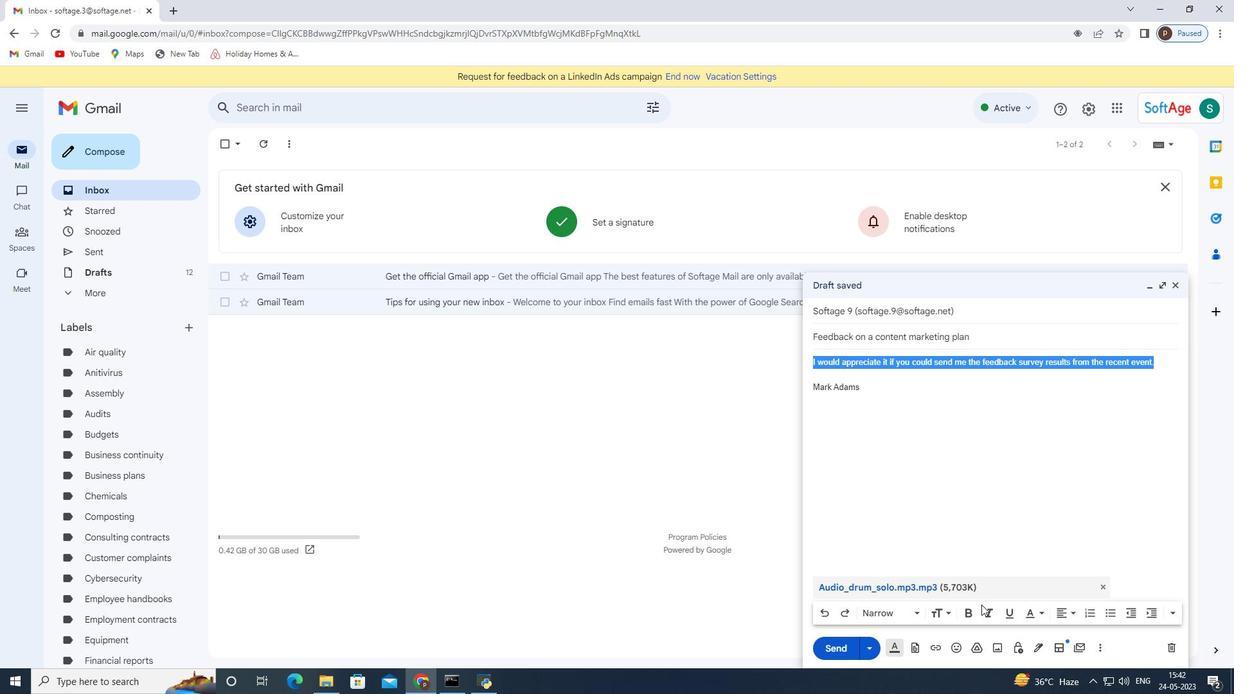 
Action: Mouse pressed left at (1016, 612)
Screenshot: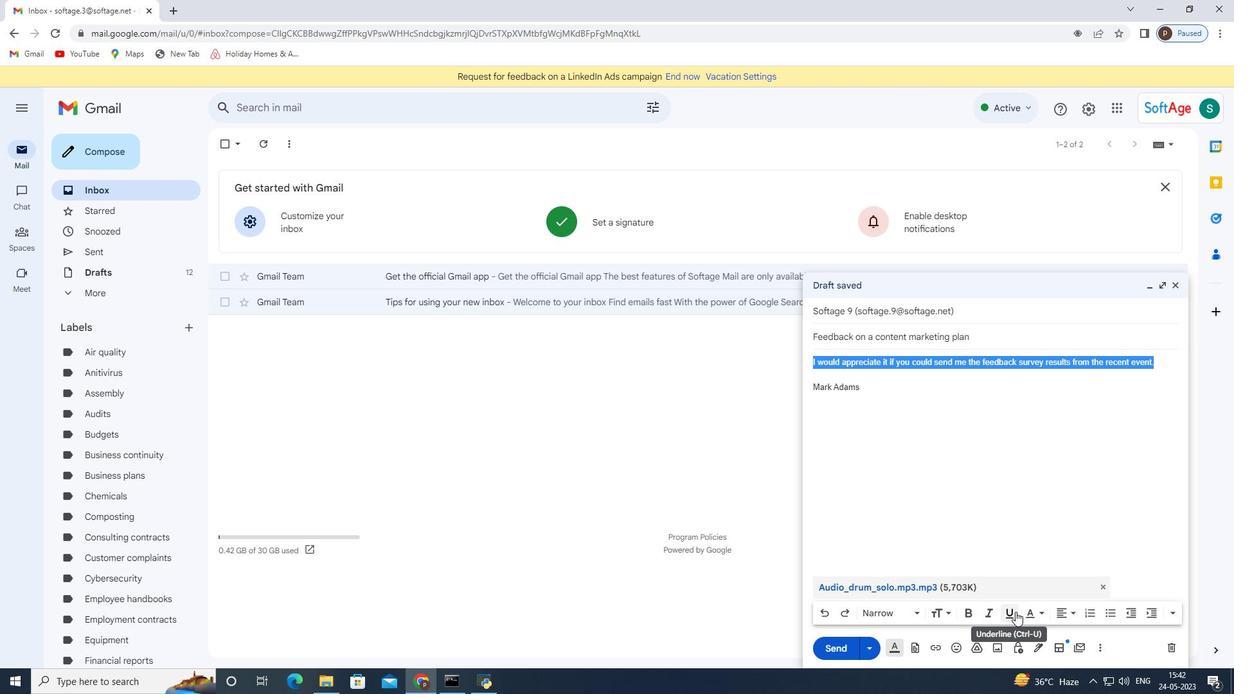 
Action: Mouse moved to (930, 515)
Screenshot: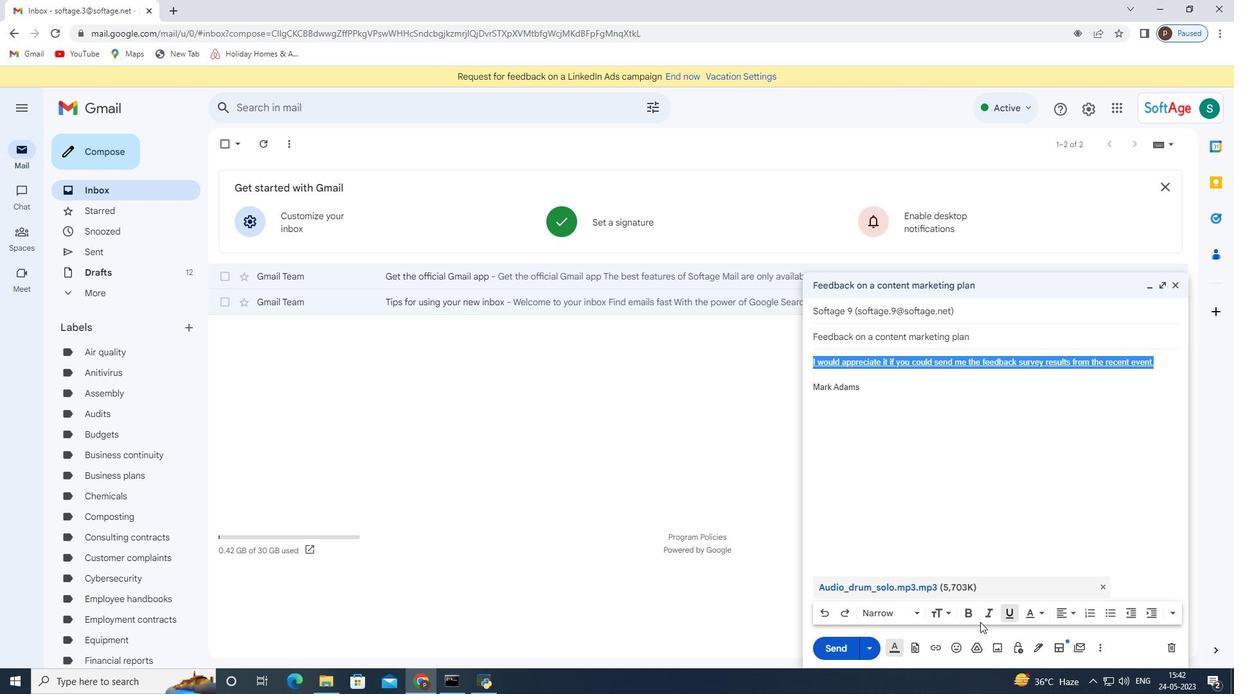 
Action: Mouse pressed left at (930, 515)
Screenshot: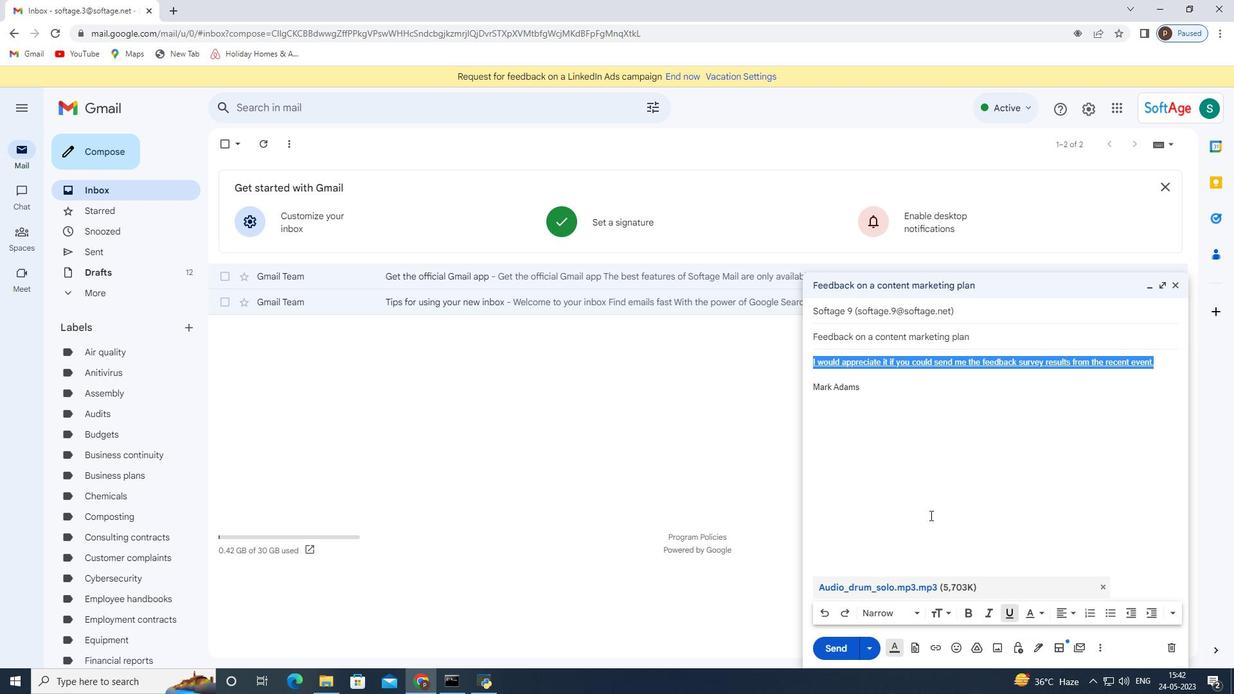 
Action: Mouse moved to (845, 652)
Screenshot: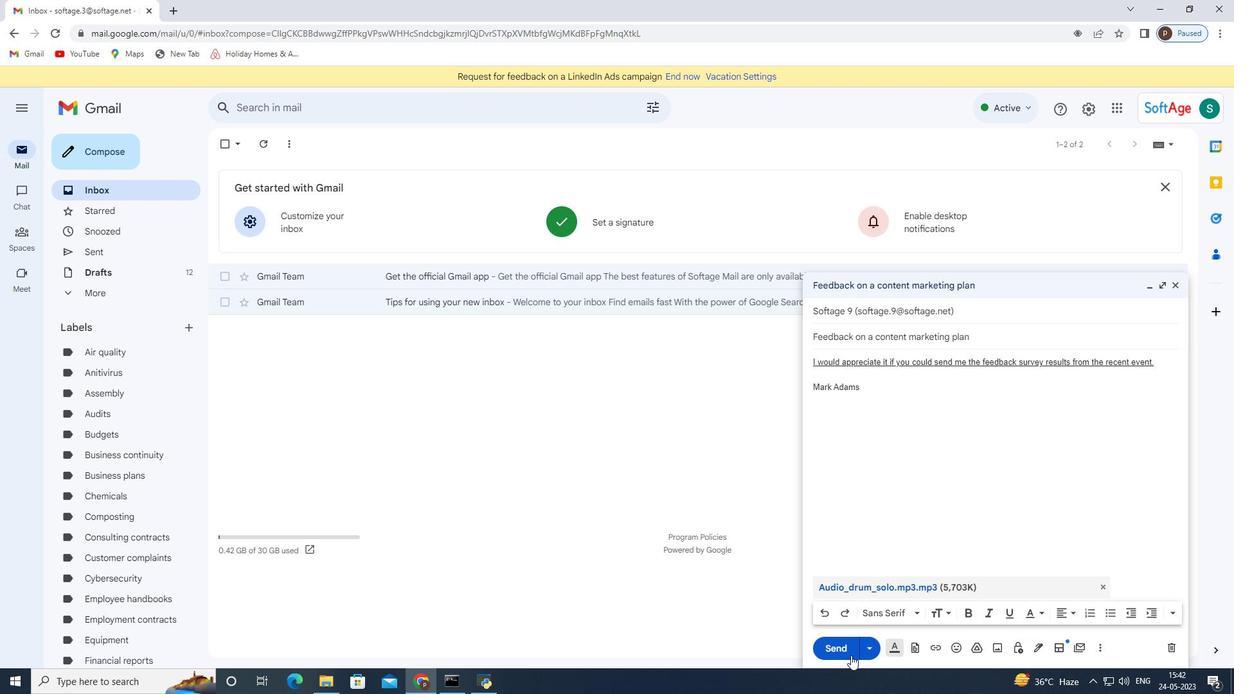 
Action: Mouse pressed left at (845, 652)
Screenshot: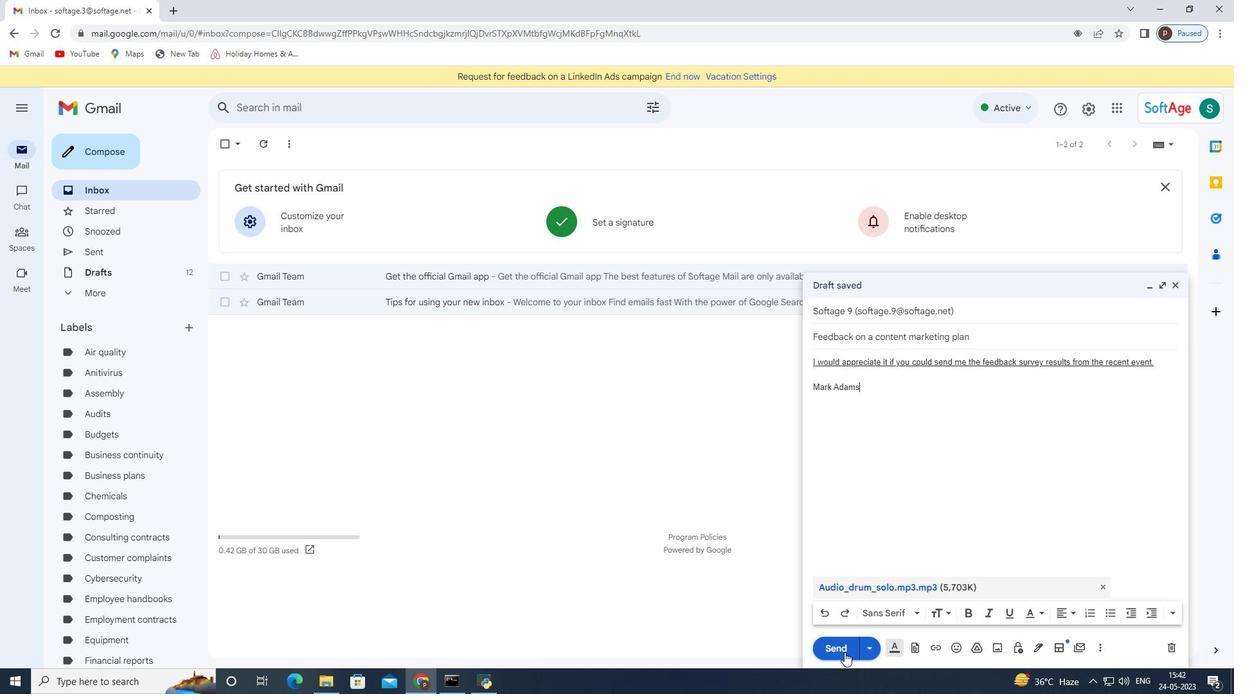 
Action: Mouse moved to (163, 251)
Screenshot: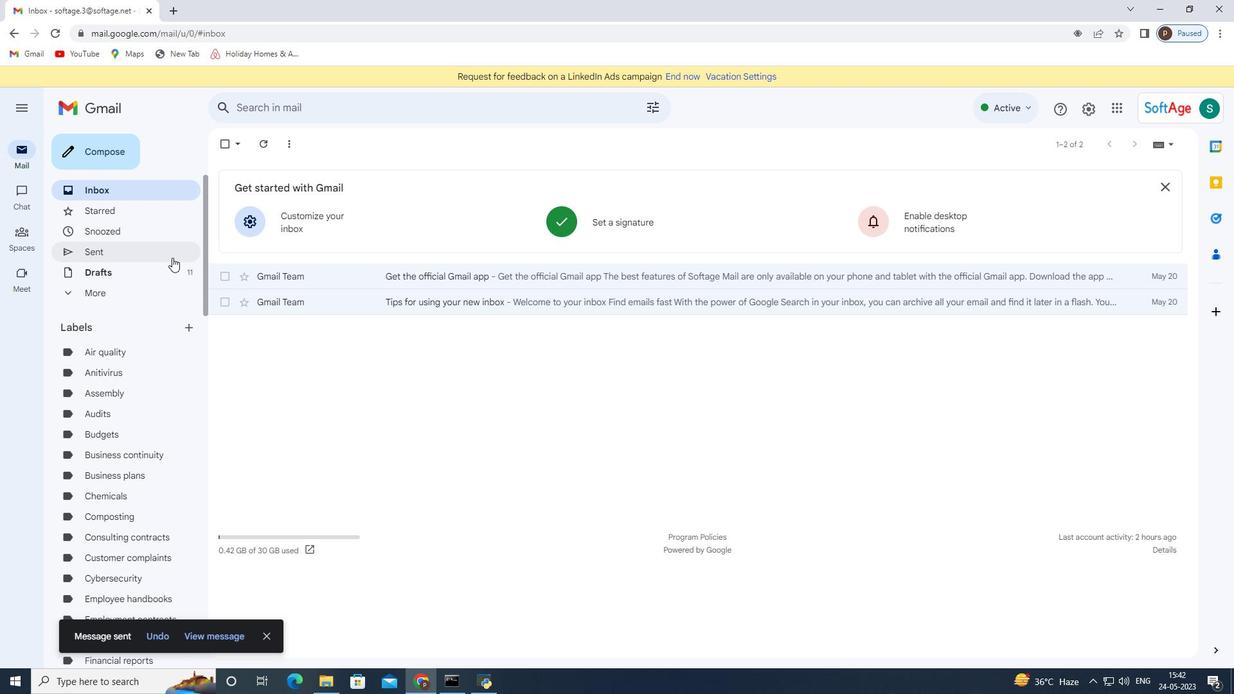 
Action: Mouse pressed left at (163, 251)
Screenshot: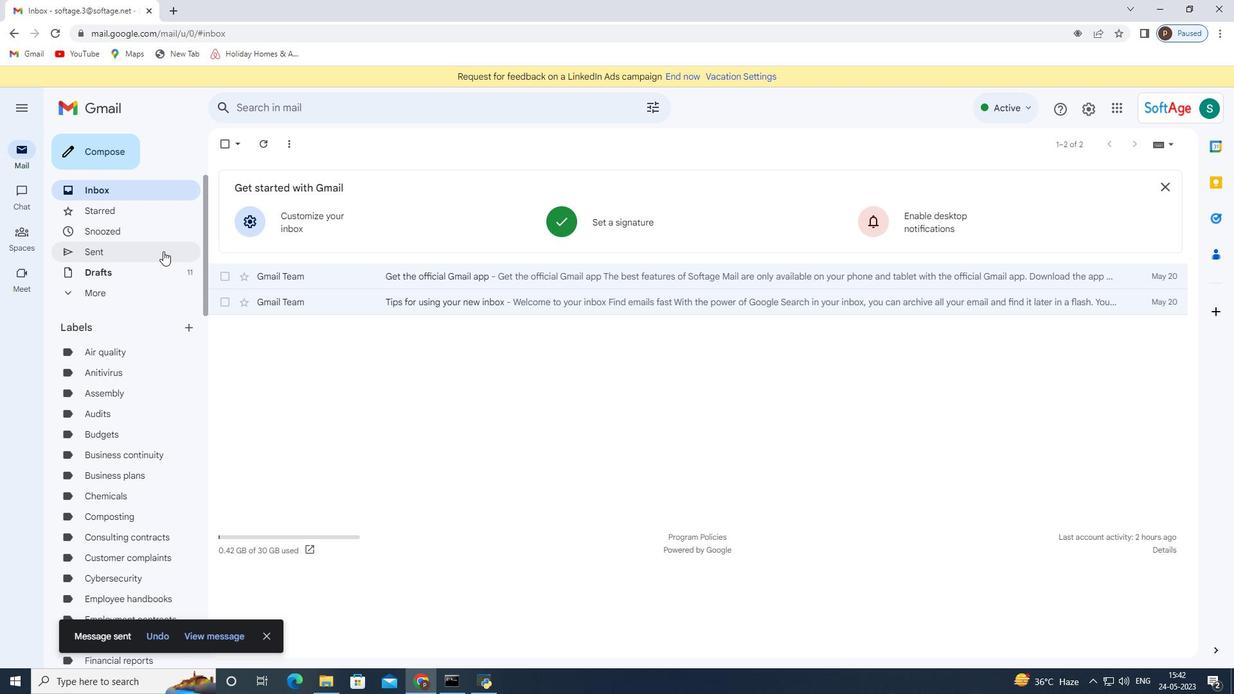 
Action: Mouse moved to (665, 225)
Screenshot: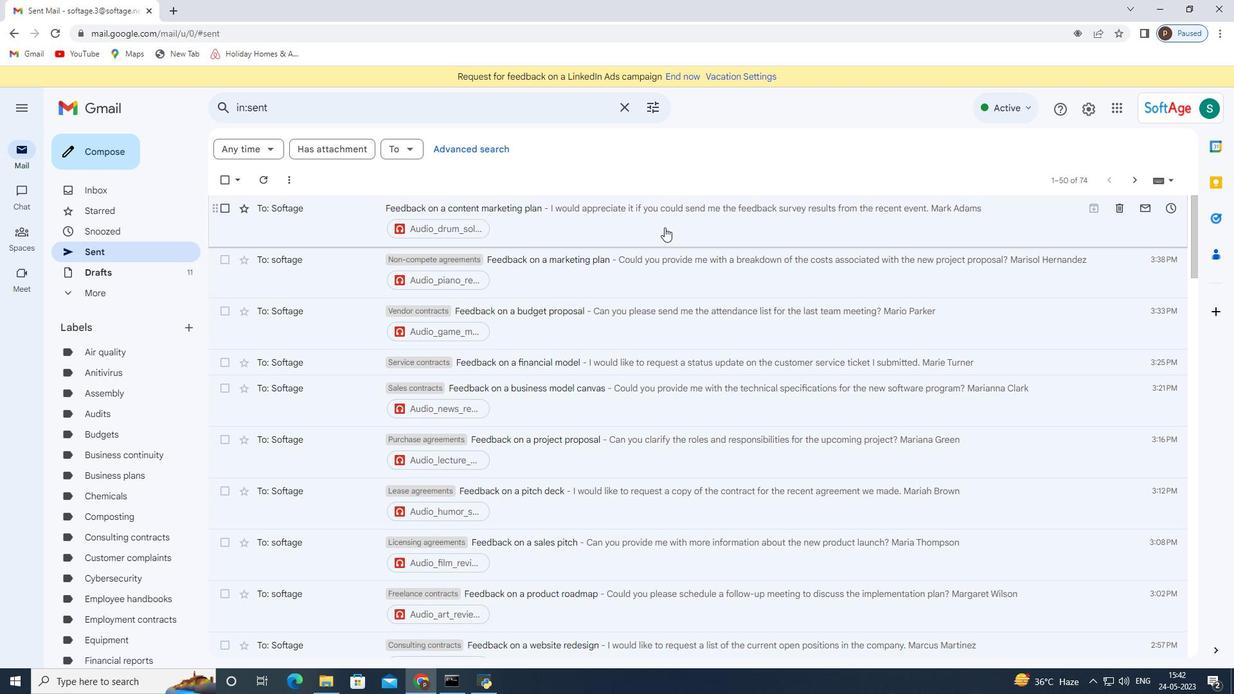 
Action: Mouse pressed right at (665, 225)
Screenshot: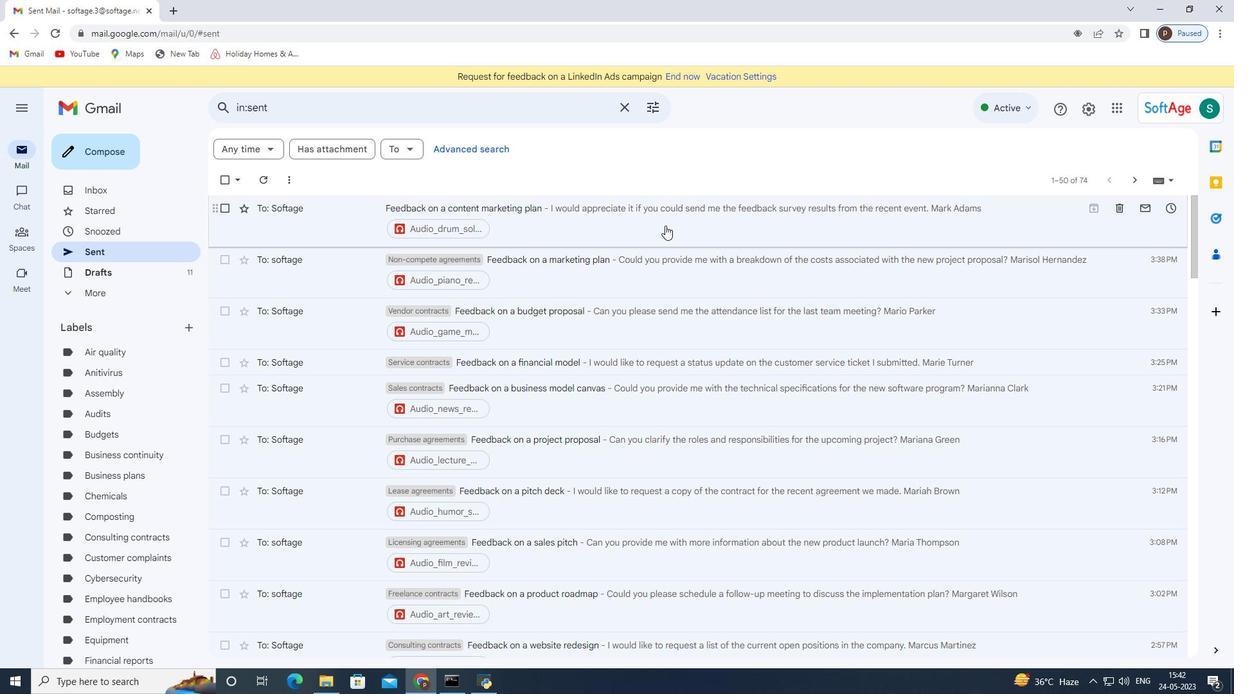 
Action: Mouse moved to (858, 416)
Screenshot: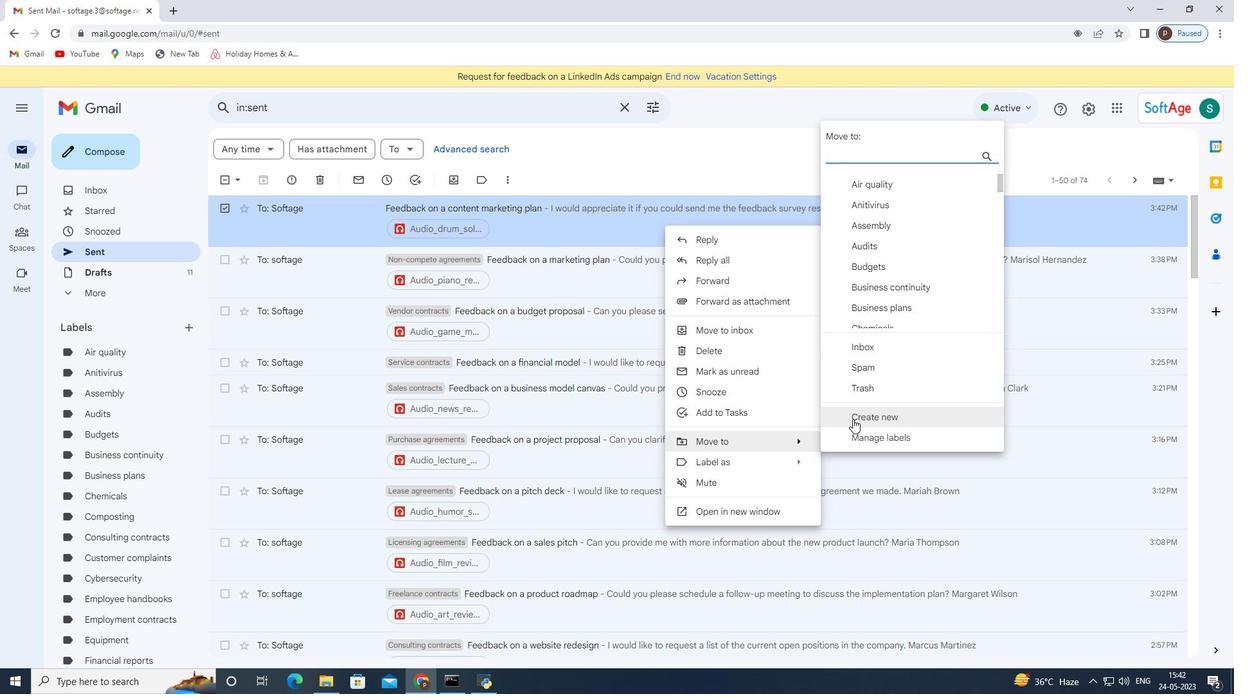 
Action: Mouse pressed left at (858, 416)
Screenshot: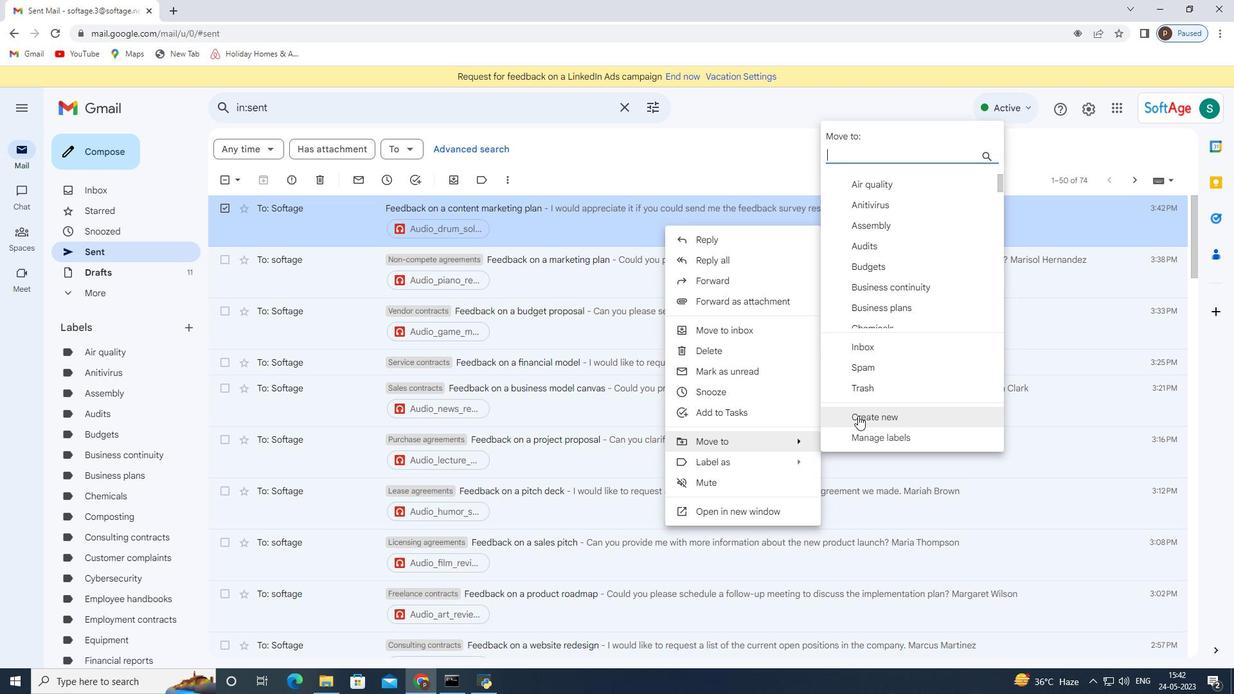 
Action: Mouse moved to (504, 355)
Screenshot: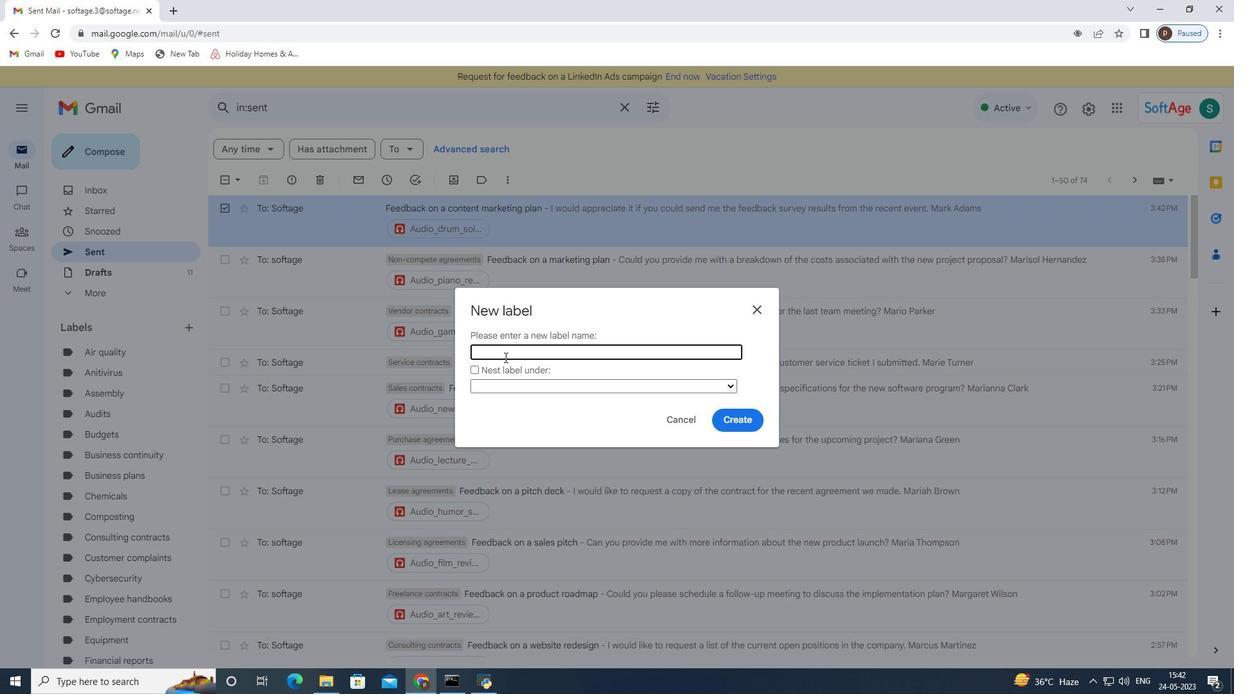 
Action: Mouse pressed left at (504, 355)
Screenshot: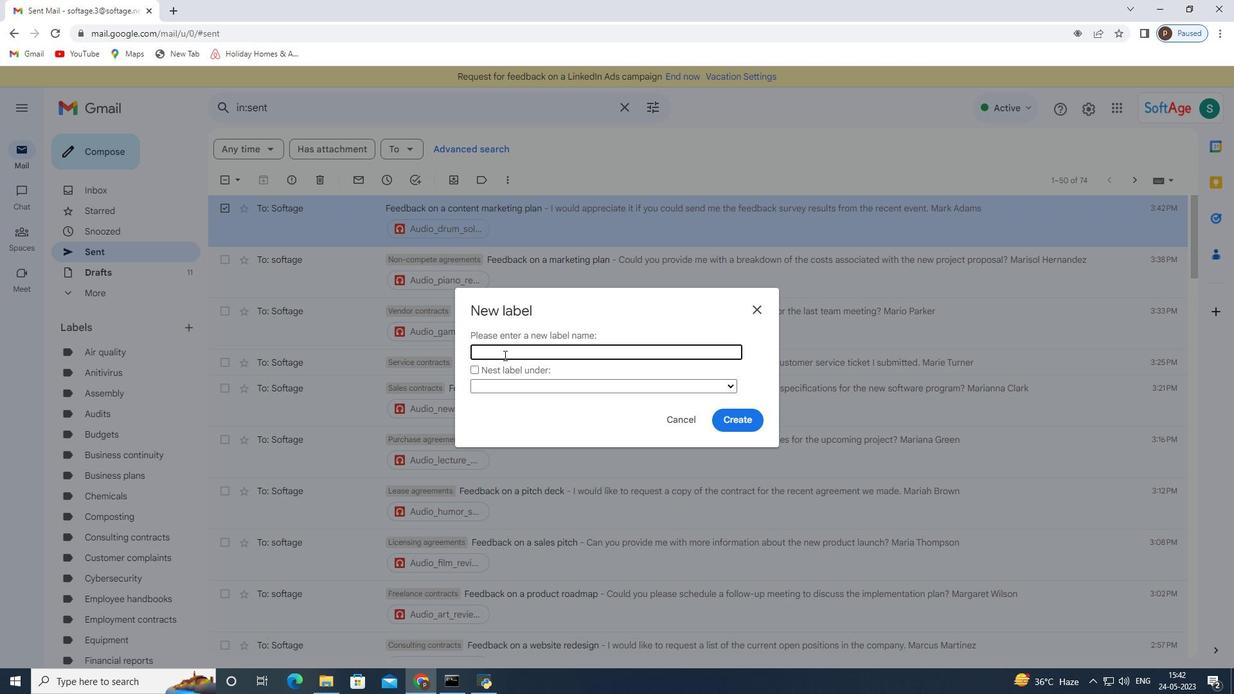 
Action: Key pressed <Key.shift>Franchise<Key.space>agreements
Screenshot: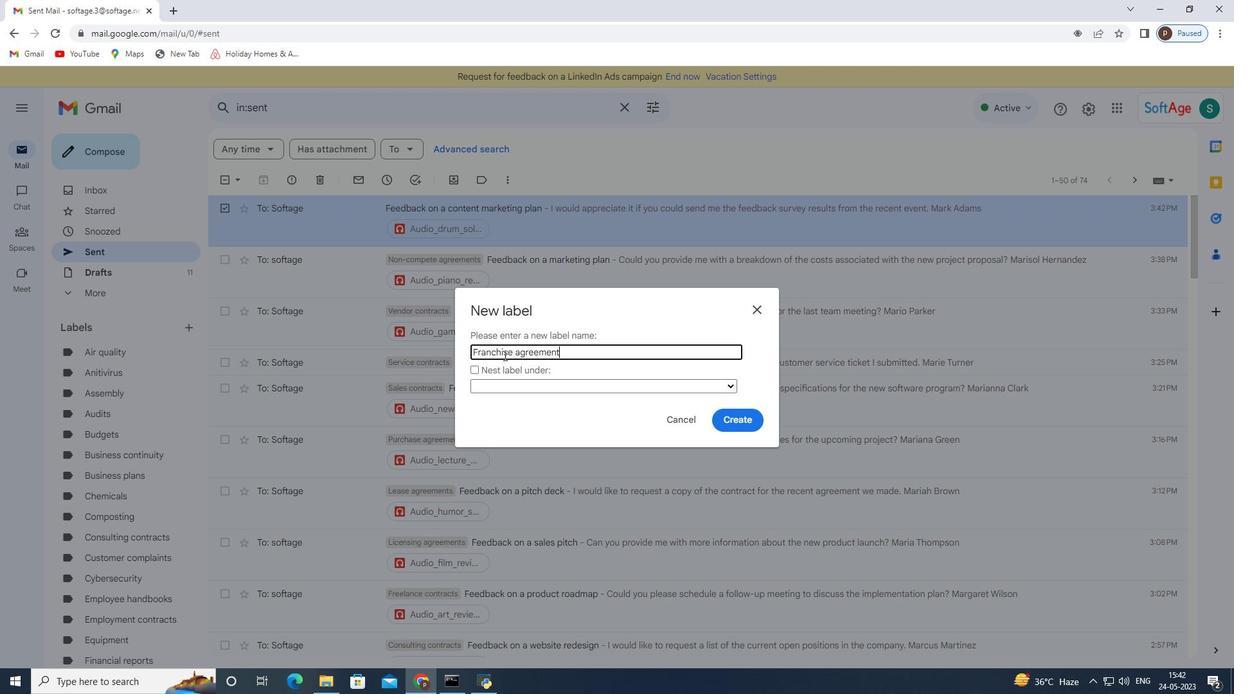 
Action: Mouse moved to (739, 423)
Screenshot: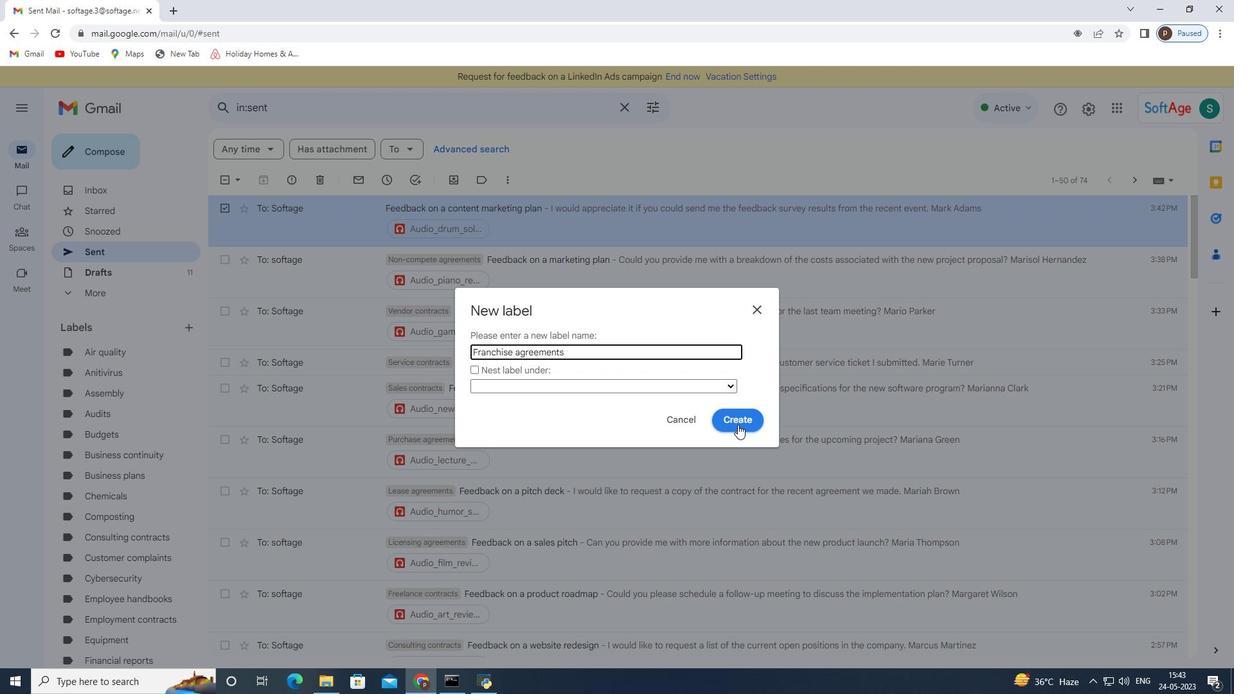 
Action: Mouse pressed left at (739, 423)
Screenshot: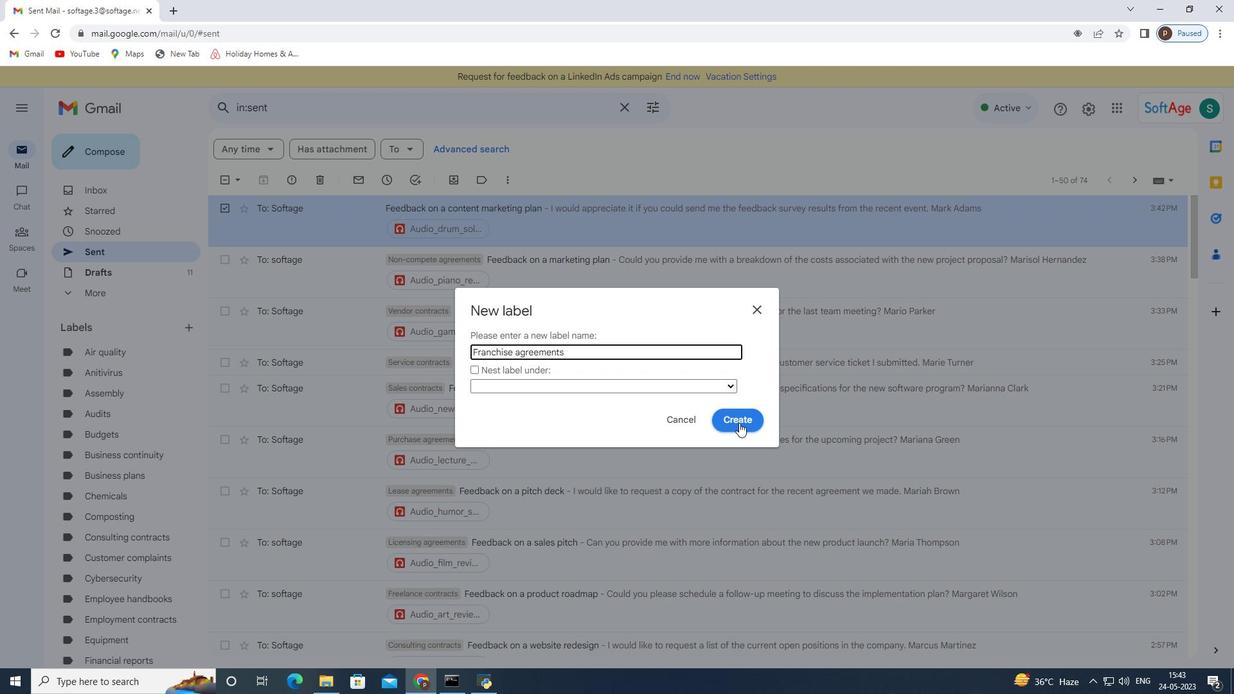 
Action: Mouse moved to (523, 325)
Screenshot: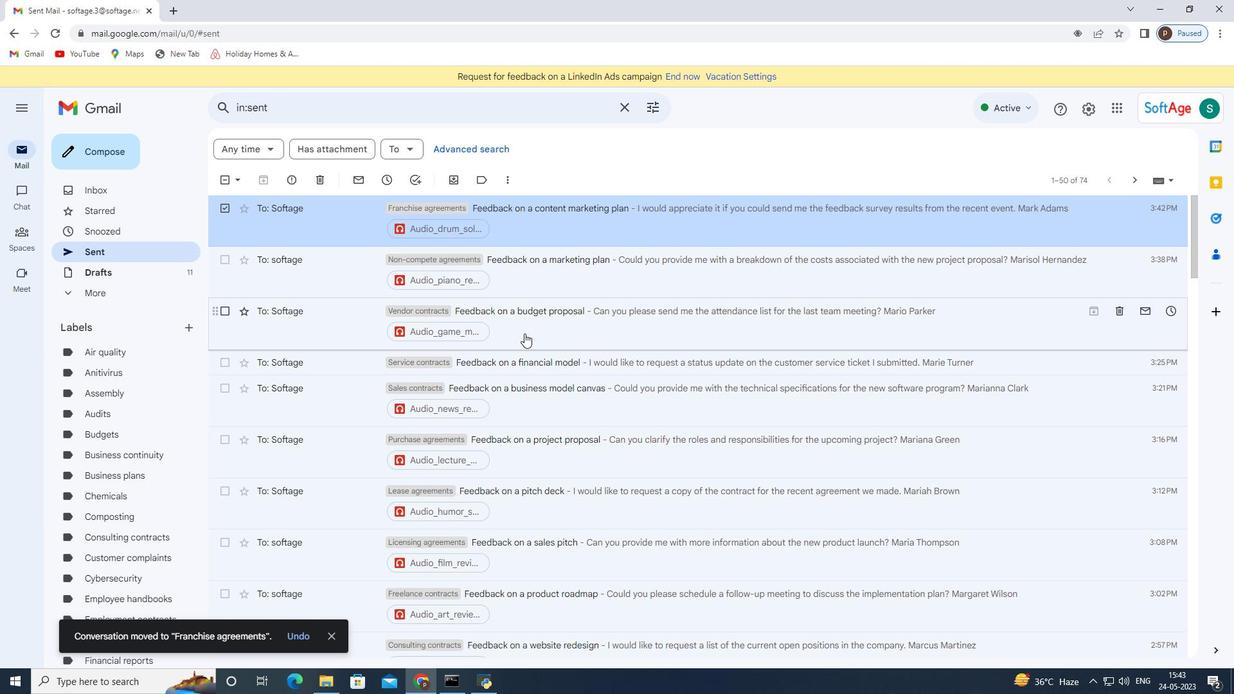 
Action: Mouse scrolled (523, 326) with delta (0, 0)
Screenshot: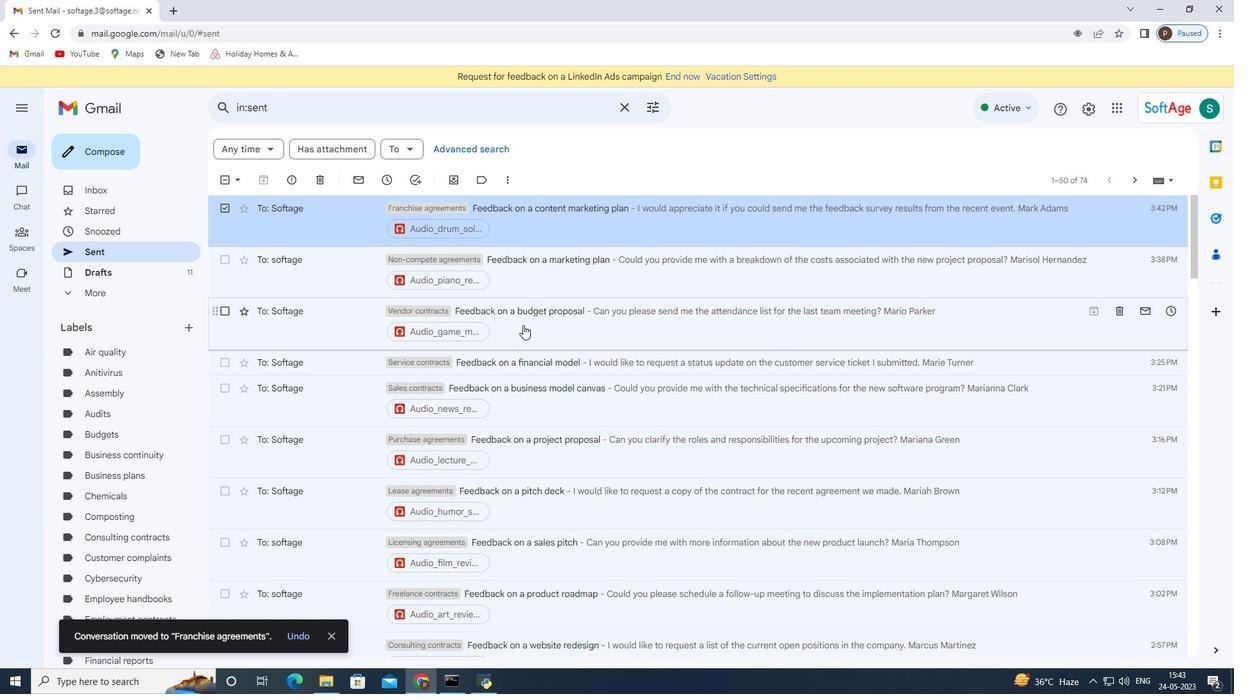 
Action: Mouse scrolled (523, 326) with delta (0, 0)
Screenshot: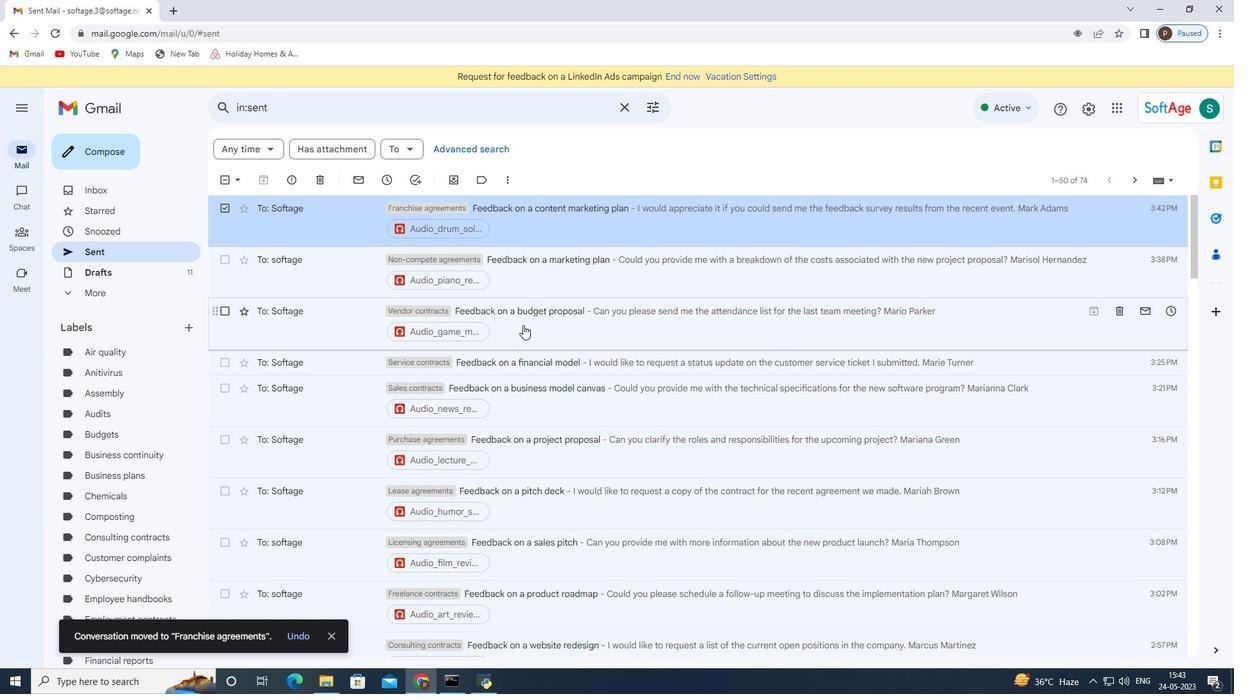
Action: Mouse scrolled (523, 326) with delta (0, 0)
Screenshot: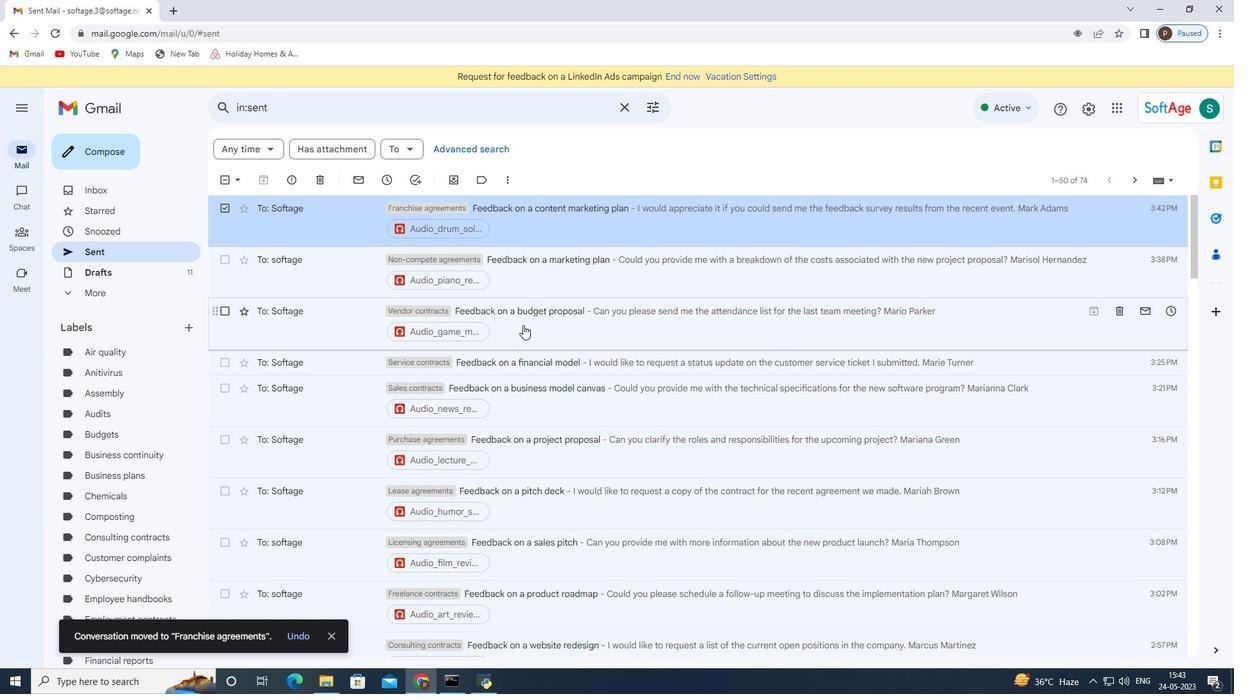 
